 Task: Look for space in Biggleswade, United Kingdom from 8th June, 2023 to 12th June, 2023 for 2 adults in price range Rs.8000 to Rs.16000. Place can be private room with 1  bedroom having 1 bed and 1 bathroom. Property type can be flatguest house, hotel. Booking option can be shelf check-in. Required host language is English.
Action: Mouse moved to (479, 59)
Screenshot: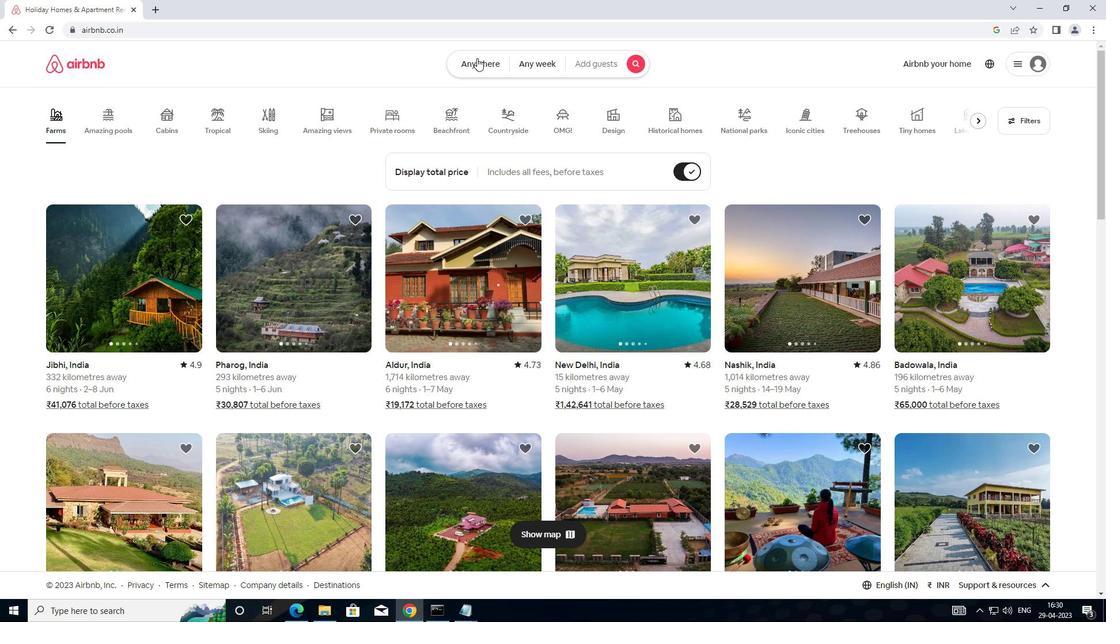 
Action: Mouse pressed left at (479, 59)
Screenshot: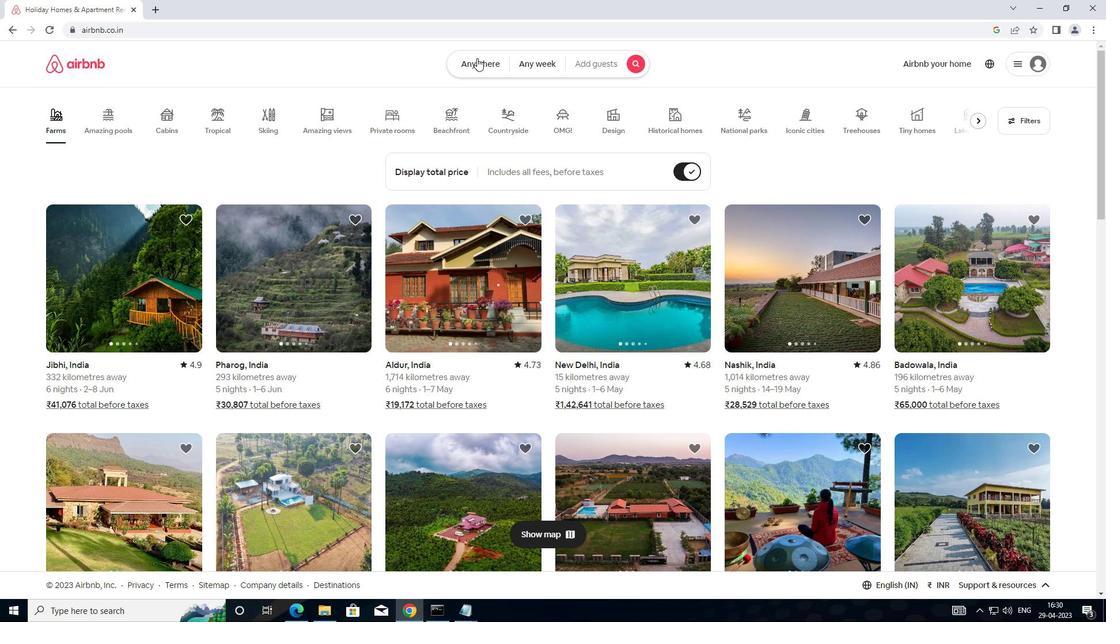 
Action: Mouse moved to (368, 117)
Screenshot: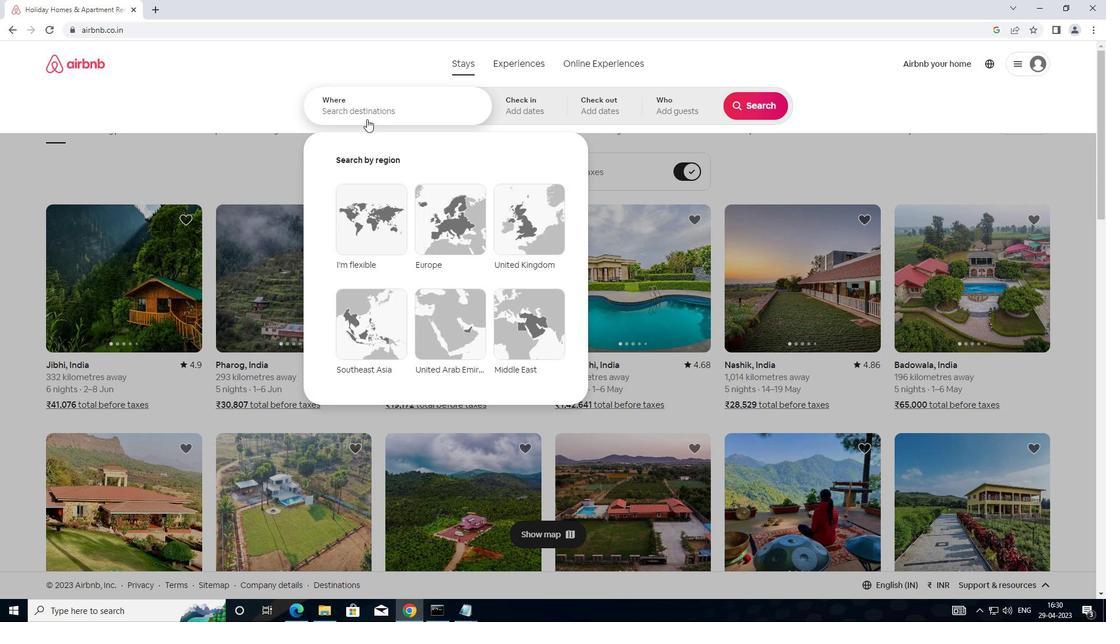 
Action: Mouse pressed left at (368, 117)
Screenshot: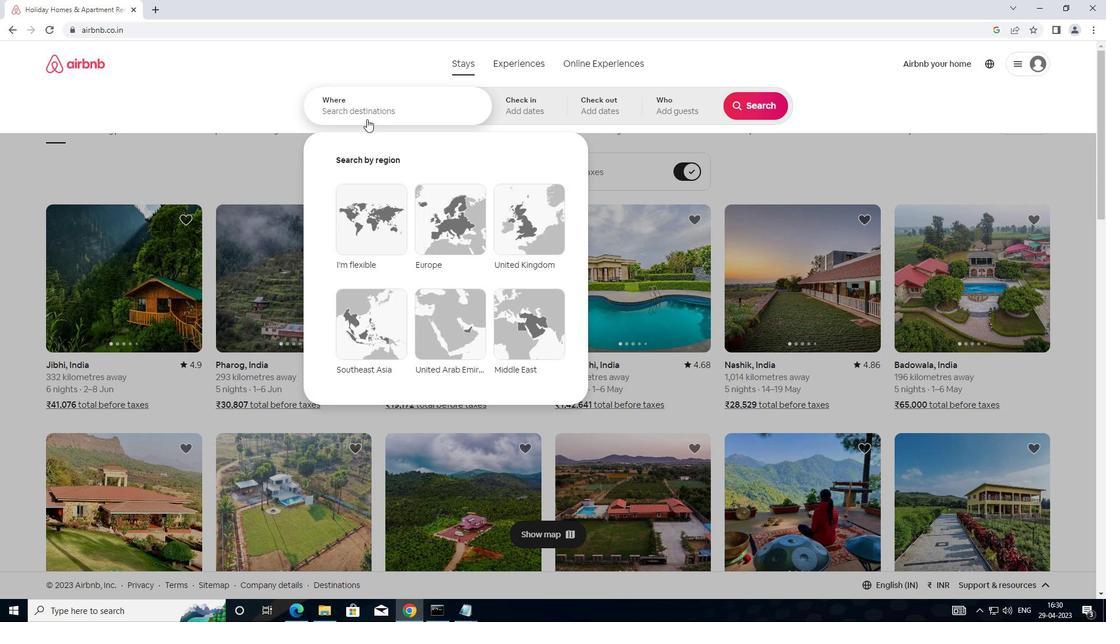 
Action: Mouse moved to (535, 63)
Screenshot: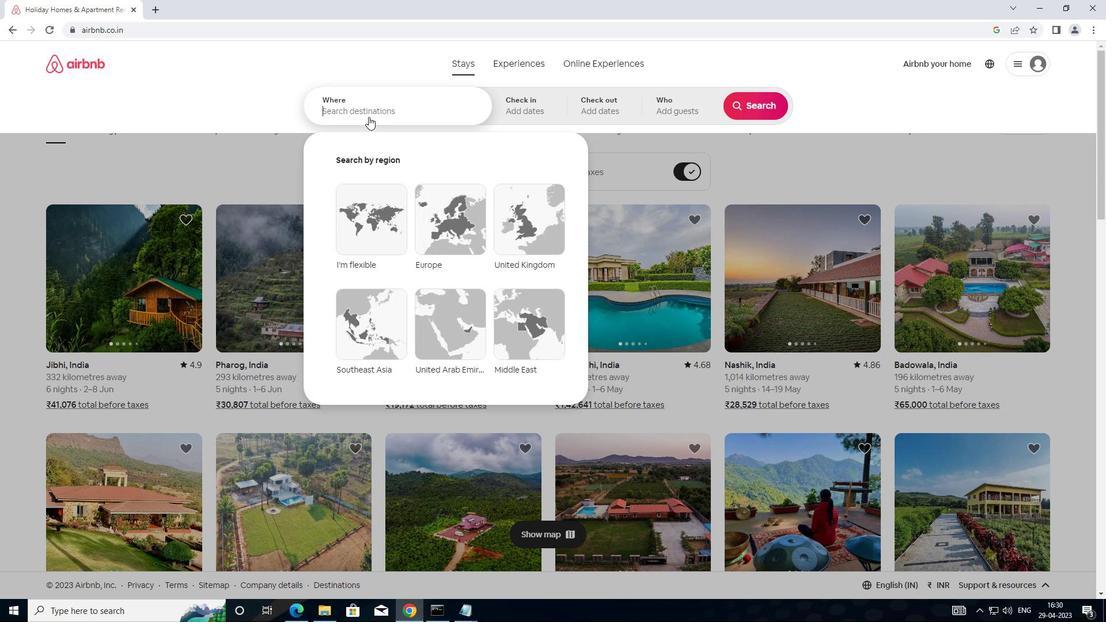 
Action: Key pressed <Key.shift>BI
Screenshot: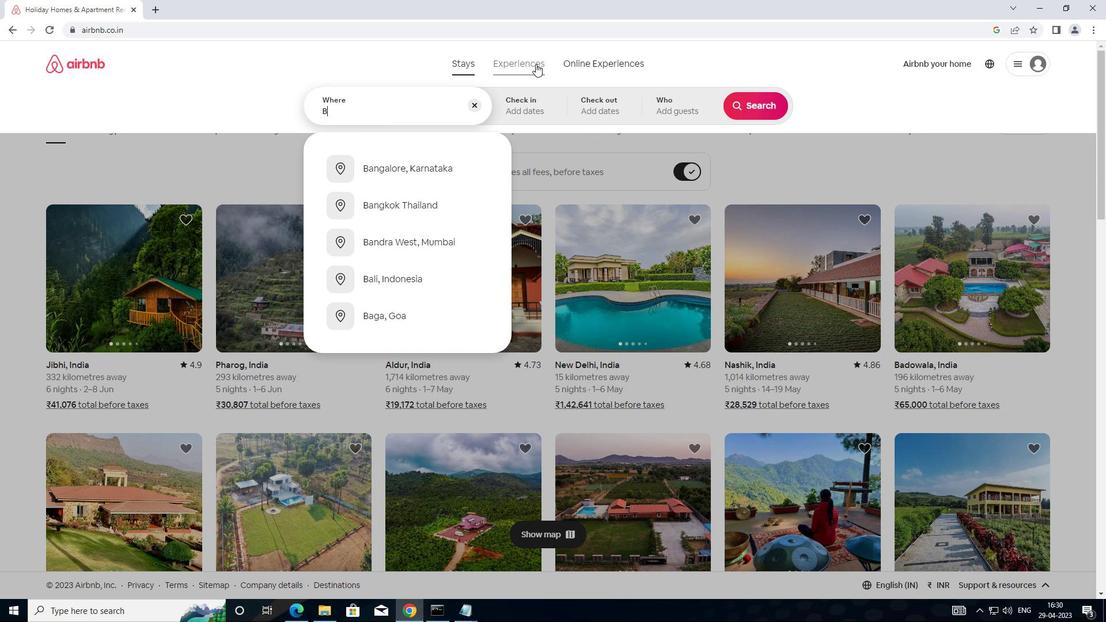 
Action: Mouse moved to (637, 59)
Screenshot: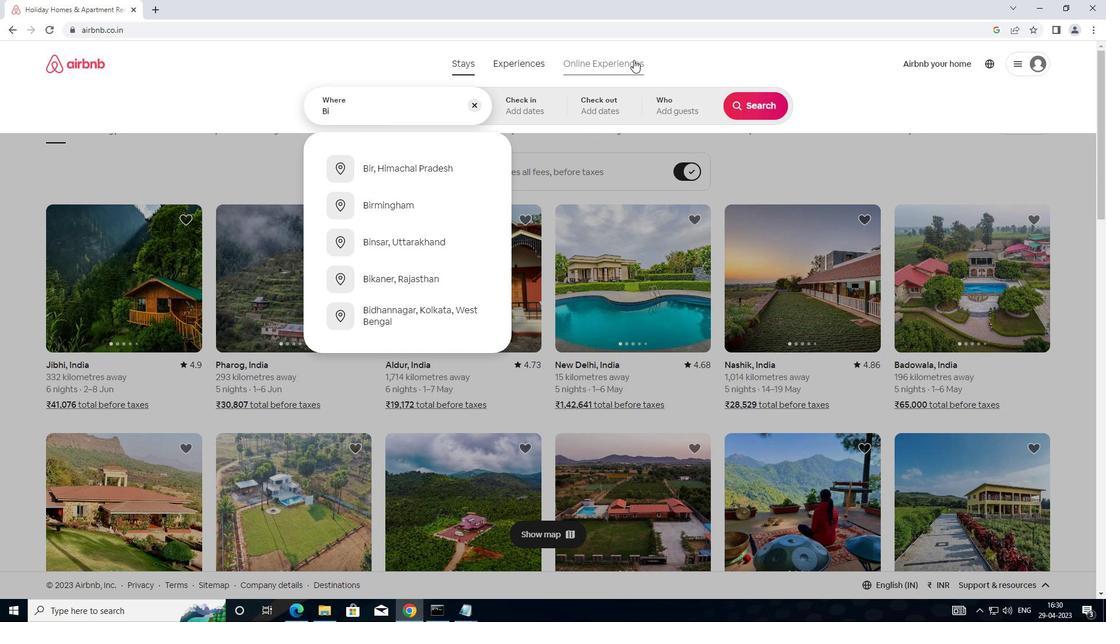 
Action: Key pressed GLES
Screenshot: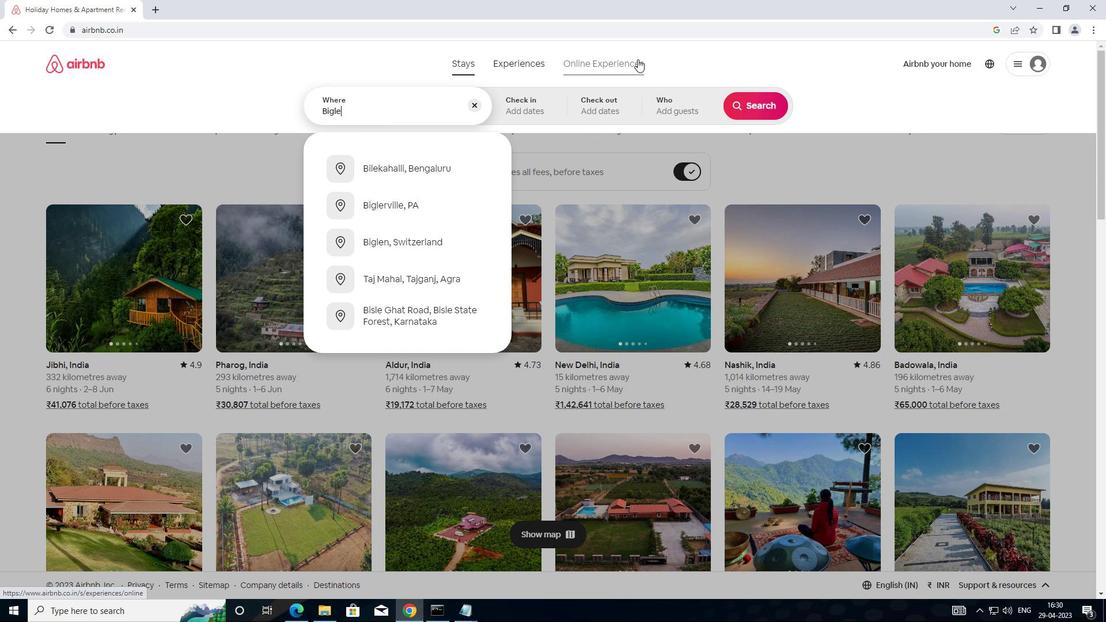 
Action: Mouse moved to (674, 50)
Screenshot: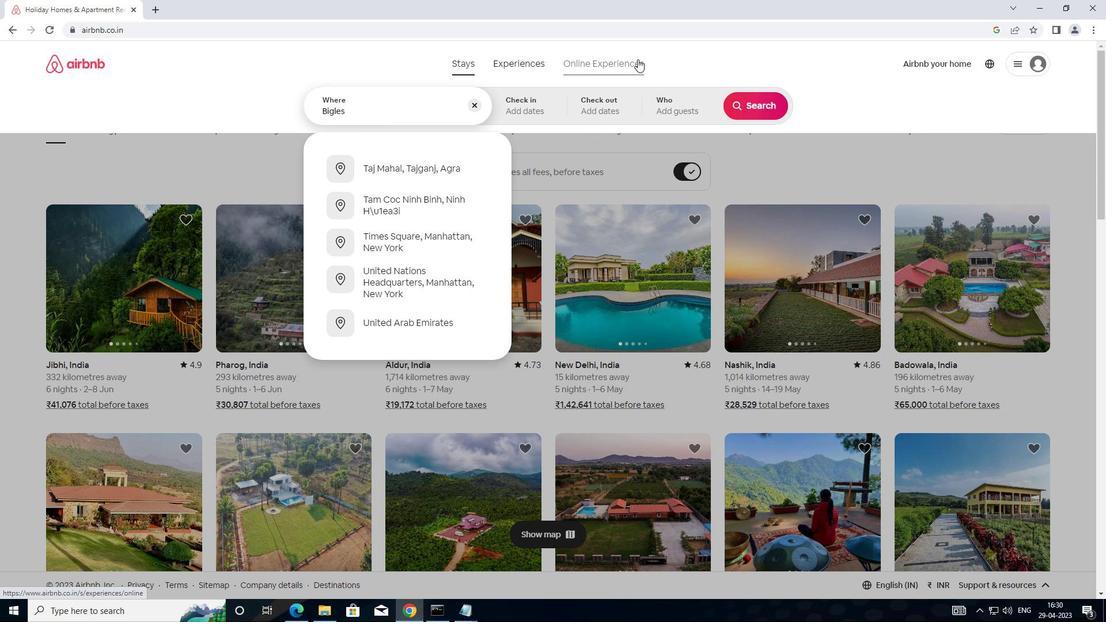
Action: Key pressed WADE,UNITED
Screenshot: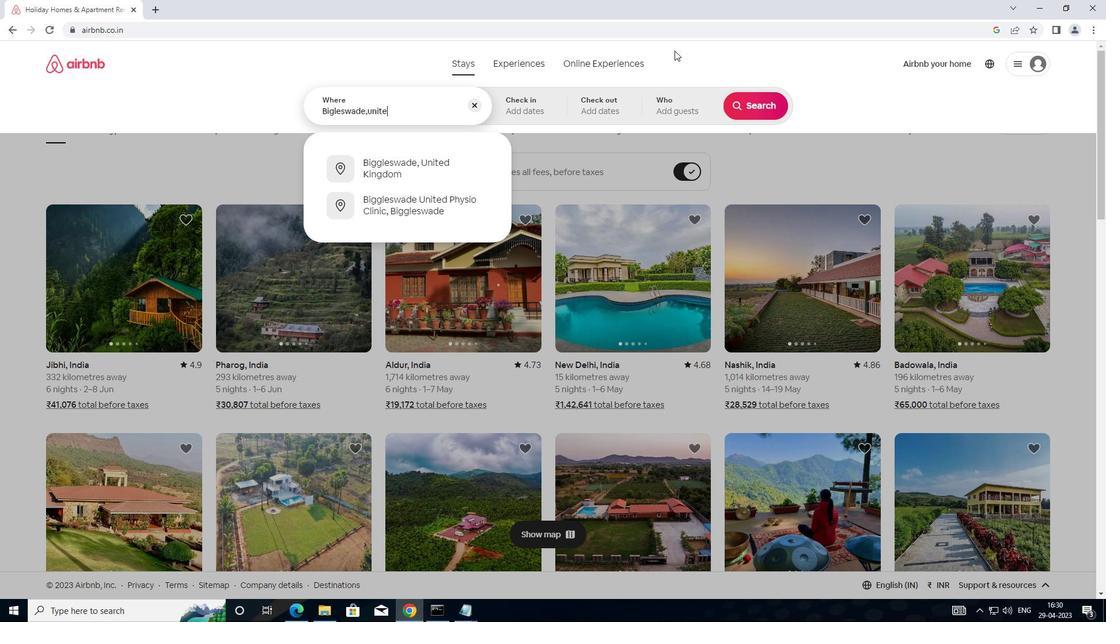 
Action: Mouse moved to (443, 155)
Screenshot: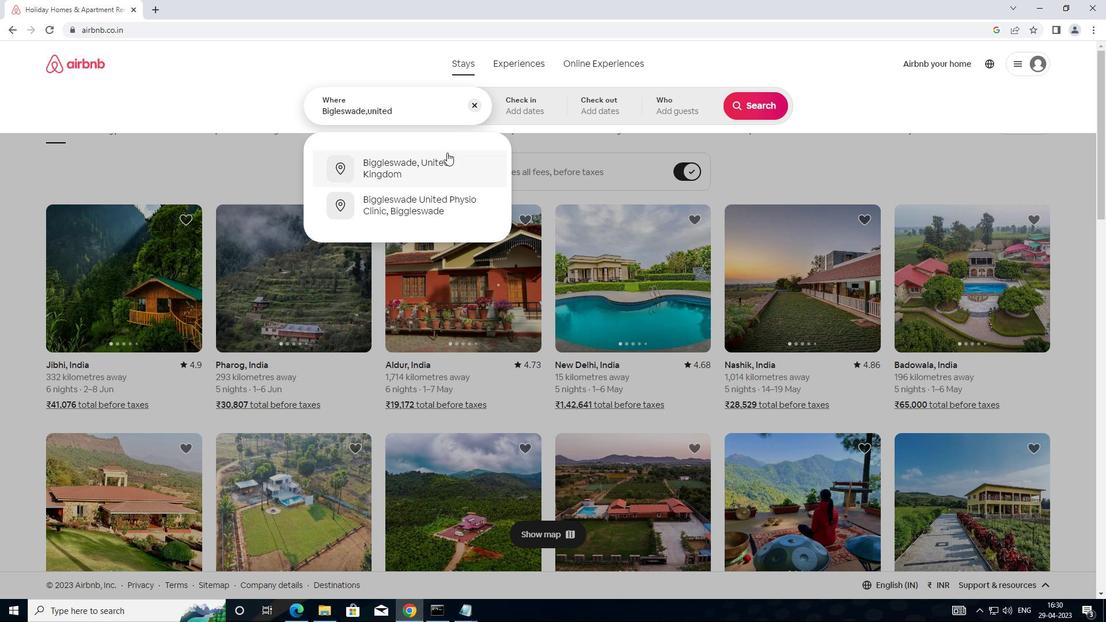 
Action: Mouse pressed left at (443, 155)
Screenshot: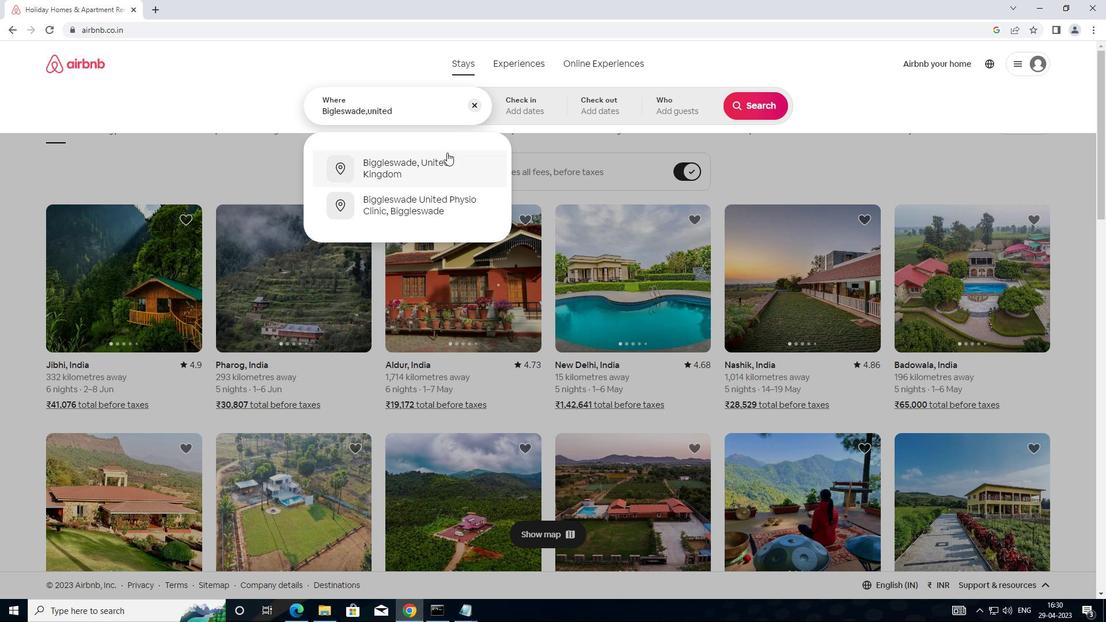 
Action: Mouse moved to (756, 192)
Screenshot: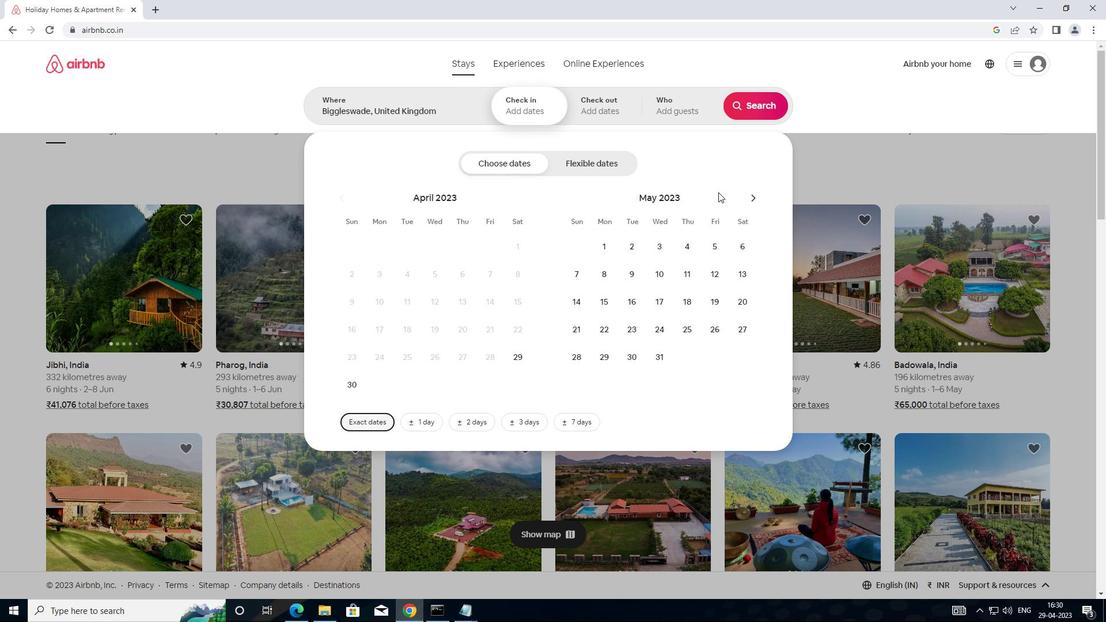 
Action: Mouse pressed left at (756, 192)
Screenshot: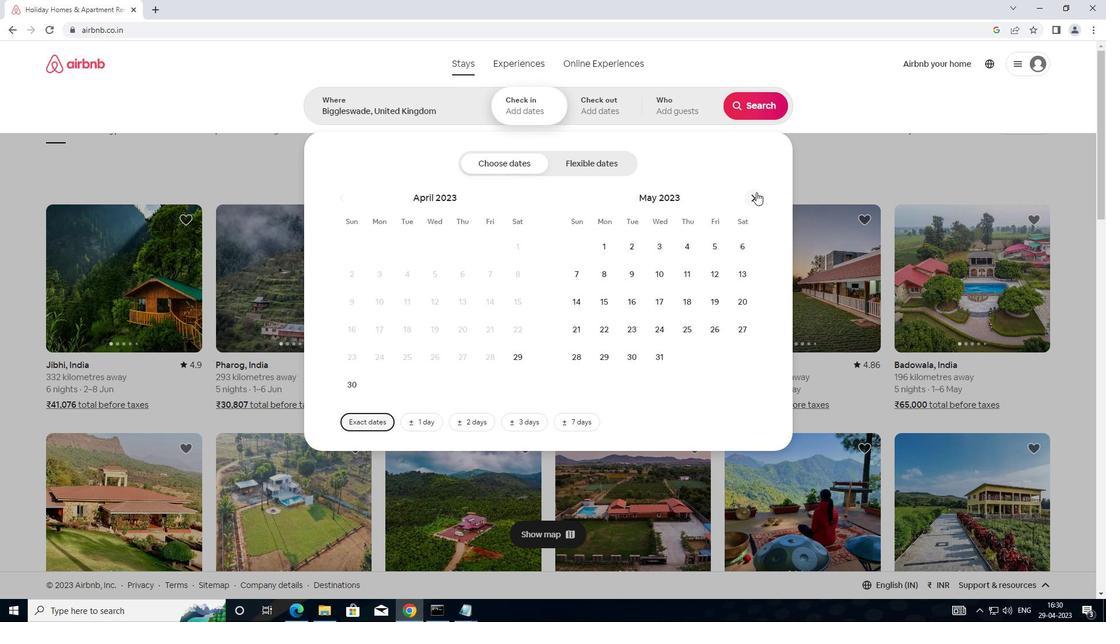 
Action: Mouse moved to (757, 192)
Screenshot: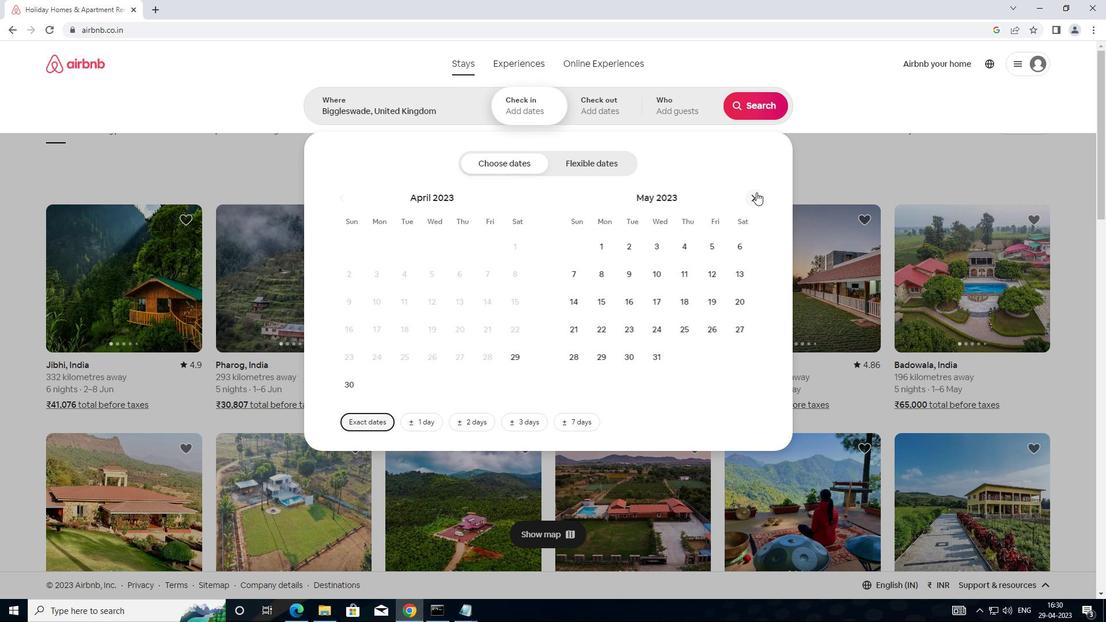 
Action: Mouse pressed left at (757, 192)
Screenshot: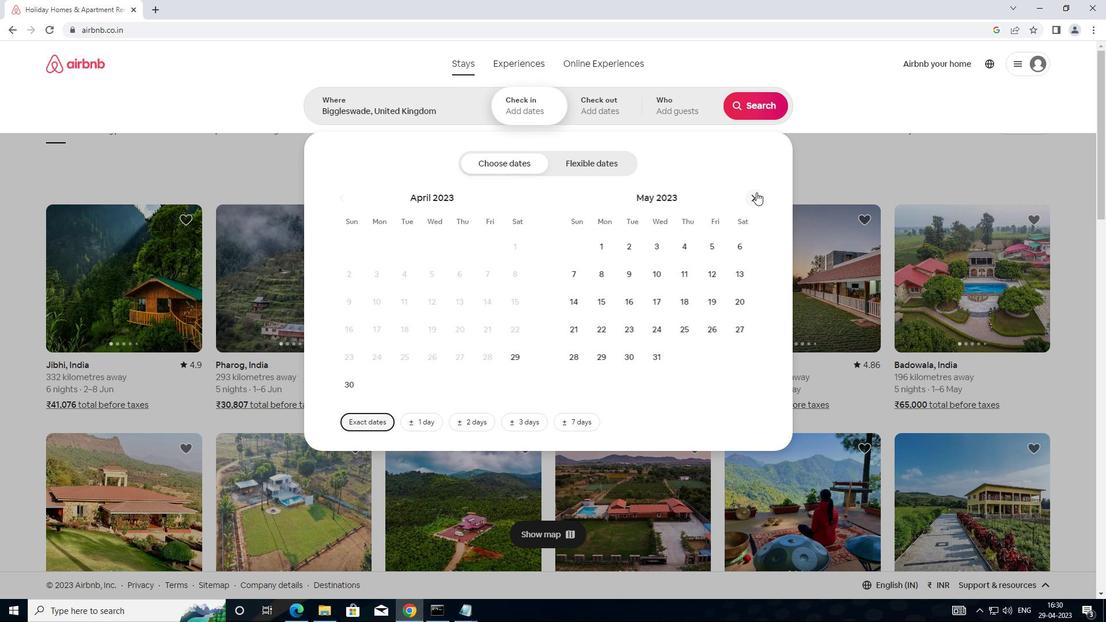 
Action: Mouse moved to (457, 273)
Screenshot: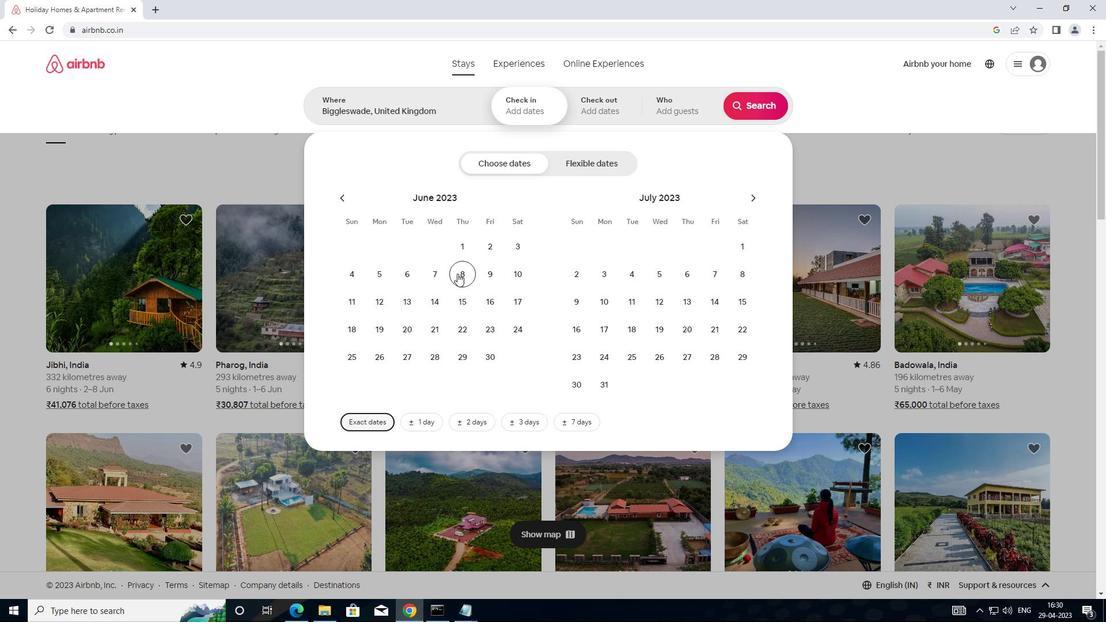 
Action: Mouse pressed left at (457, 273)
Screenshot: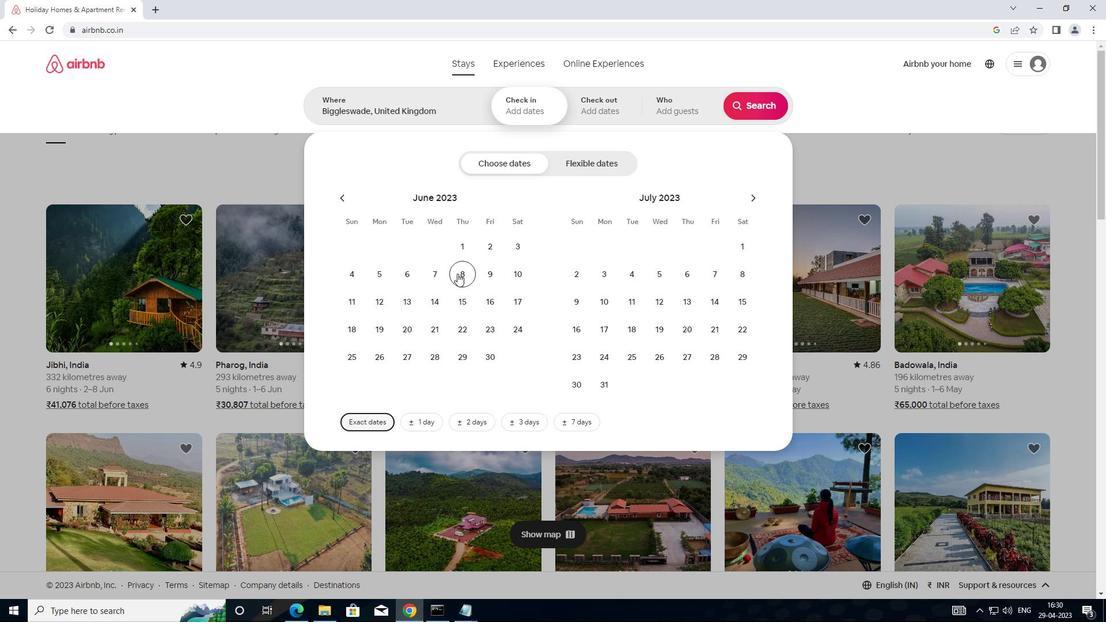 
Action: Mouse moved to (384, 299)
Screenshot: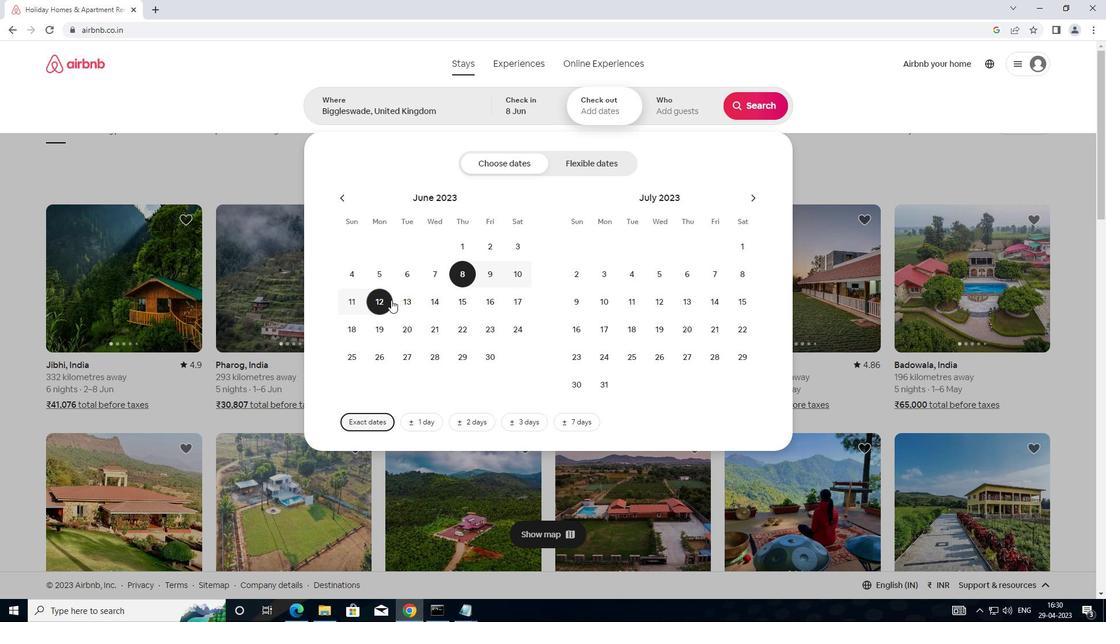 
Action: Mouse pressed left at (384, 299)
Screenshot: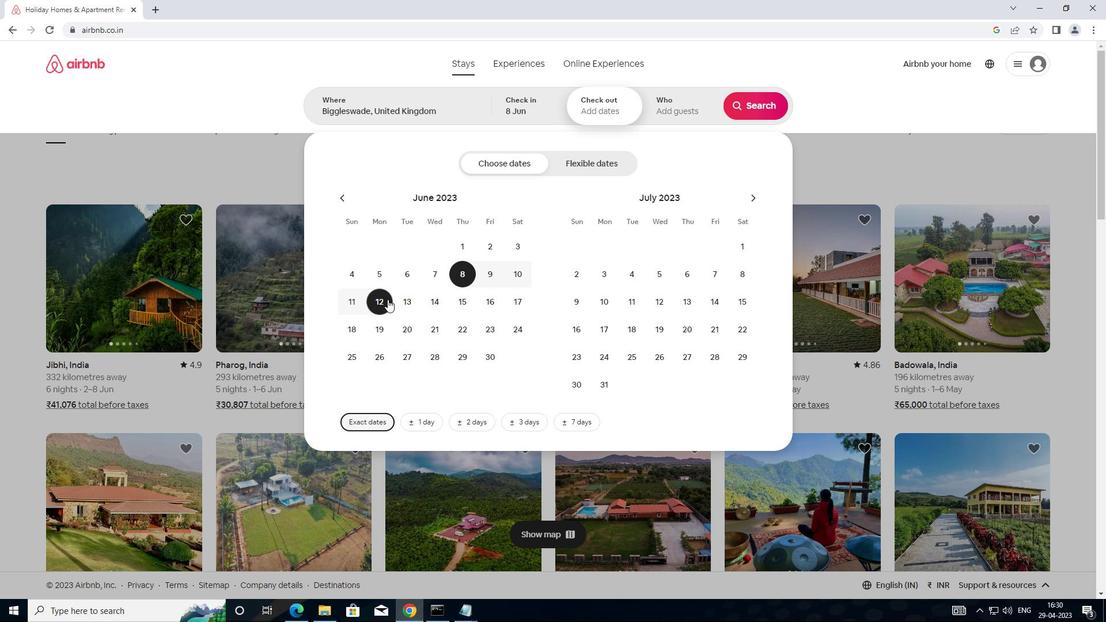 
Action: Mouse moved to (684, 109)
Screenshot: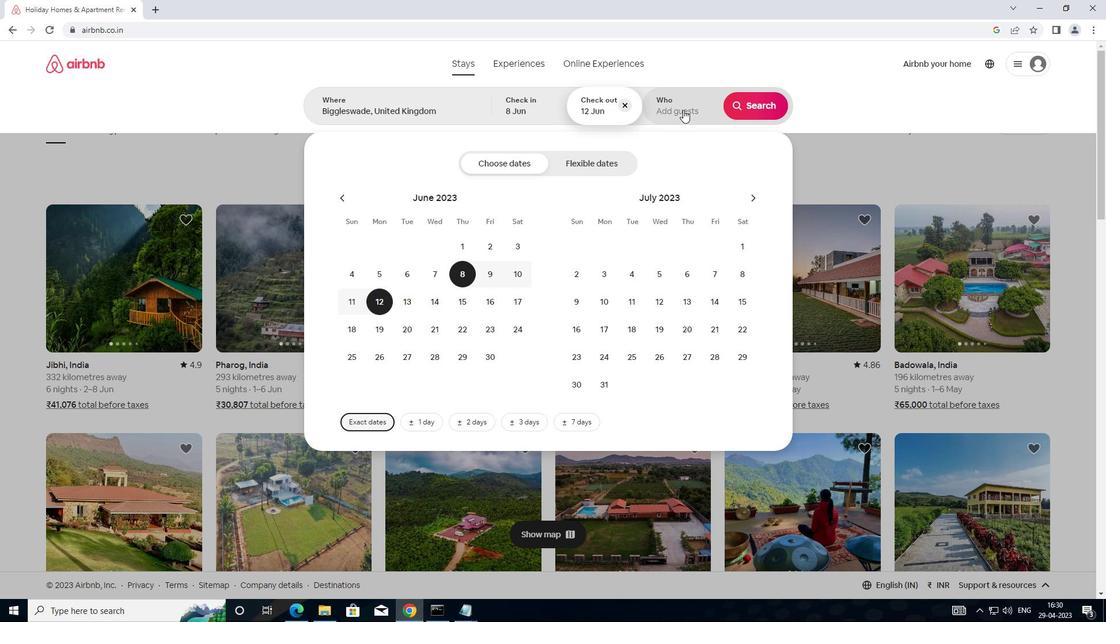 
Action: Mouse pressed left at (684, 109)
Screenshot: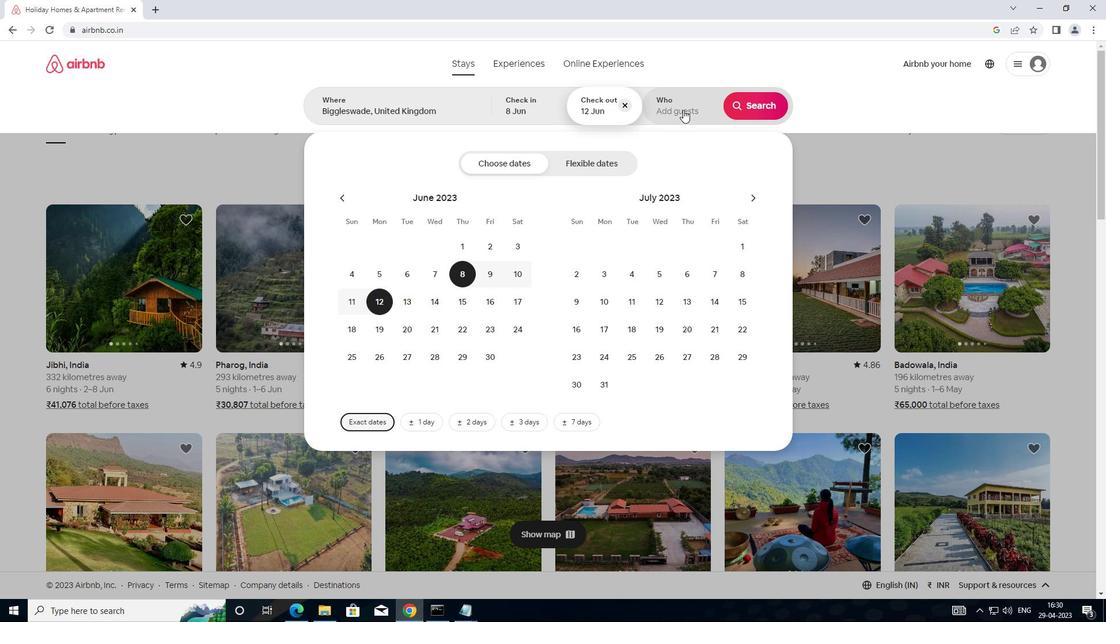 
Action: Mouse moved to (761, 166)
Screenshot: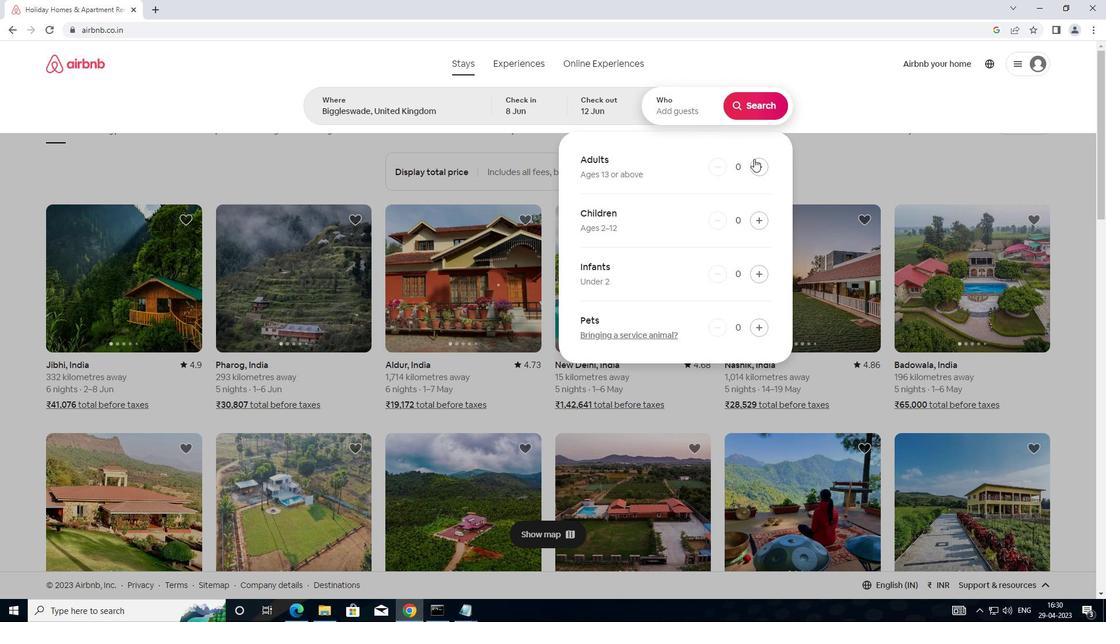 
Action: Mouse pressed left at (761, 166)
Screenshot: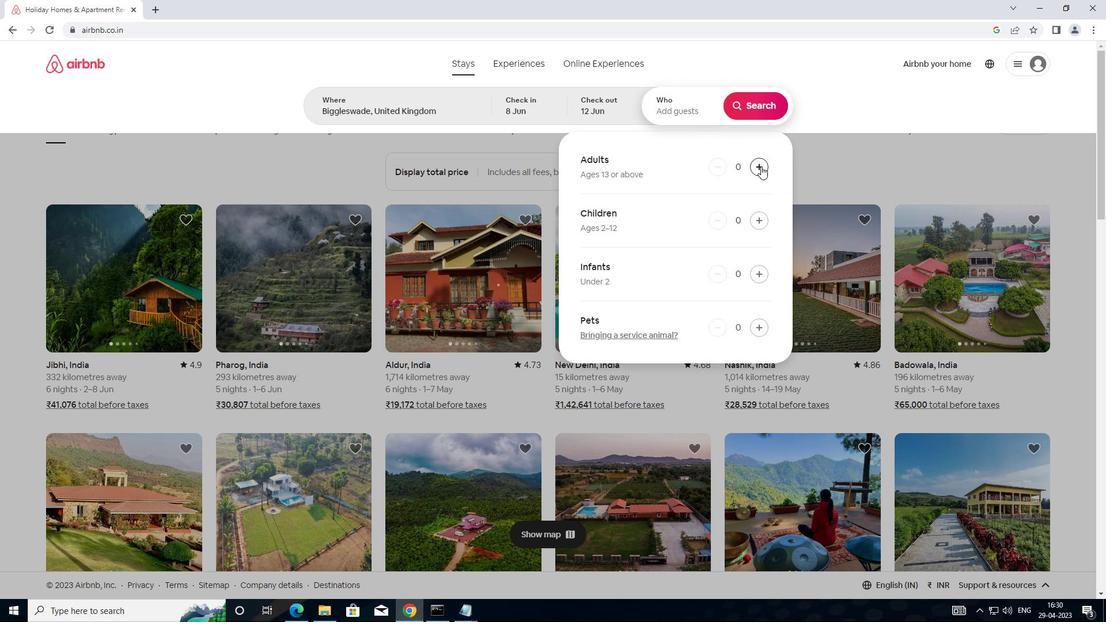 
Action: Mouse pressed left at (761, 166)
Screenshot: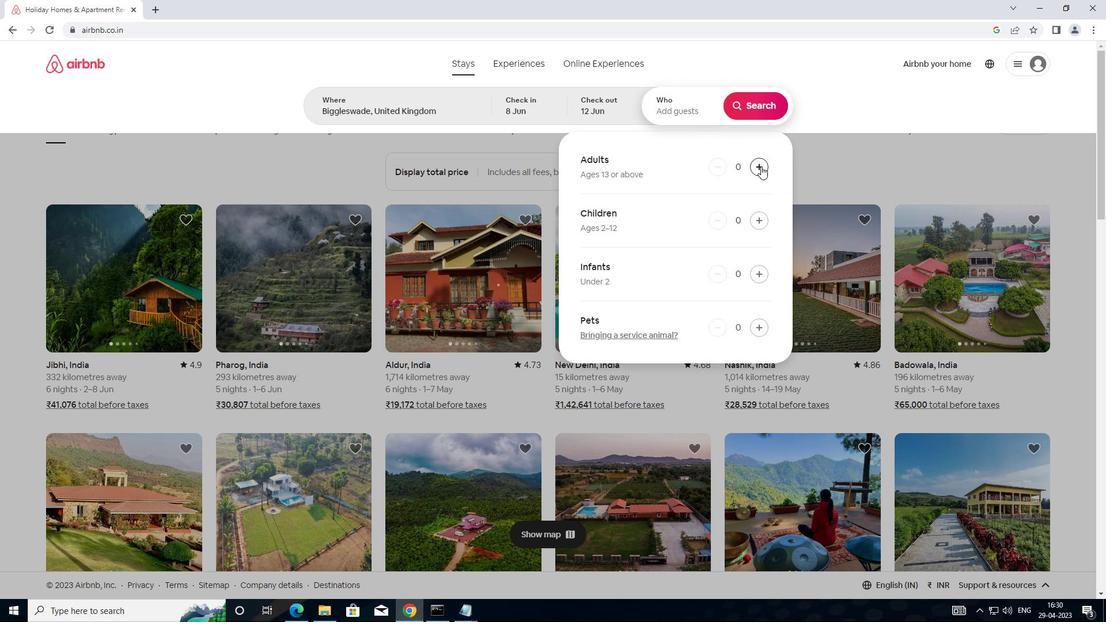 
Action: Mouse moved to (742, 111)
Screenshot: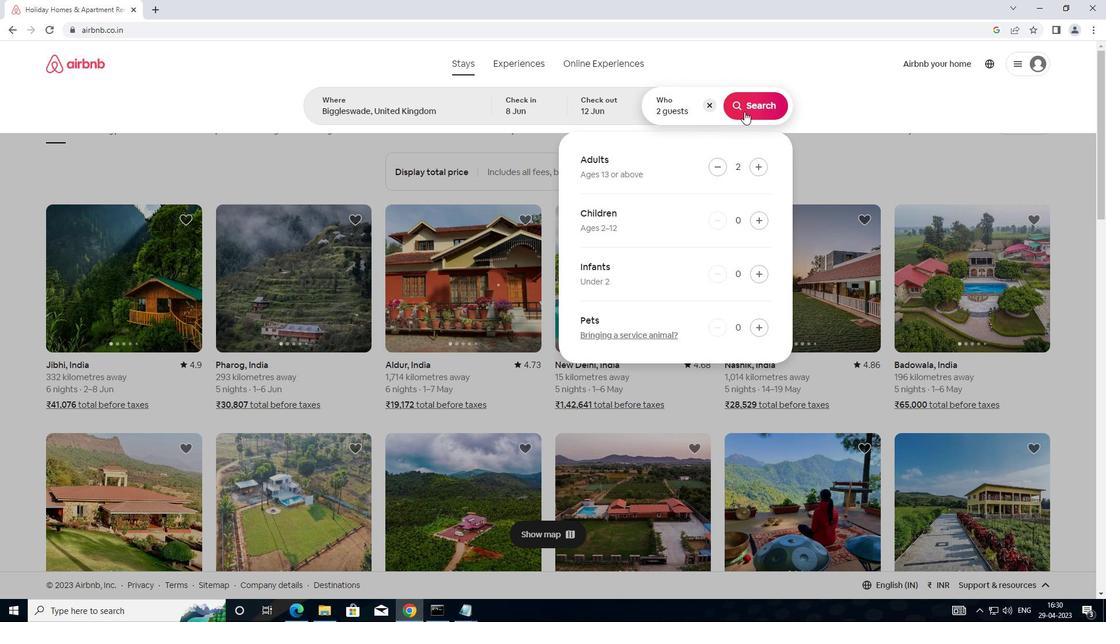 
Action: Mouse pressed left at (742, 111)
Screenshot: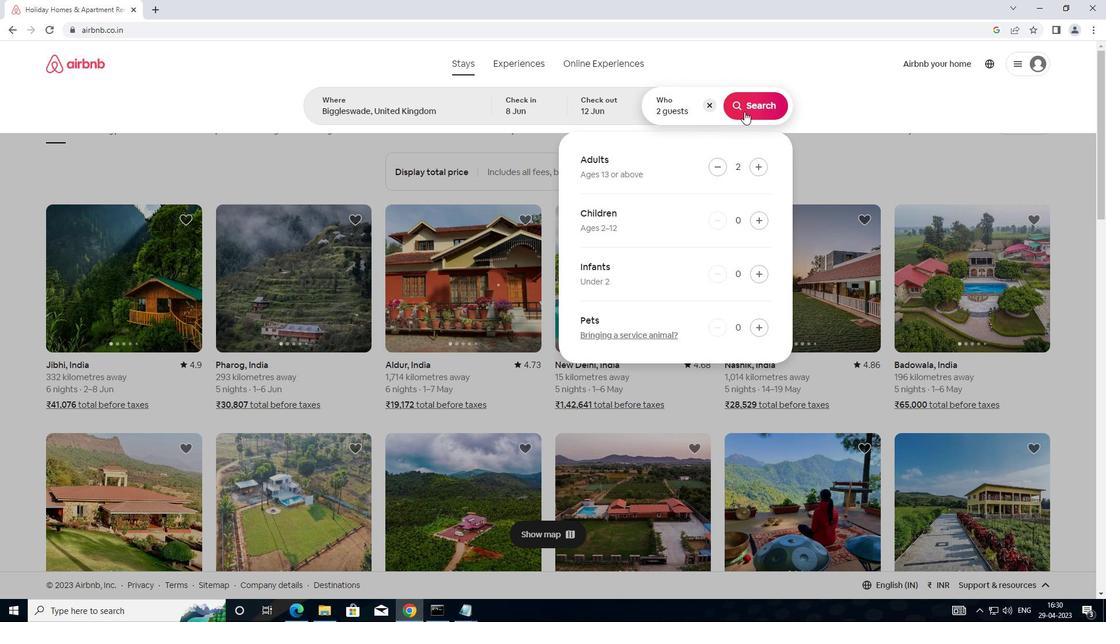 
Action: Mouse moved to (1042, 119)
Screenshot: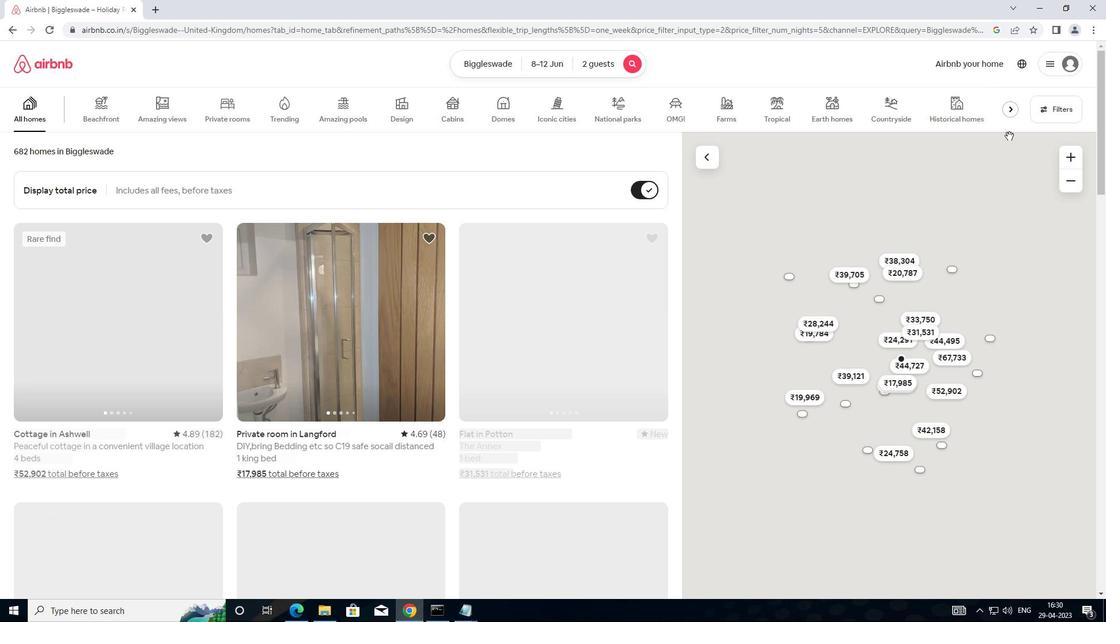 
Action: Mouse pressed left at (1042, 119)
Screenshot: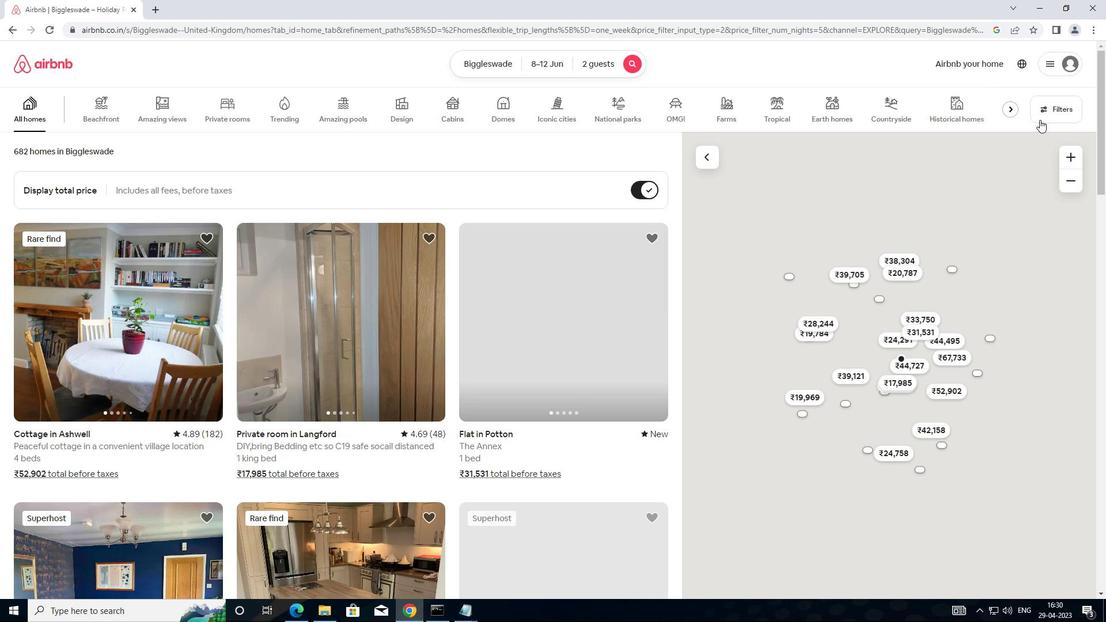 
Action: Mouse moved to (442, 253)
Screenshot: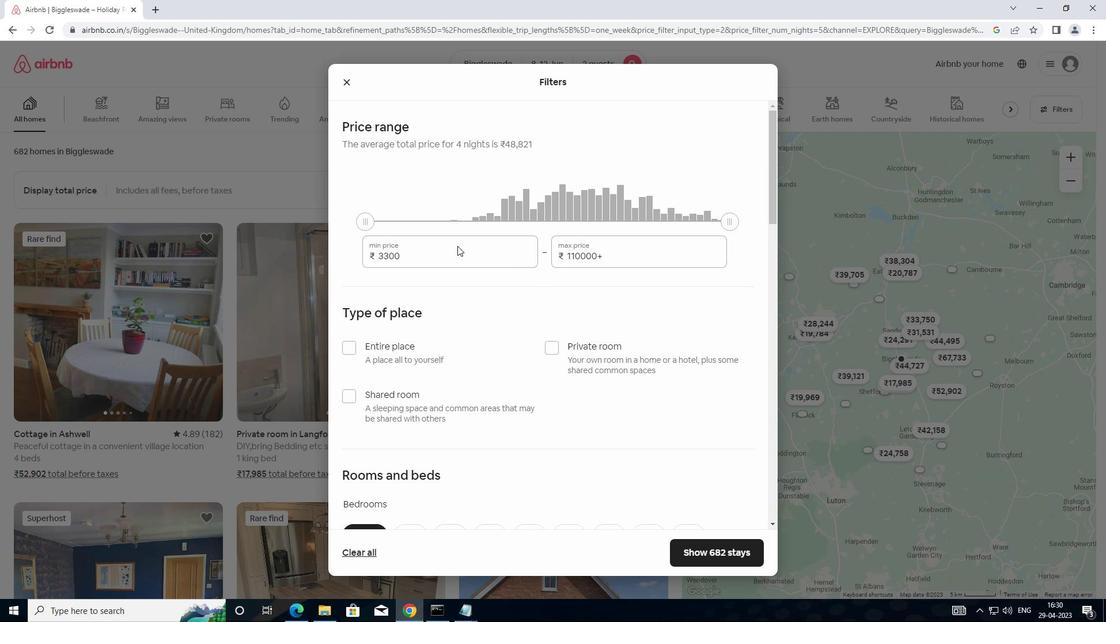 
Action: Mouse pressed left at (442, 253)
Screenshot: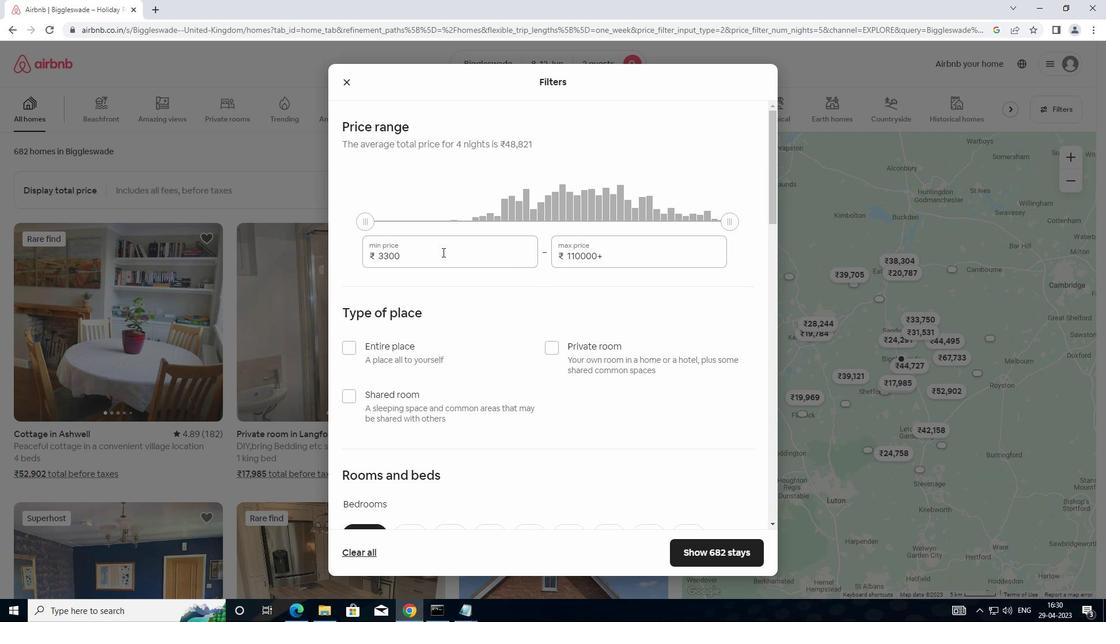
Action: Mouse moved to (366, 254)
Screenshot: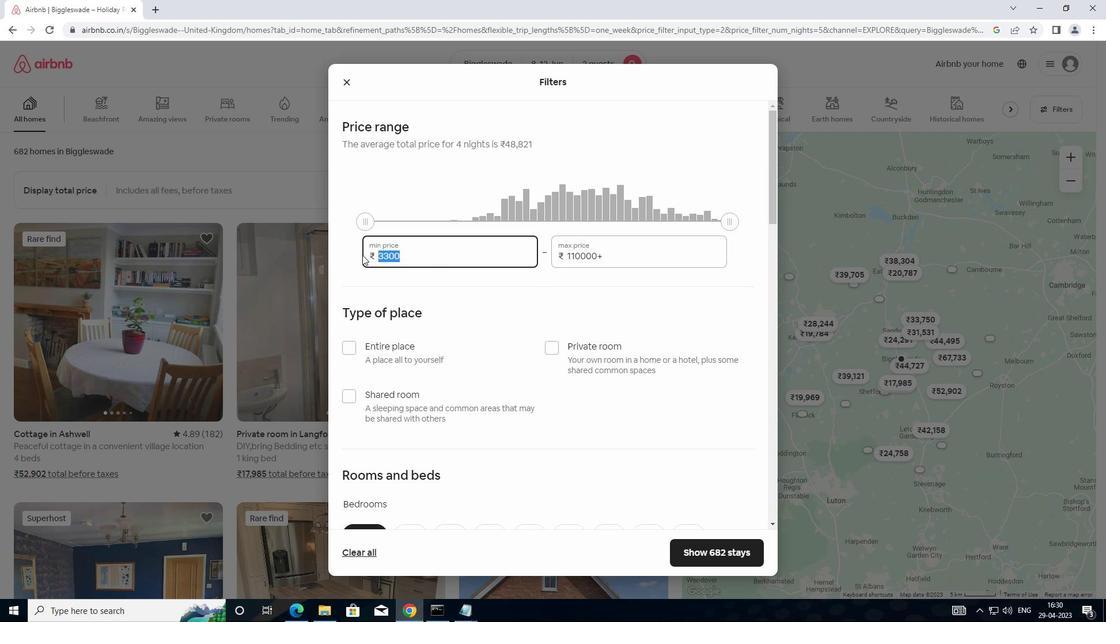 
Action: Key pressed 8000
Screenshot: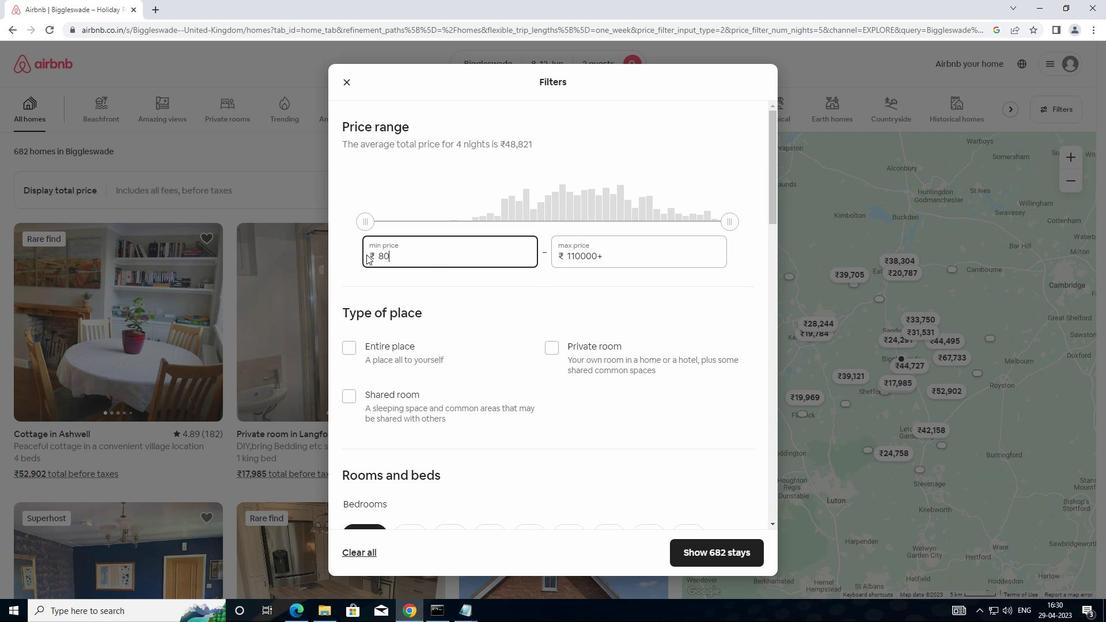 
Action: Mouse moved to (618, 257)
Screenshot: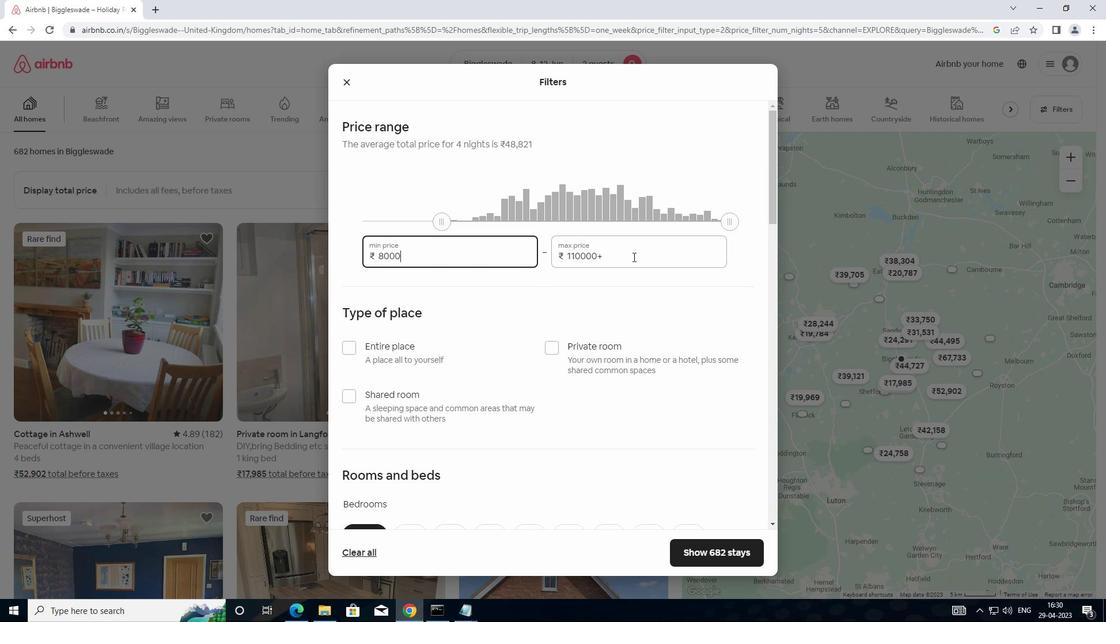 
Action: Mouse pressed left at (618, 257)
Screenshot: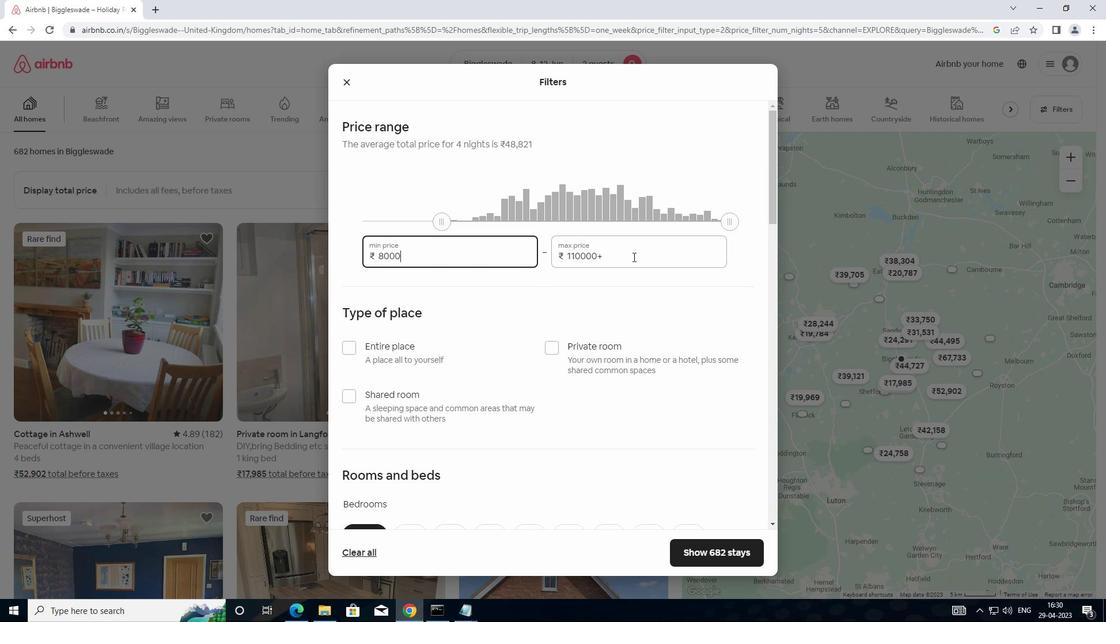 
Action: Mouse moved to (537, 257)
Screenshot: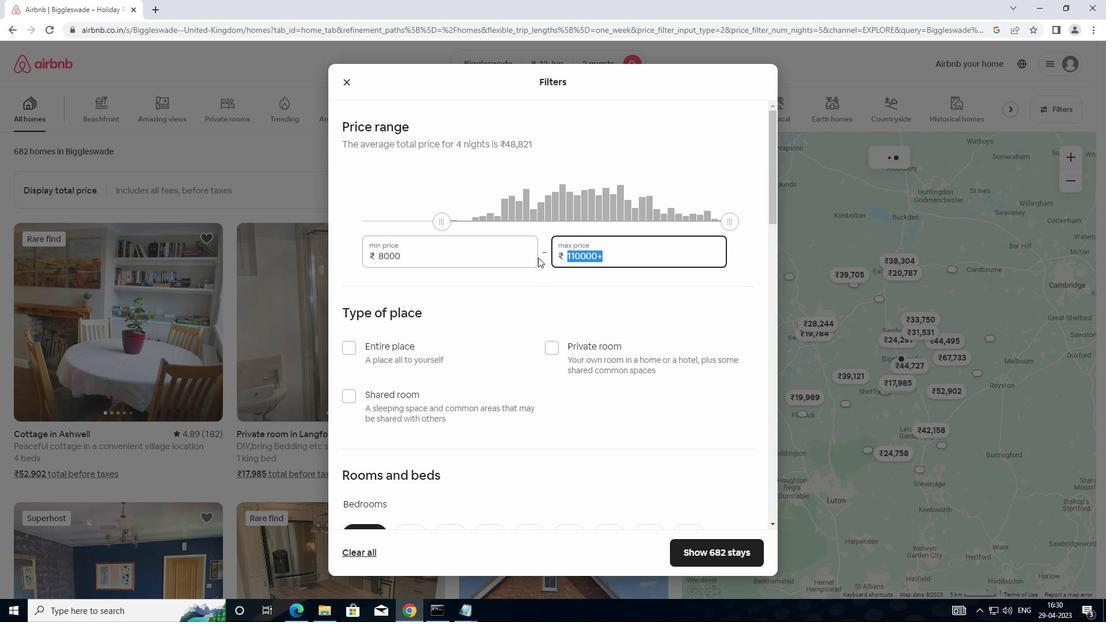 
Action: Key pressed 16
Screenshot: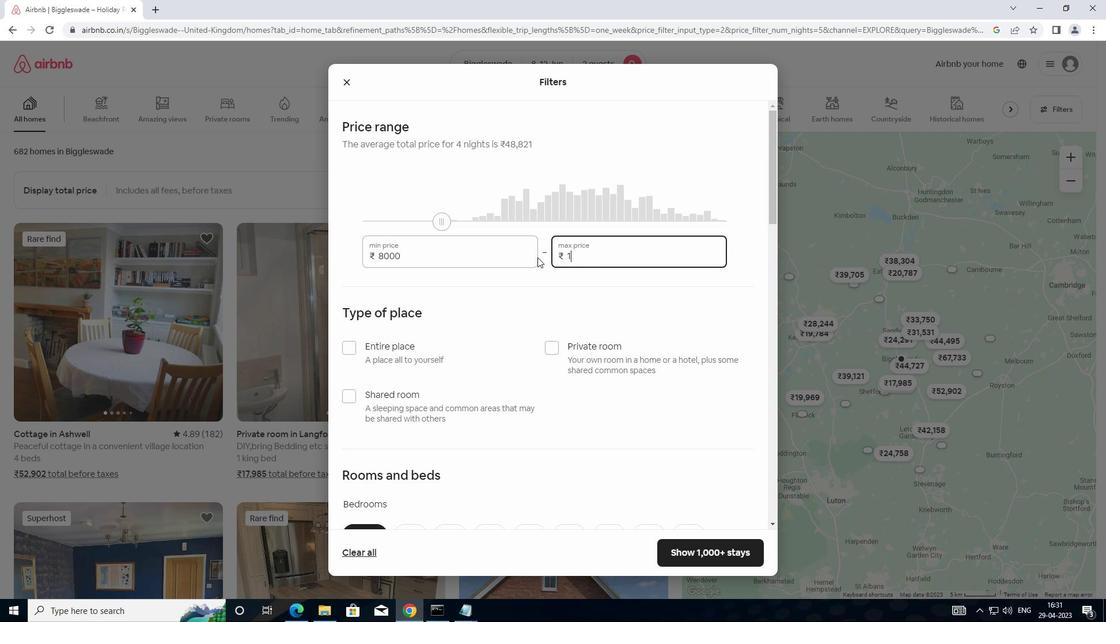 
Action: Mouse moved to (537, 258)
Screenshot: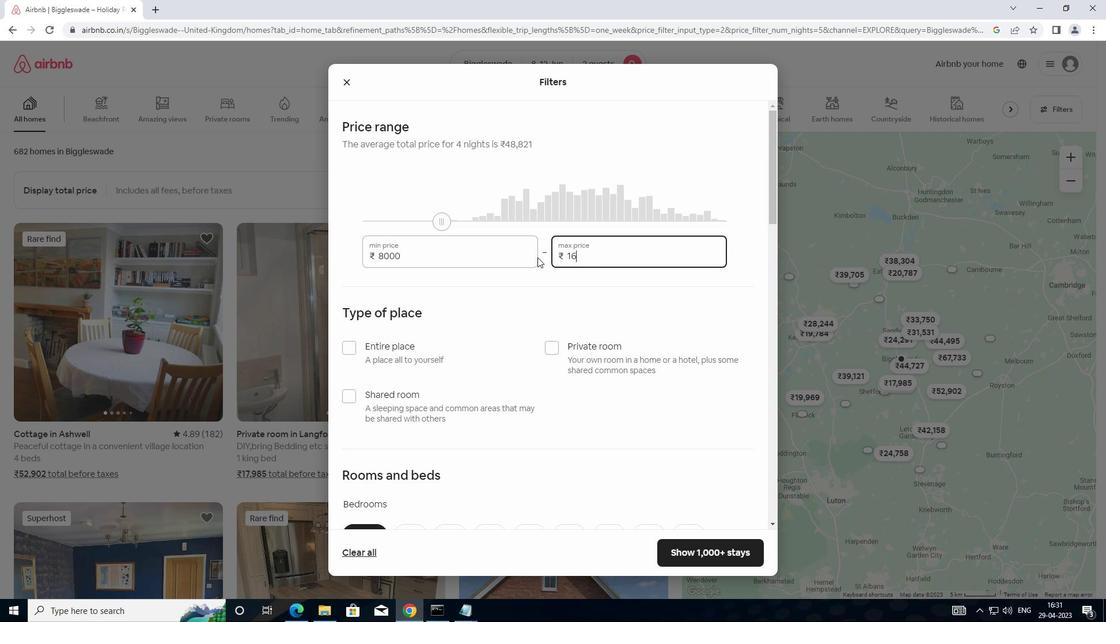 
Action: Key pressed 000
Screenshot: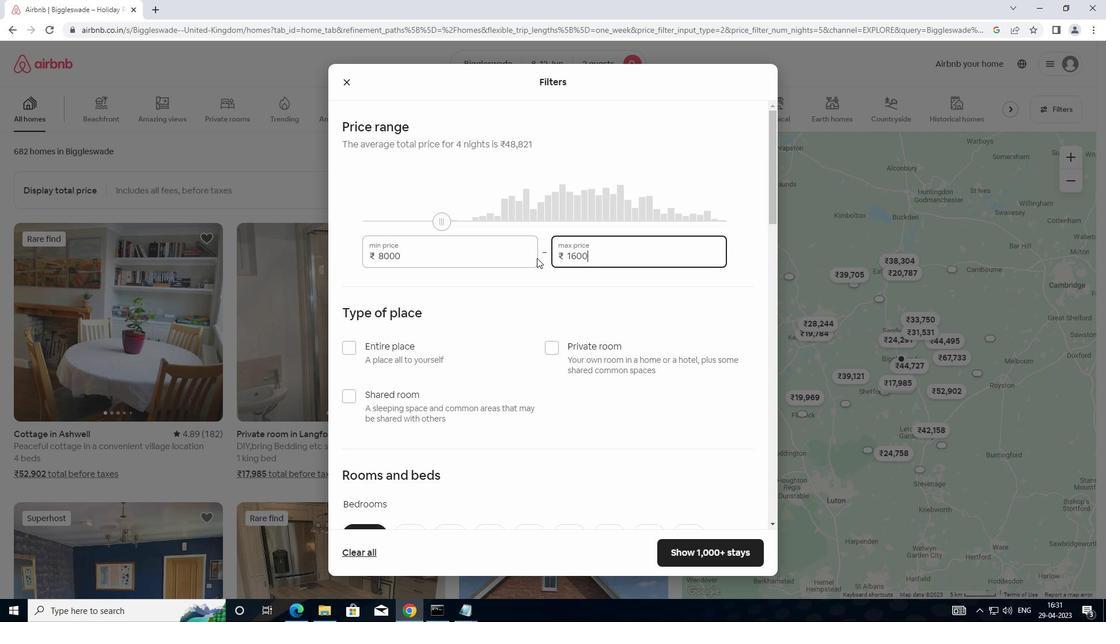 
Action: Mouse moved to (446, 369)
Screenshot: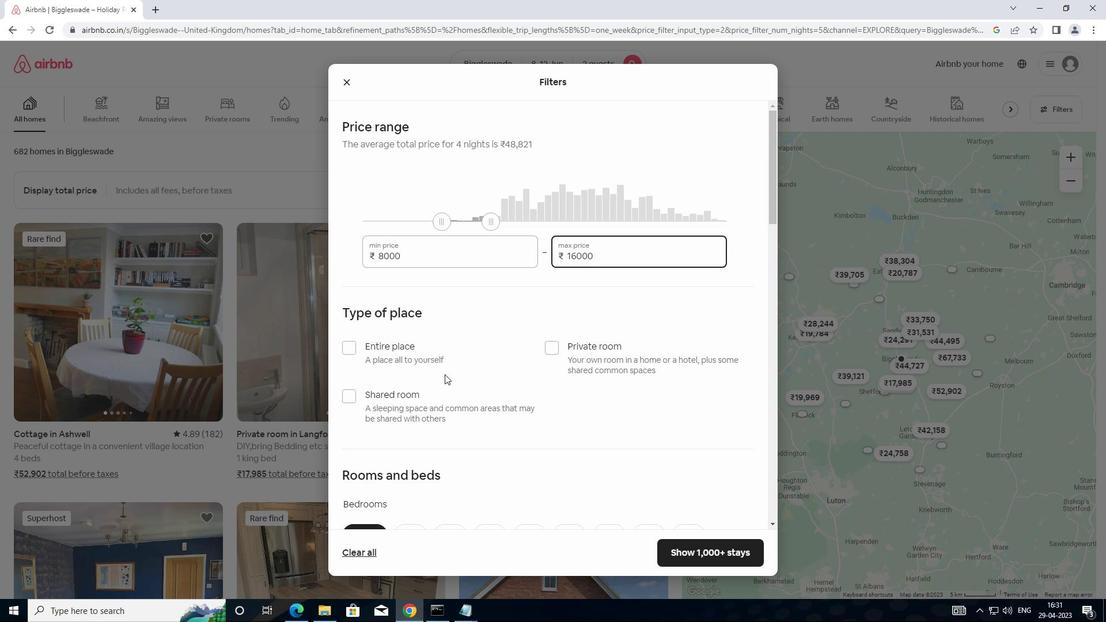 
Action: Mouse scrolled (446, 368) with delta (0, 0)
Screenshot: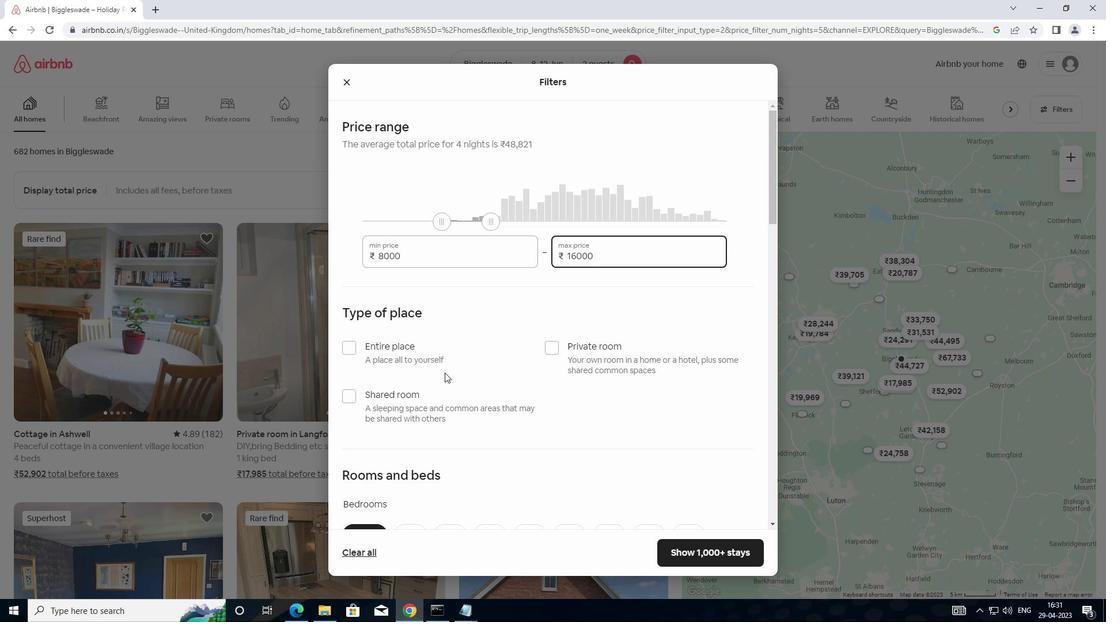 
Action: Mouse moved to (340, 291)
Screenshot: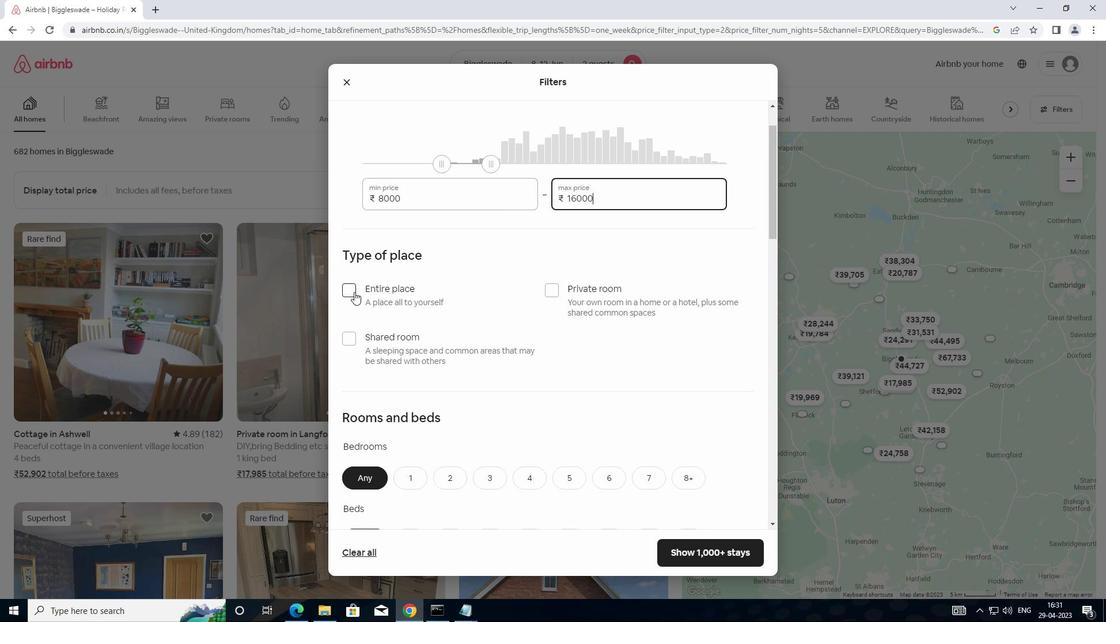 
Action: Mouse pressed left at (340, 291)
Screenshot: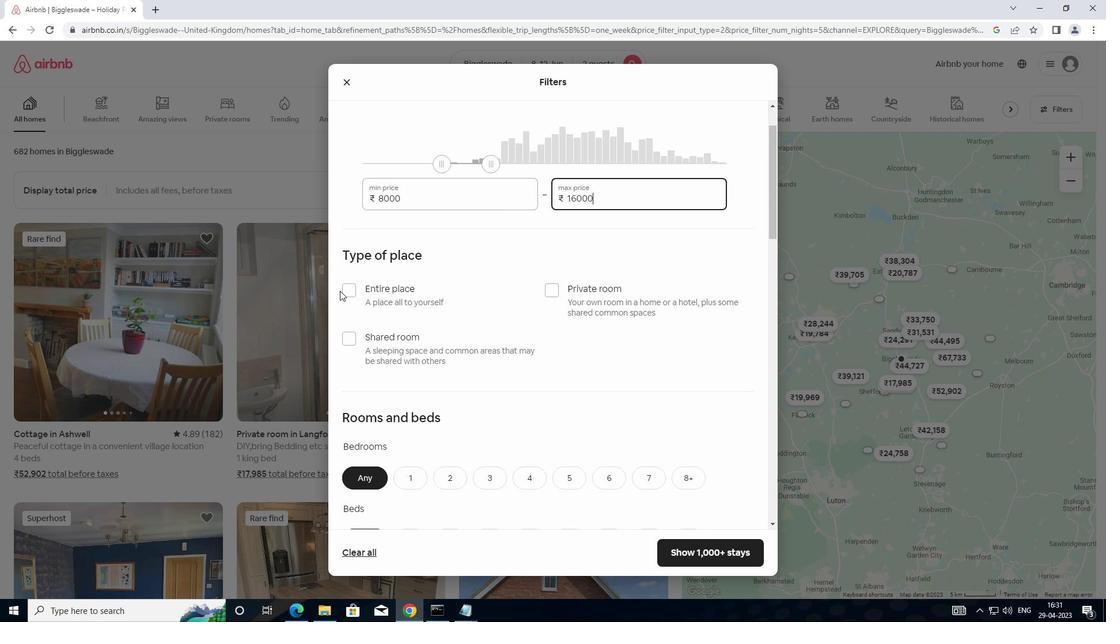 
Action: Mouse moved to (550, 287)
Screenshot: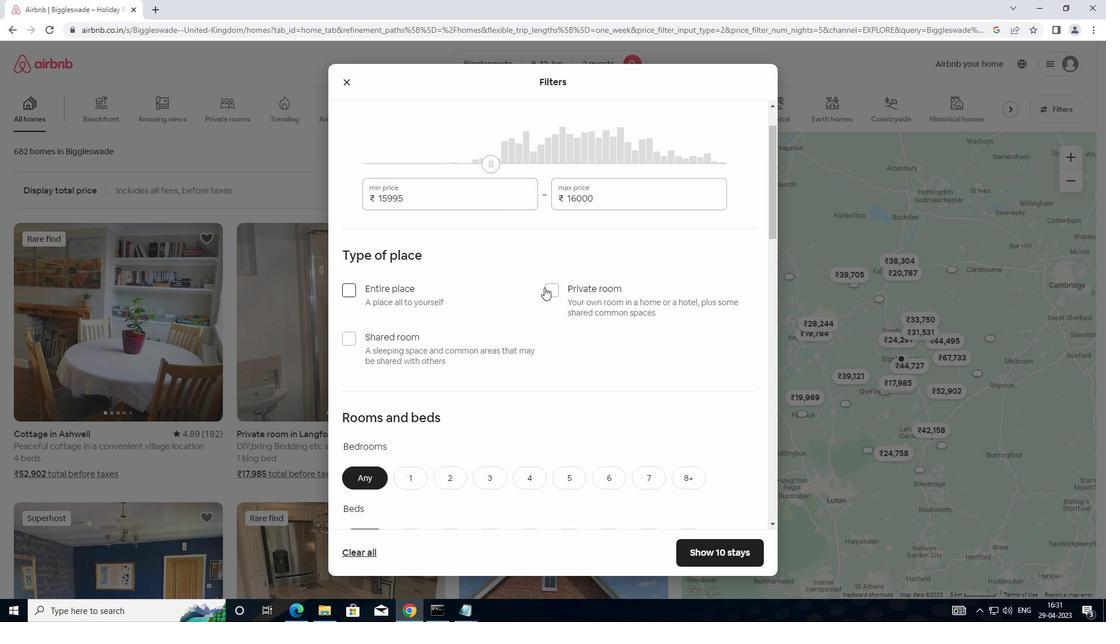 
Action: Mouse pressed left at (550, 287)
Screenshot: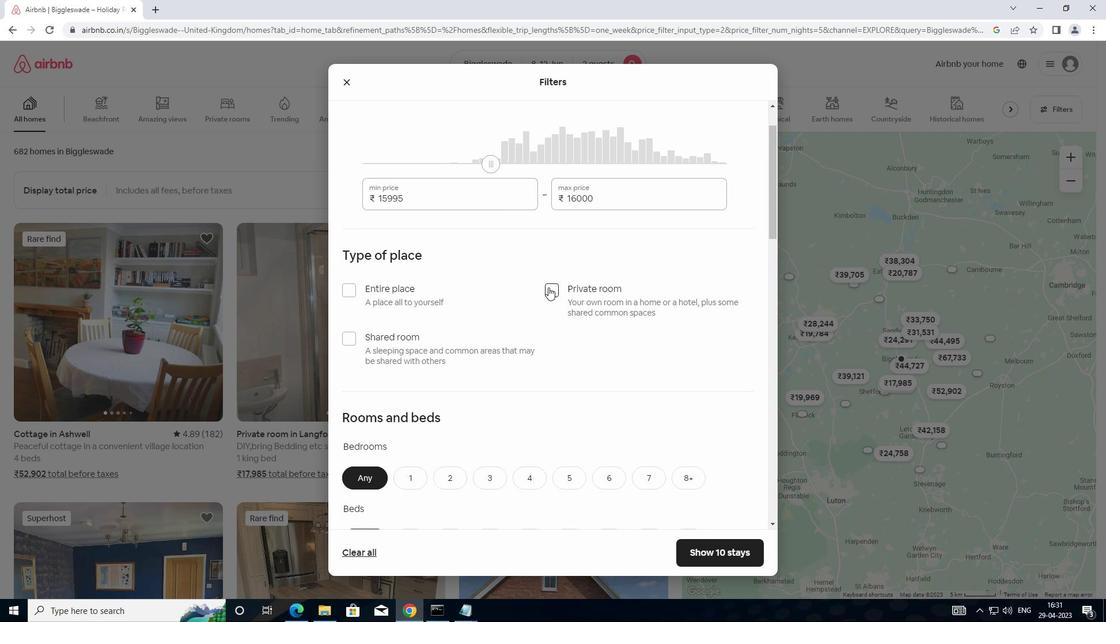 
Action: Mouse moved to (540, 349)
Screenshot: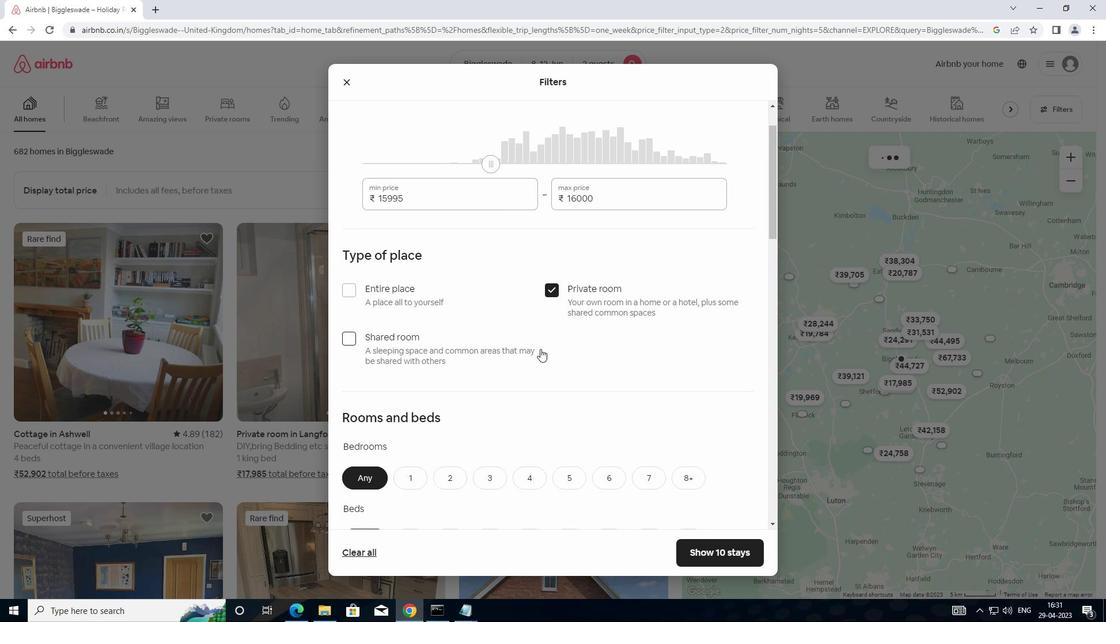
Action: Mouse scrolled (540, 348) with delta (0, 0)
Screenshot: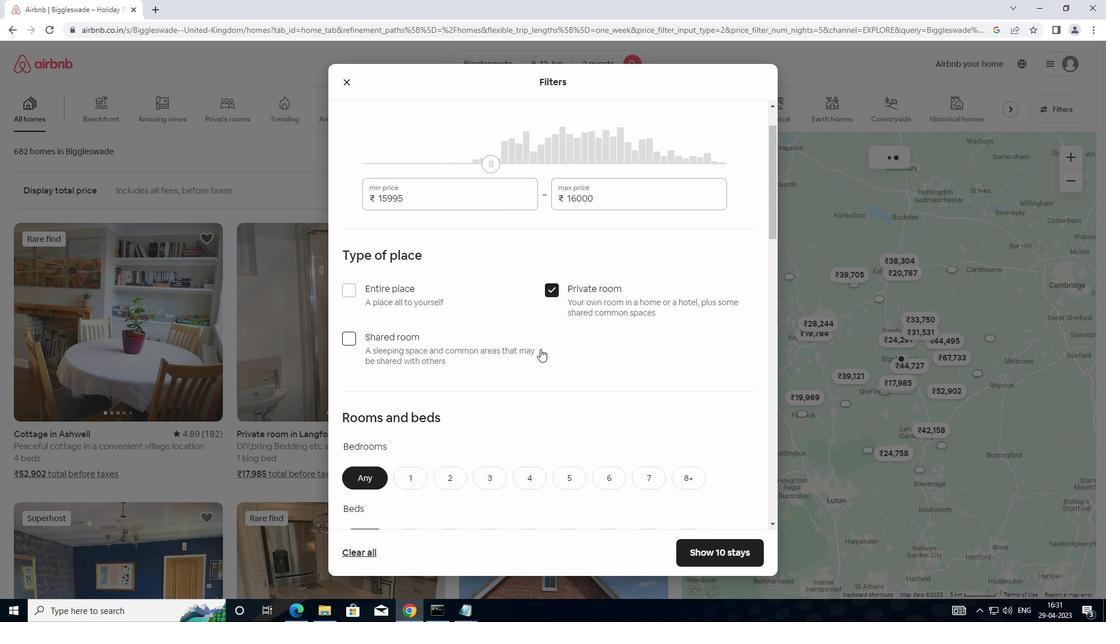 
Action: Mouse scrolled (540, 348) with delta (0, 0)
Screenshot: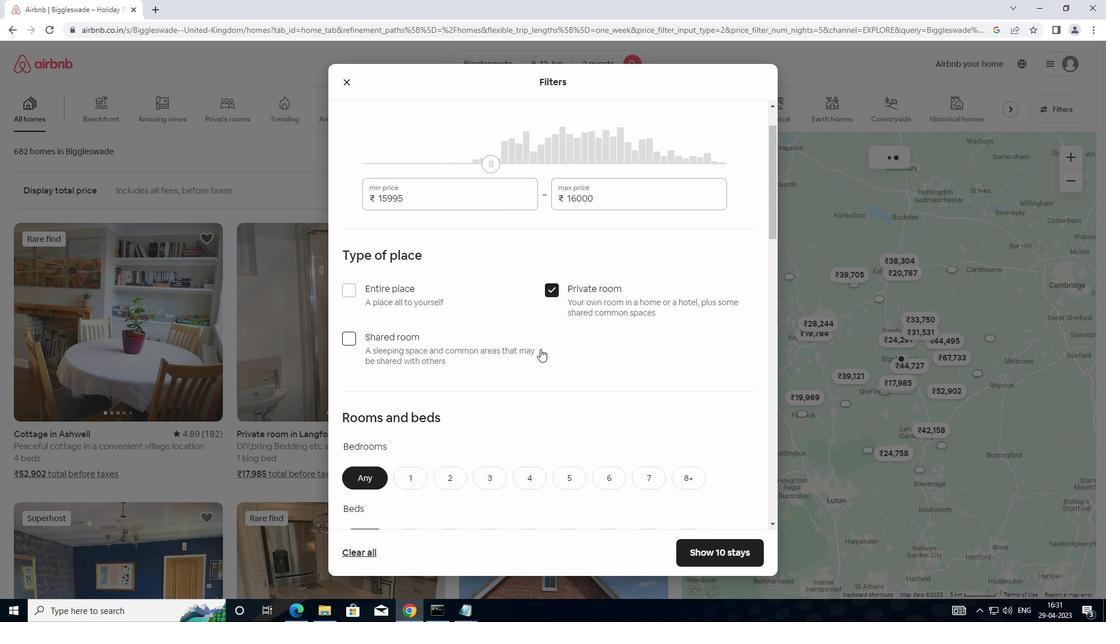 
Action: Mouse scrolled (540, 348) with delta (0, 0)
Screenshot: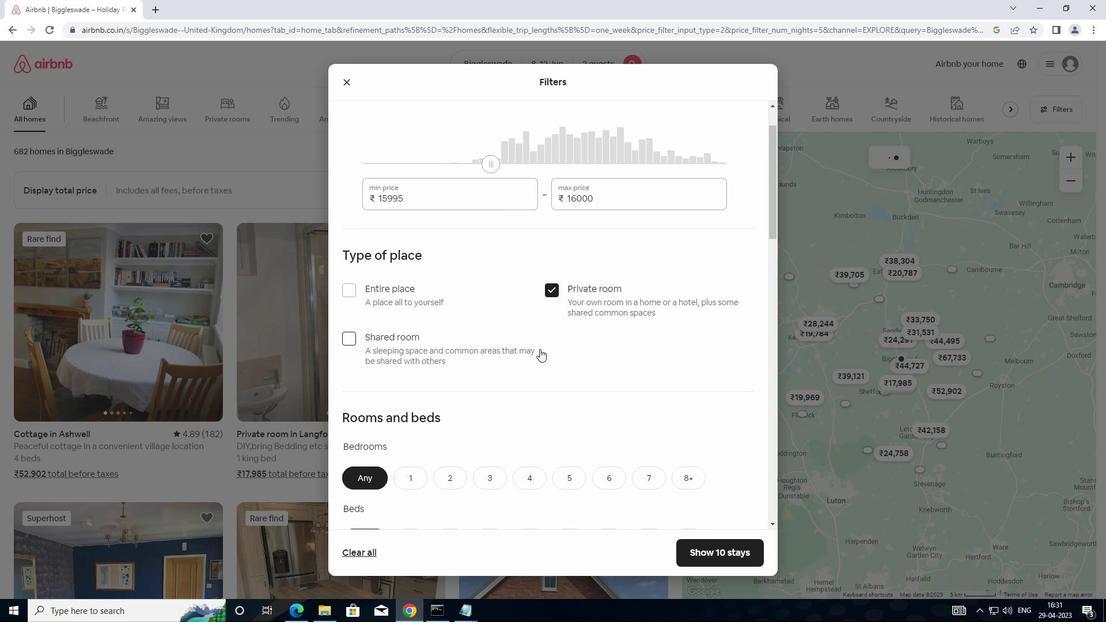 
Action: Mouse moved to (400, 300)
Screenshot: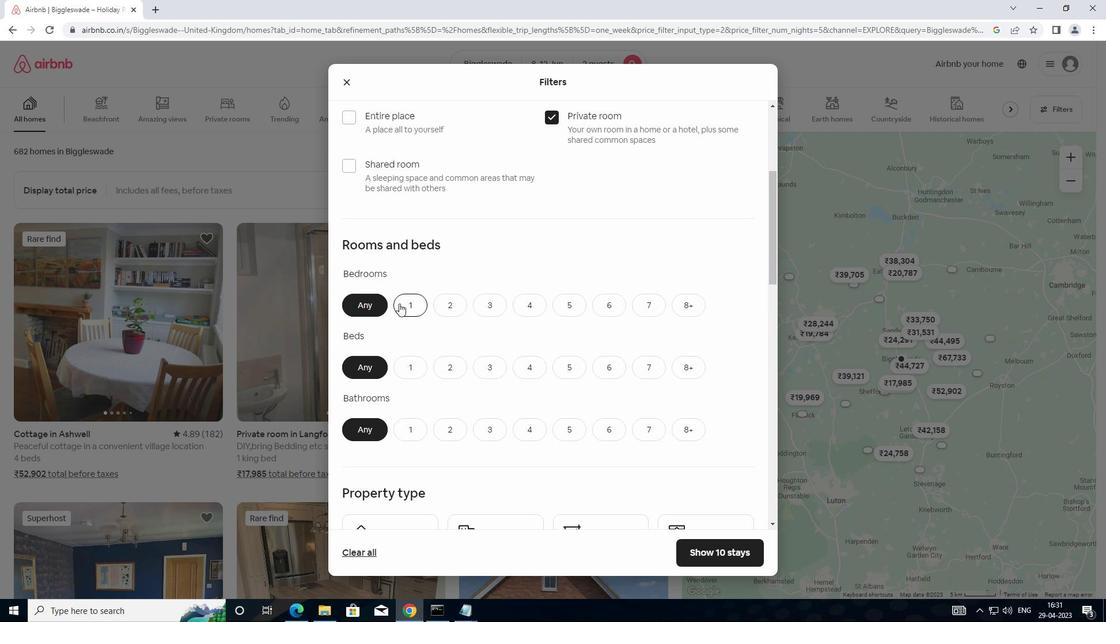 
Action: Mouse pressed left at (400, 300)
Screenshot: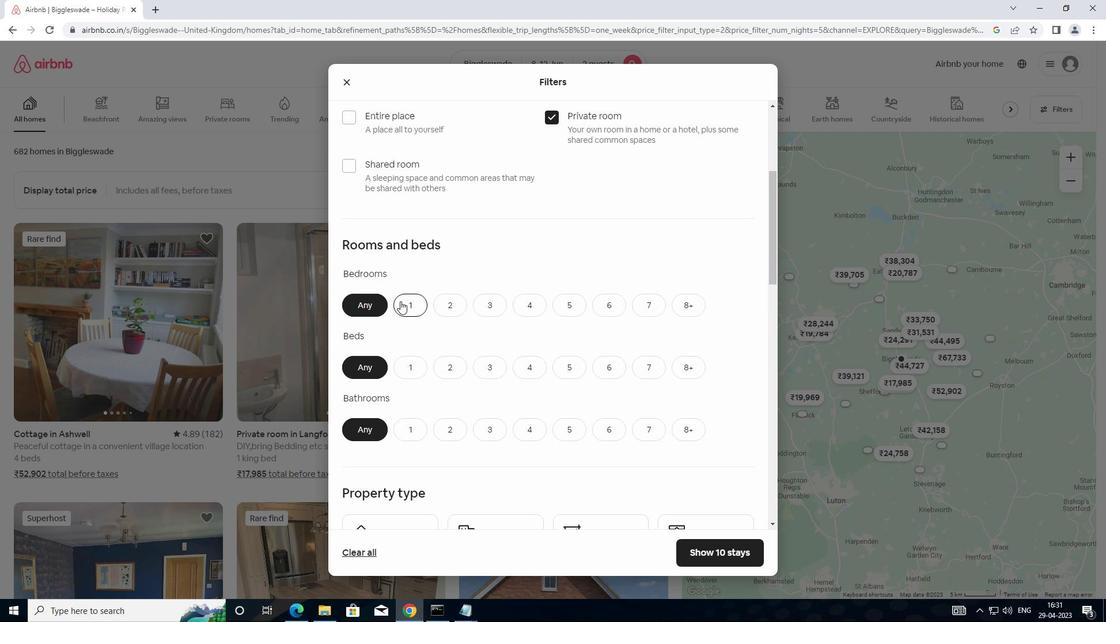 
Action: Mouse moved to (408, 361)
Screenshot: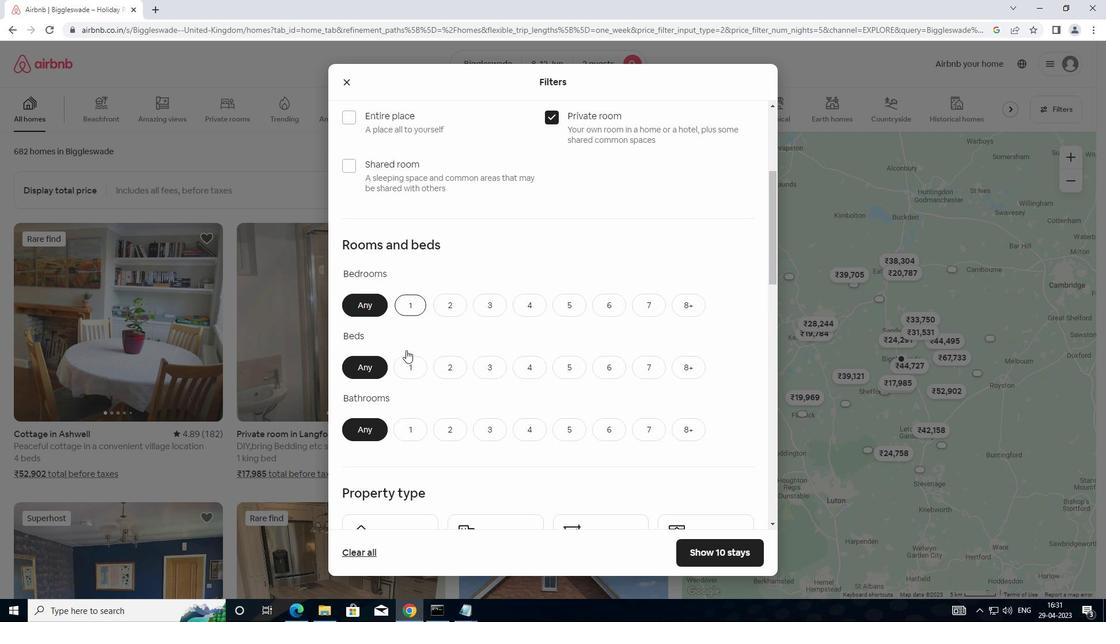 
Action: Mouse pressed left at (408, 361)
Screenshot: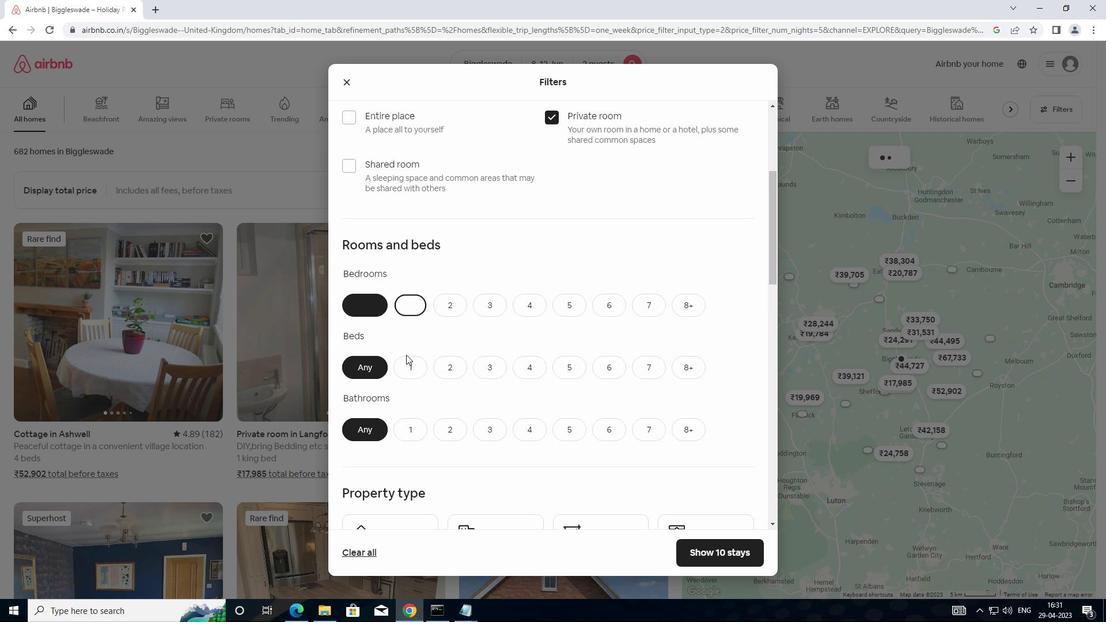 
Action: Mouse moved to (410, 427)
Screenshot: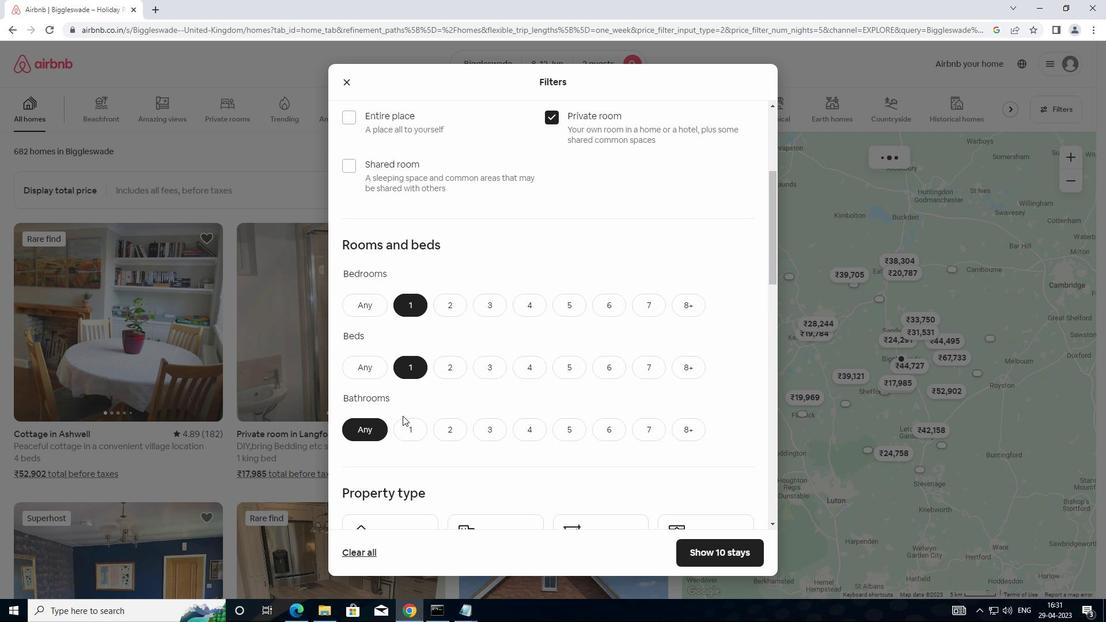 
Action: Mouse pressed left at (410, 427)
Screenshot: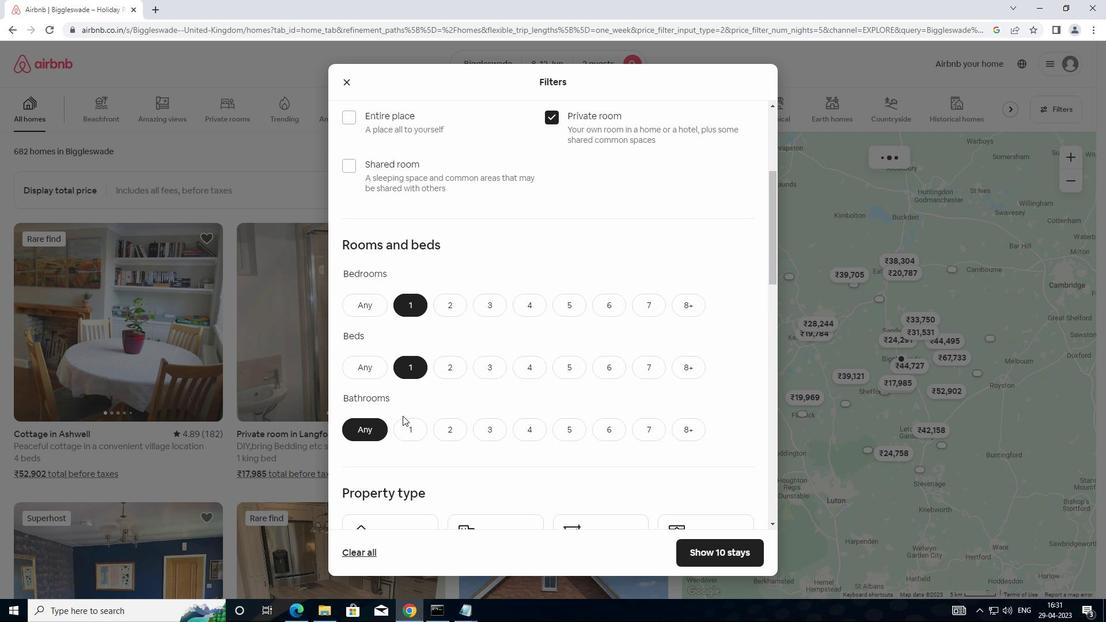 
Action: Mouse moved to (415, 417)
Screenshot: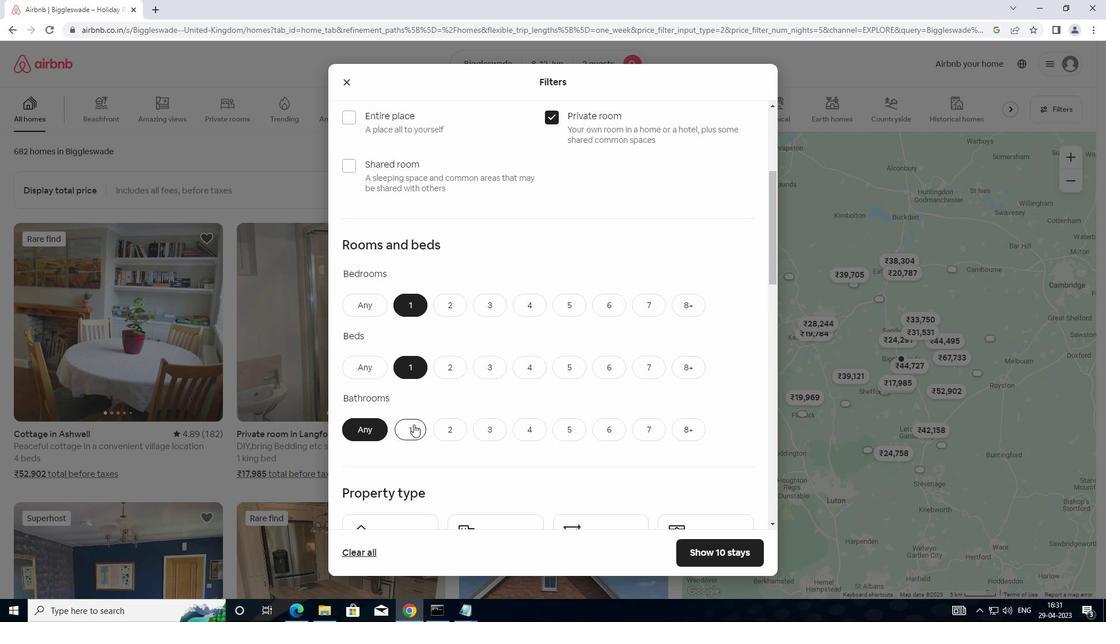 
Action: Mouse scrolled (415, 416) with delta (0, 0)
Screenshot: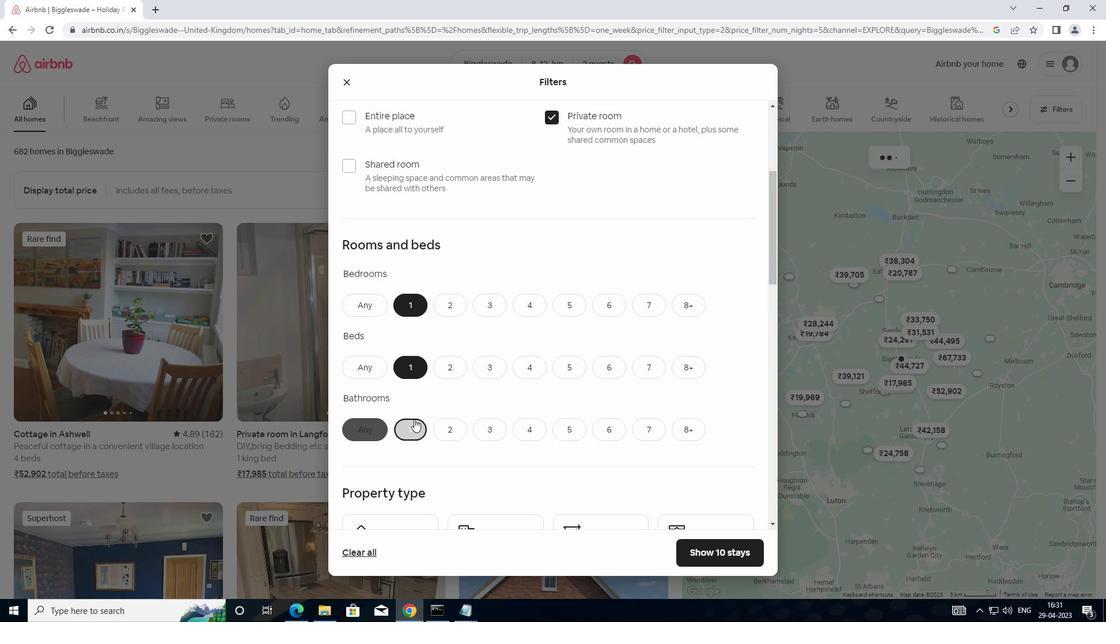 
Action: Mouse scrolled (415, 416) with delta (0, 0)
Screenshot: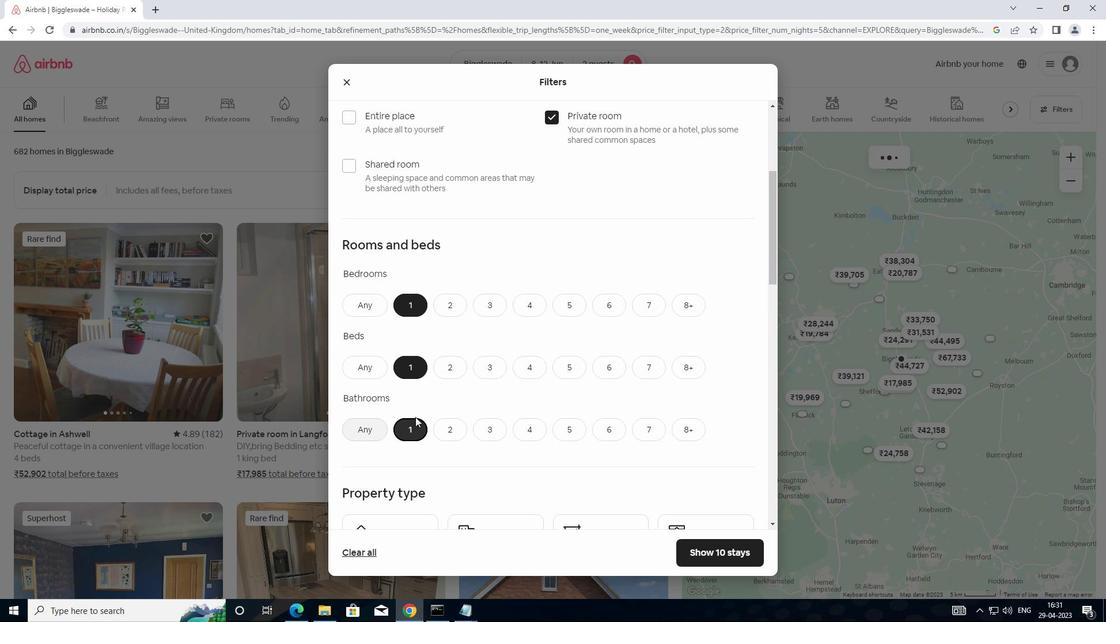 
Action: Mouse moved to (415, 417)
Screenshot: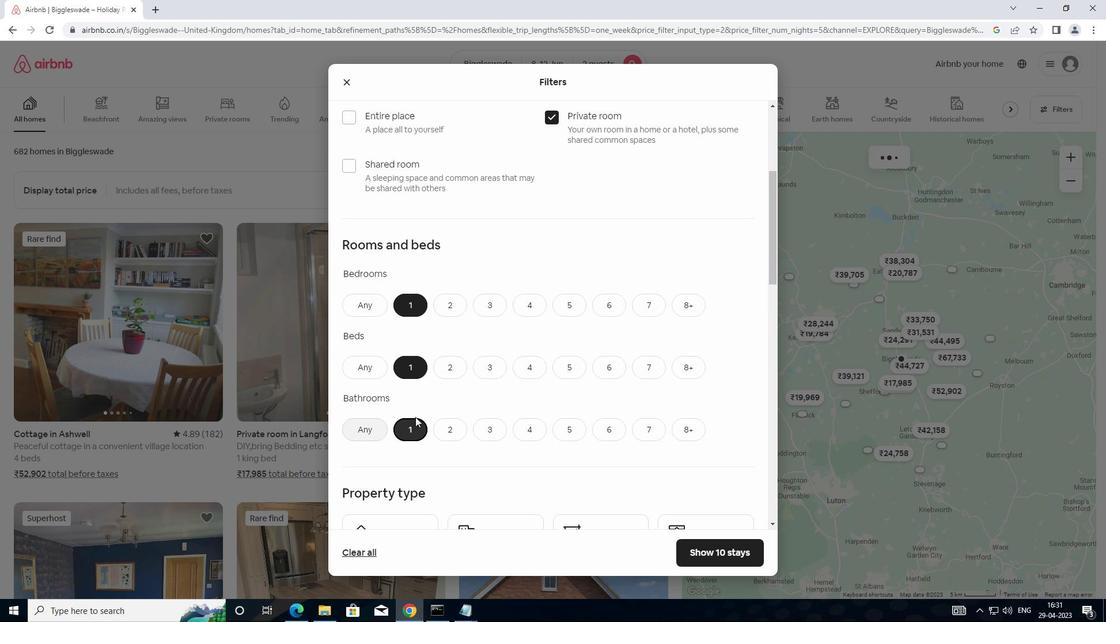 
Action: Mouse scrolled (415, 416) with delta (0, 0)
Screenshot: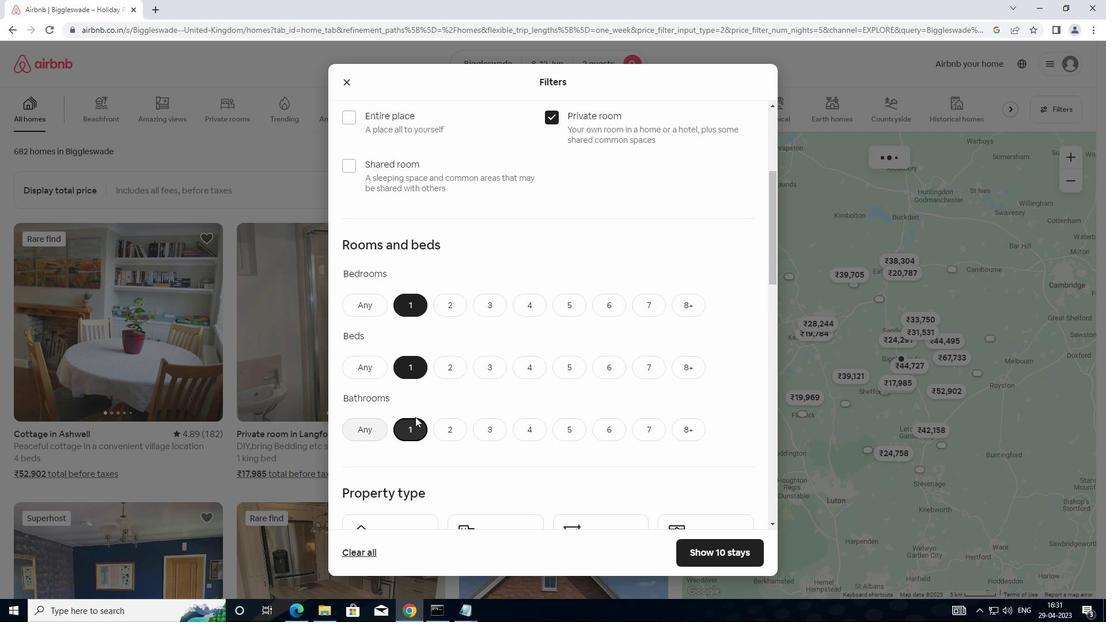 
Action: Mouse scrolled (415, 416) with delta (0, 0)
Screenshot: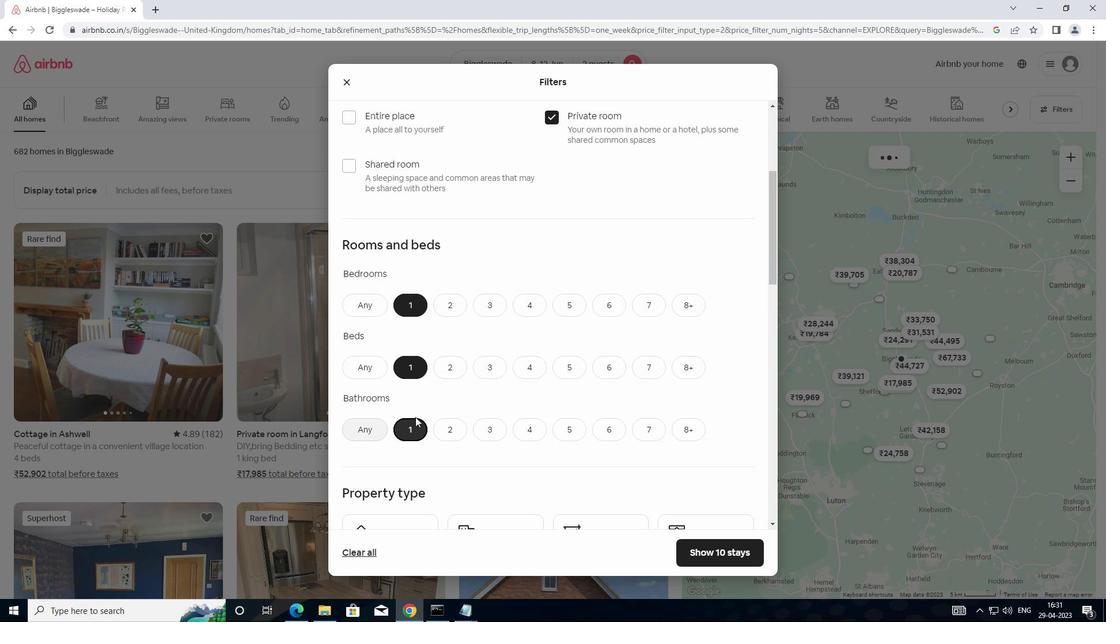
Action: Mouse moved to (383, 335)
Screenshot: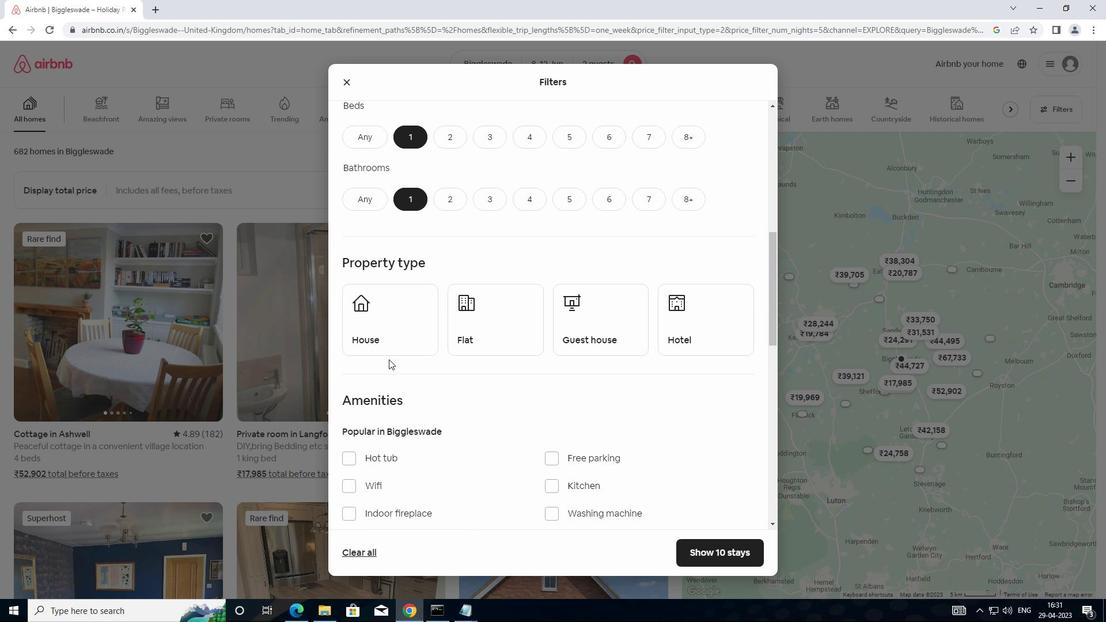 
Action: Mouse pressed left at (383, 335)
Screenshot: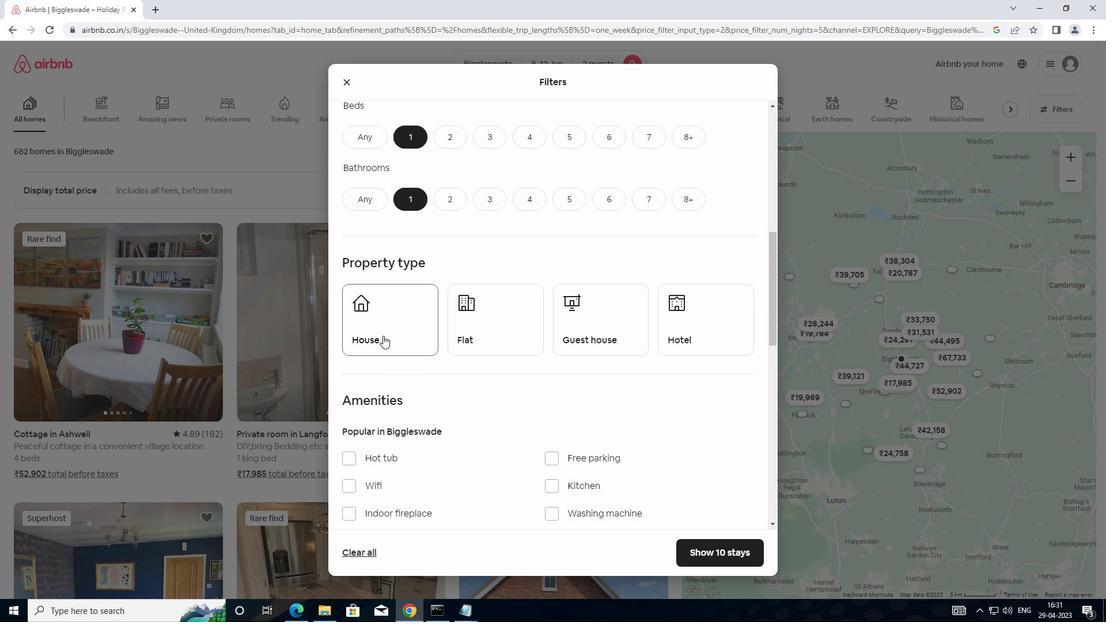 
Action: Mouse moved to (476, 345)
Screenshot: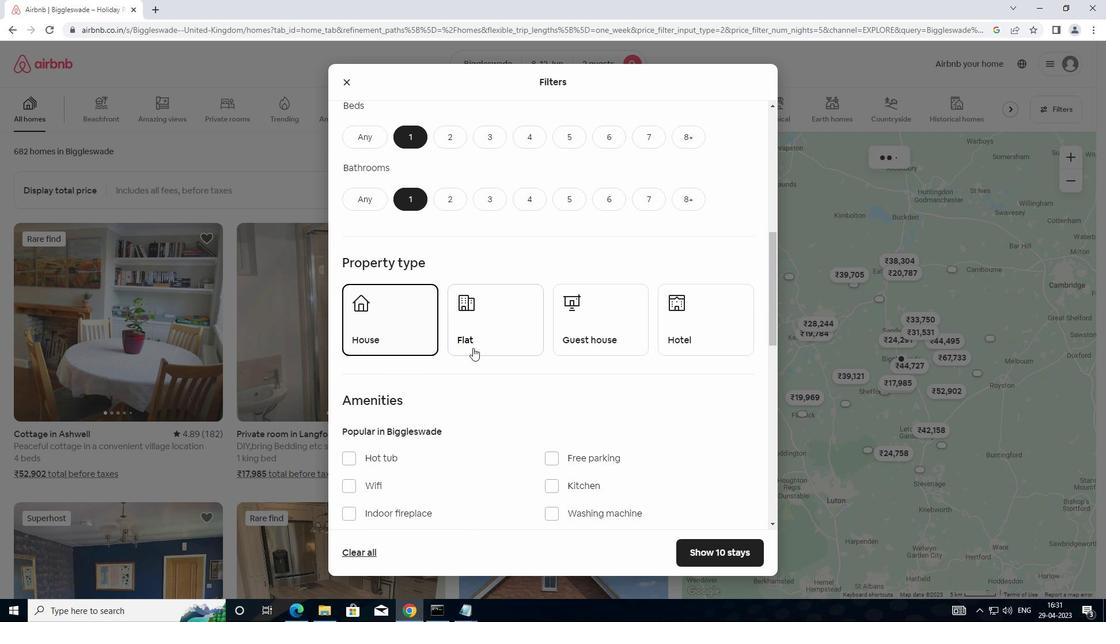 
Action: Mouse pressed left at (476, 345)
Screenshot: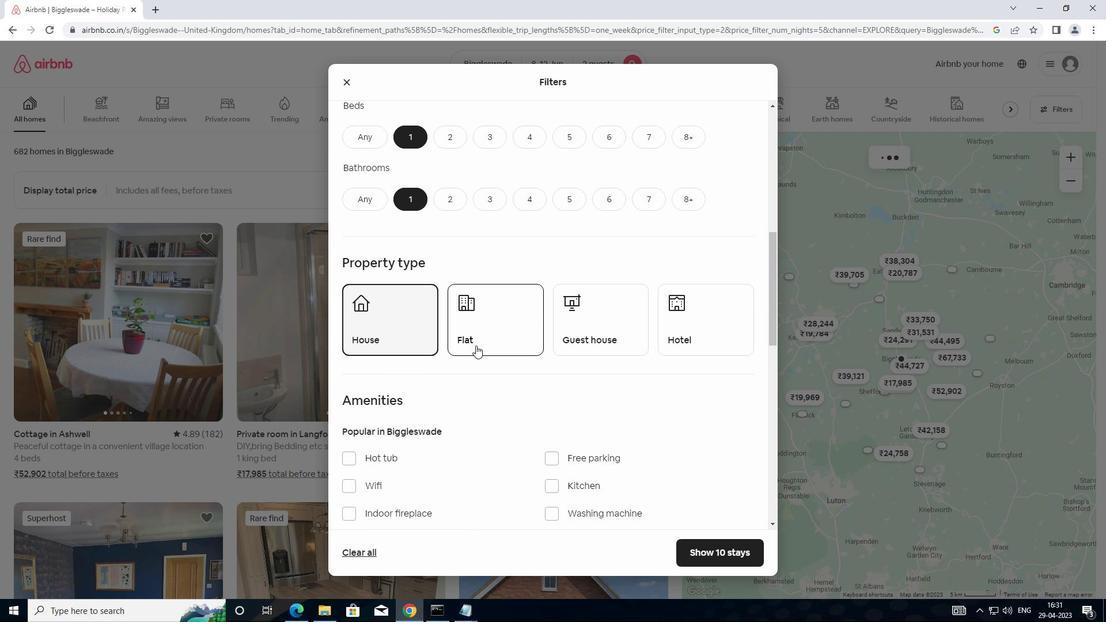 
Action: Mouse moved to (598, 340)
Screenshot: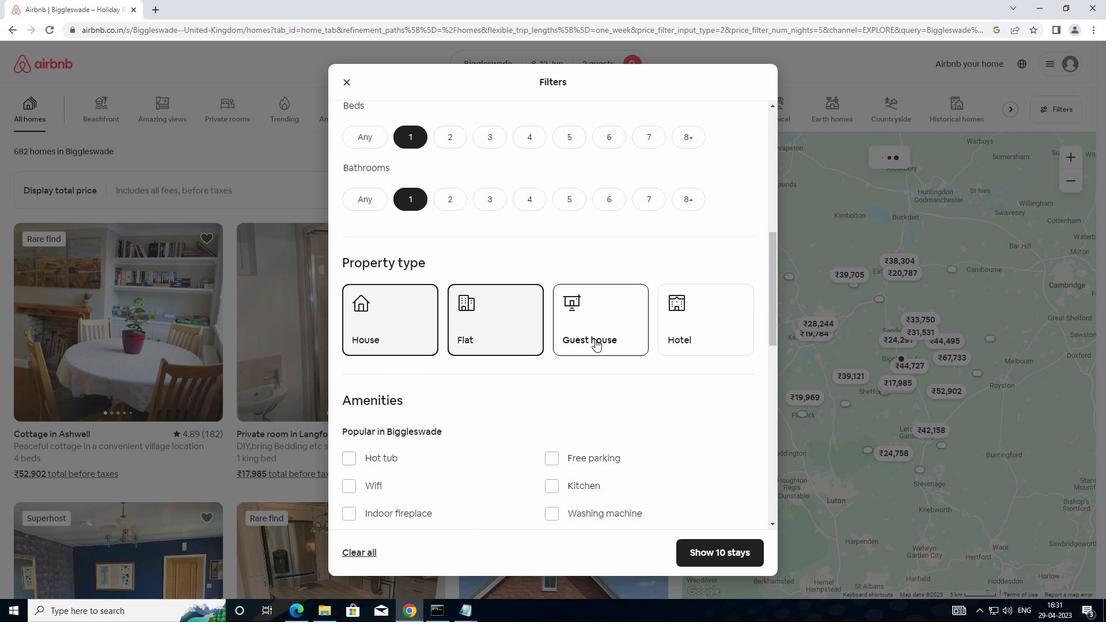 
Action: Mouse pressed left at (598, 340)
Screenshot: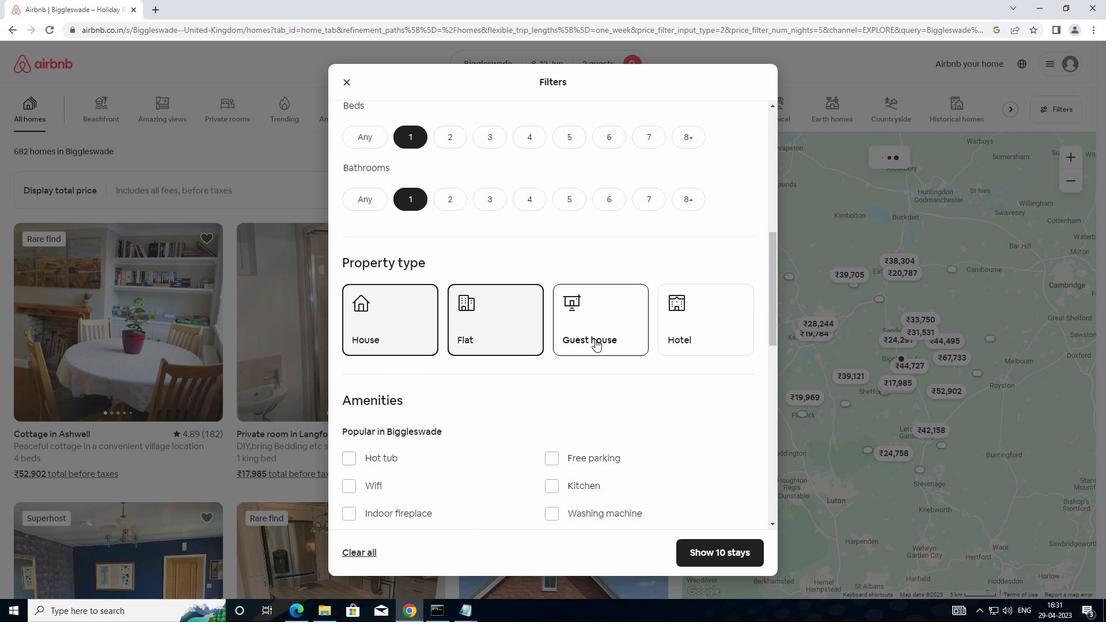 
Action: Mouse moved to (714, 337)
Screenshot: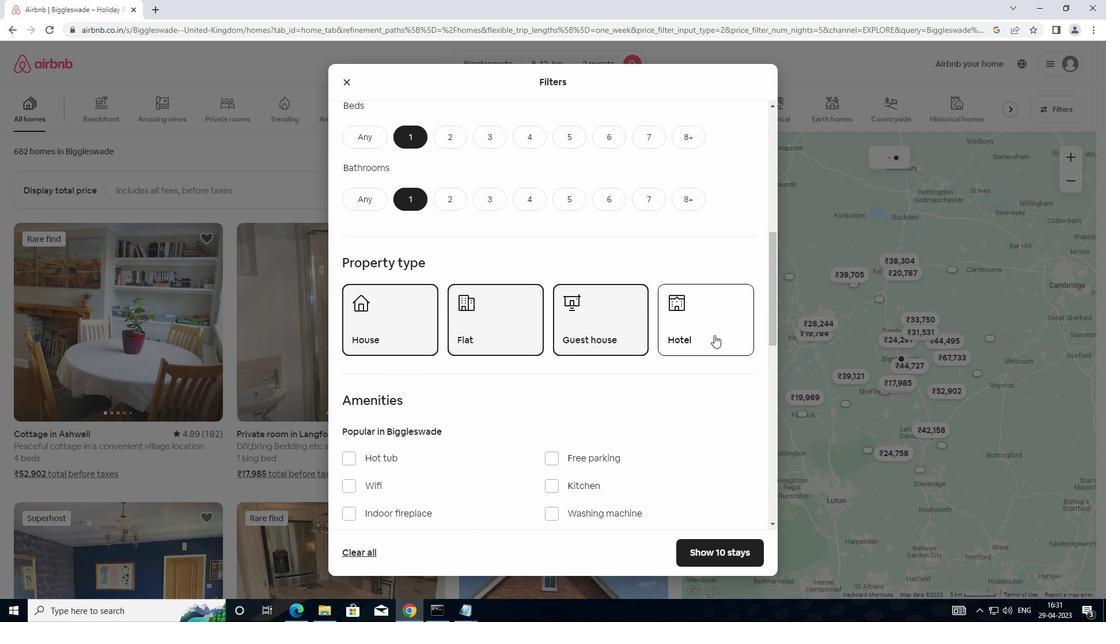 
Action: Mouse pressed left at (714, 337)
Screenshot: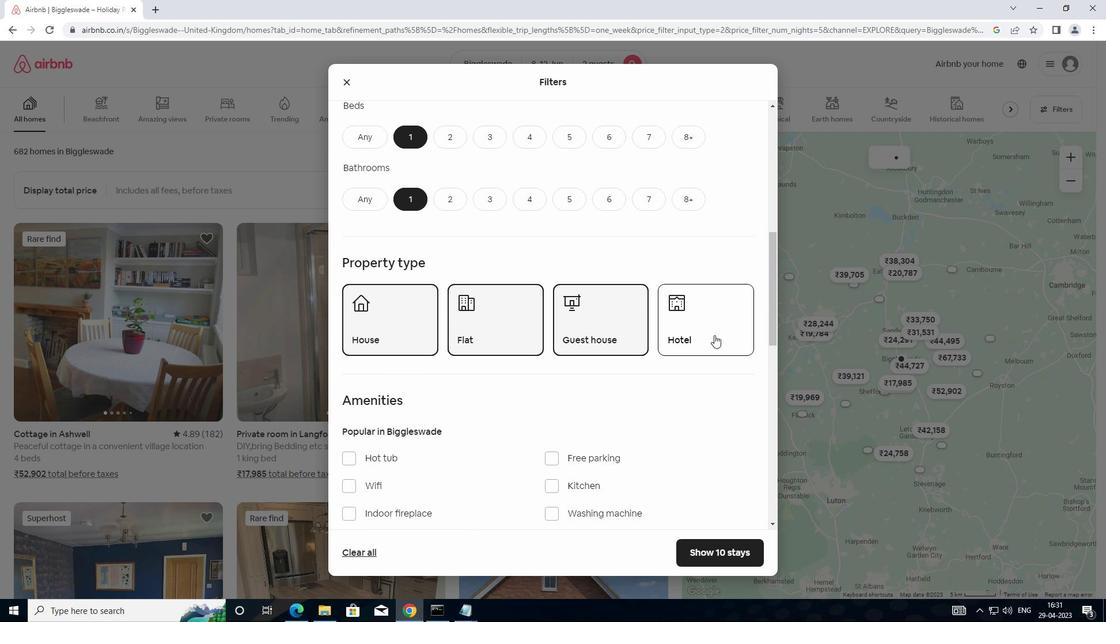 
Action: Mouse moved to (427, 451)
Screenshot: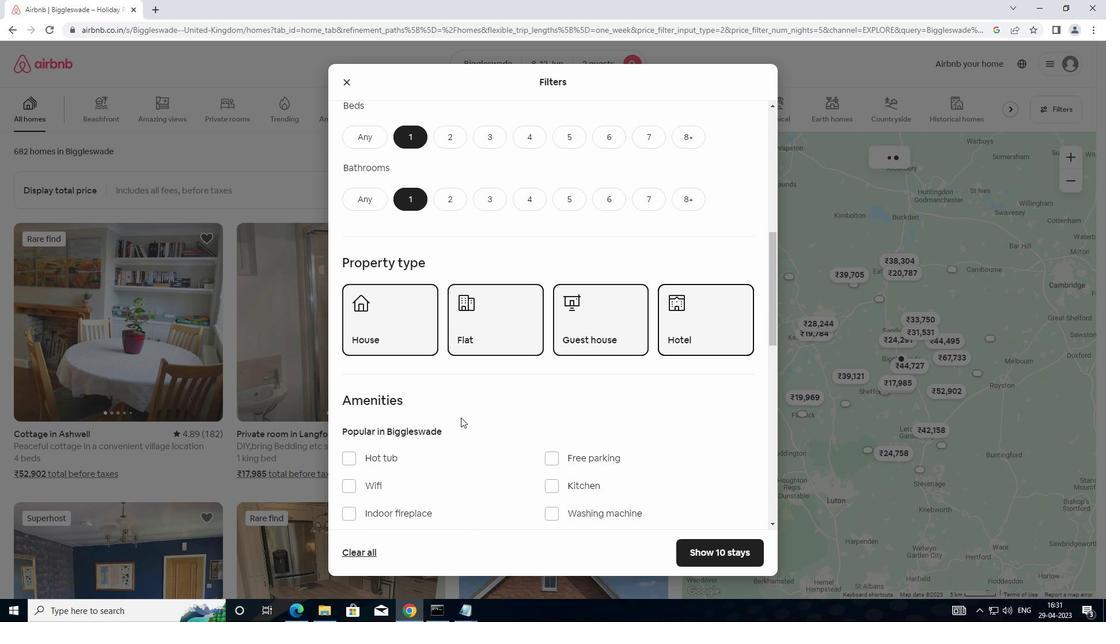 
Action: Mouse scrolled (427, 451) with delta (0, 0)
Screenshot: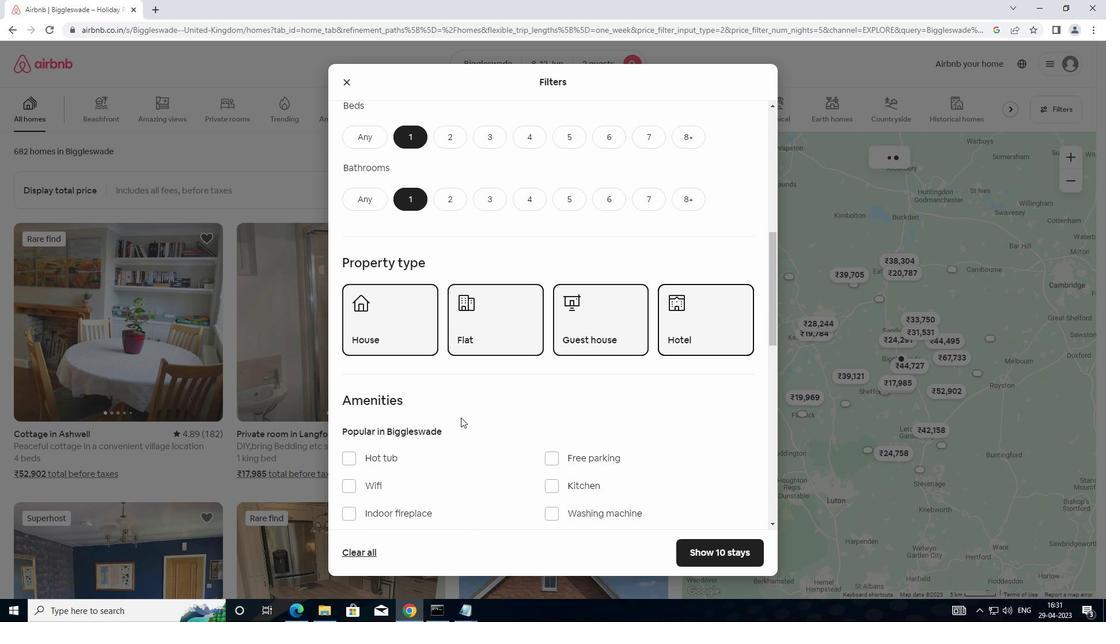 
Action: Mouse scrolled (427, 451) with delta (0, 0)
Screenshot: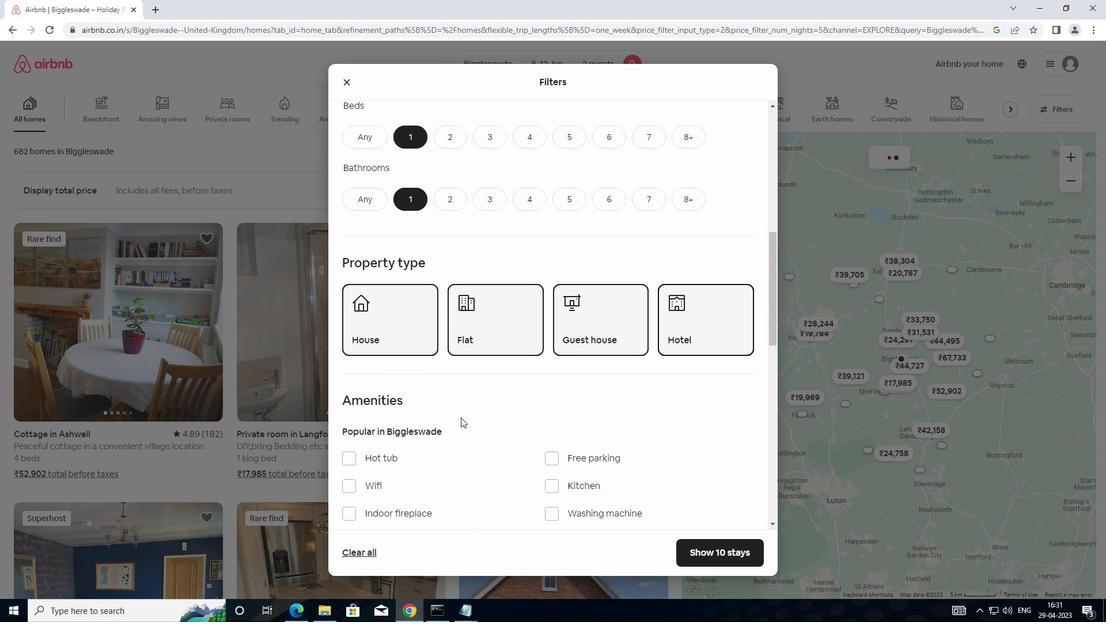 
Action: Mouse scrolled (427, 451) with delta (0, 0)
Screenshot: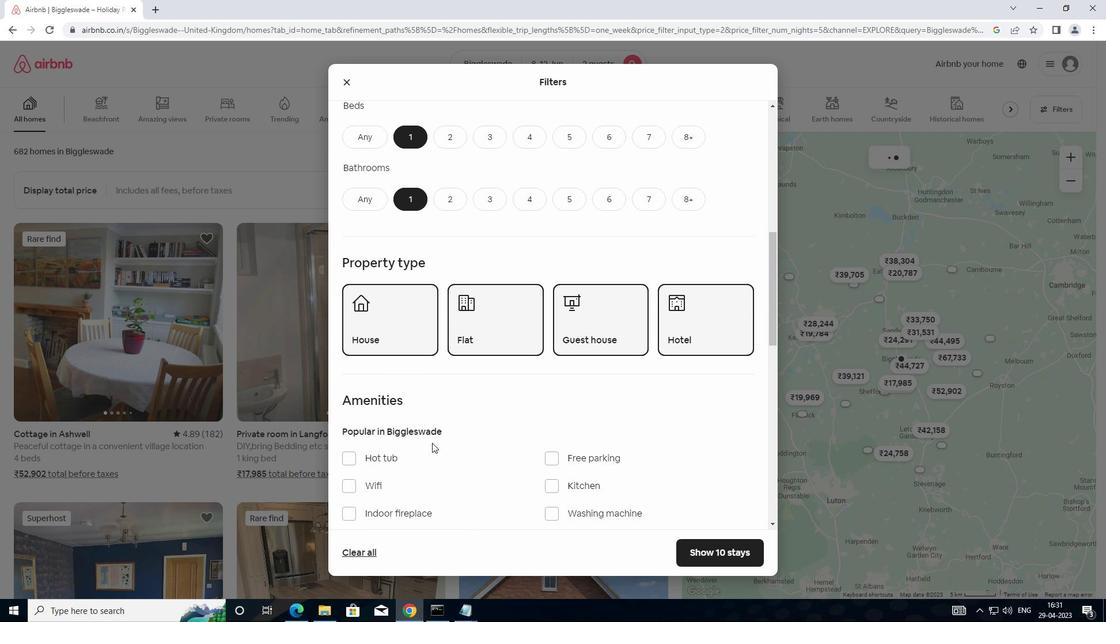 
Action: Mouse moved to (432, 444)
Screenshot: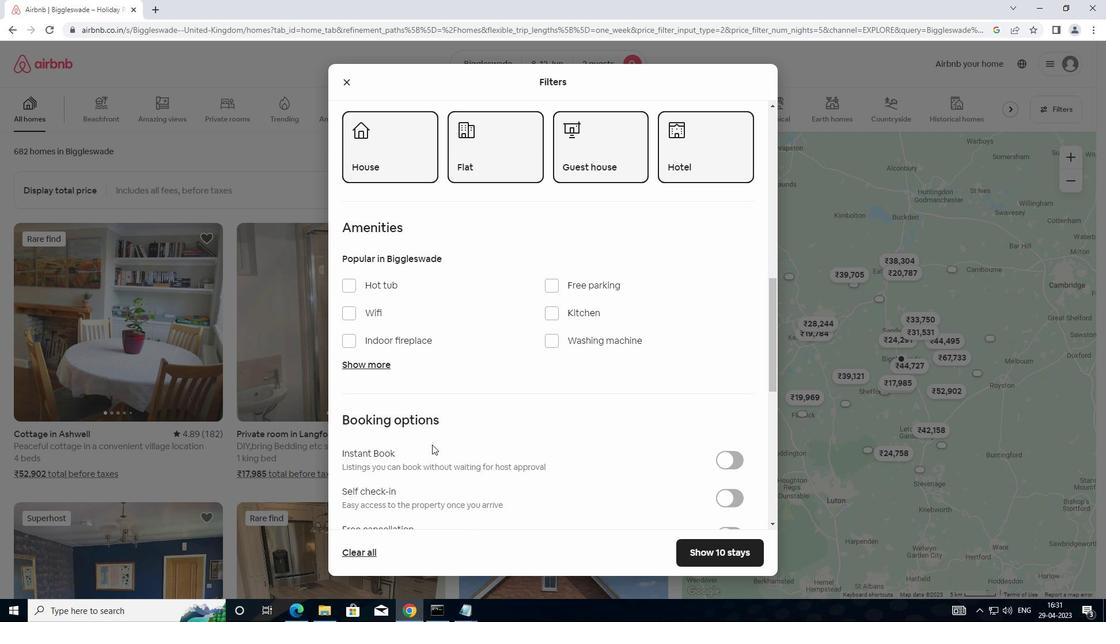 
Action: Mouse scrolled (432, 443) with delta (0, 0)
Screenshot: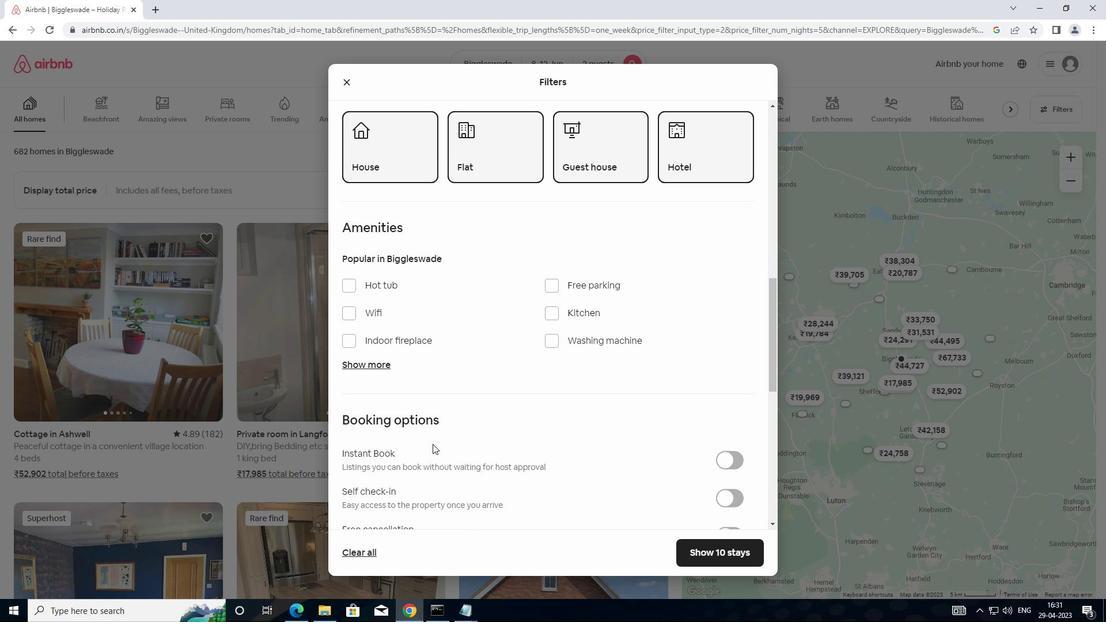
Action: Mouse moved to (433, 444)
Screenshot: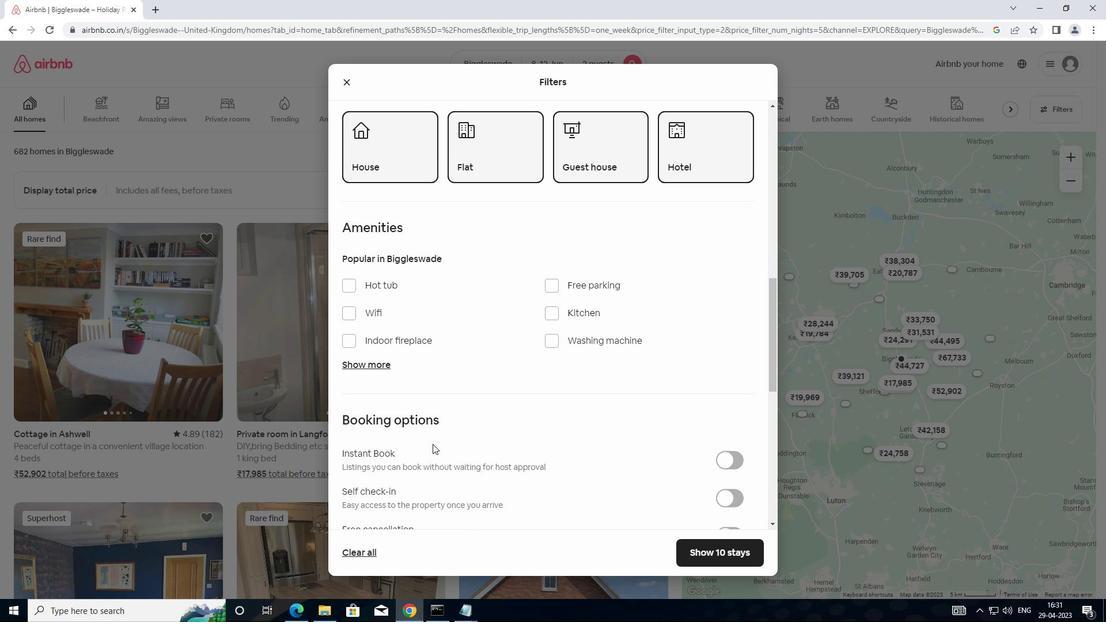 
Action: Mouse scrolled (433, 443) with delta (0, 0)
Screenshot: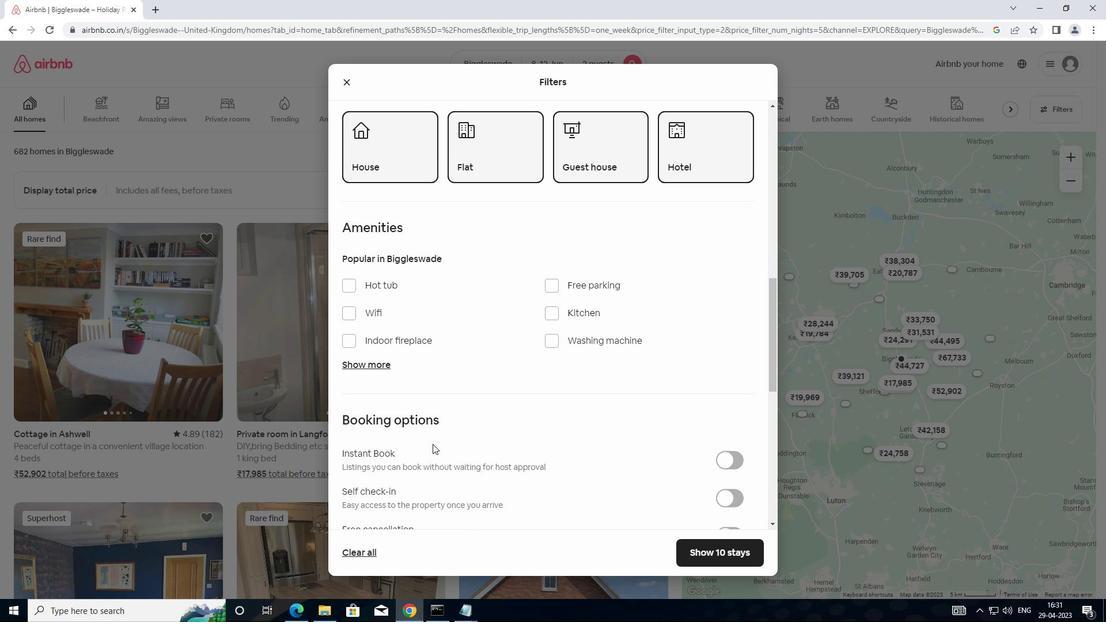 
Action: Mouse moved to (538, 417)
Screenshot: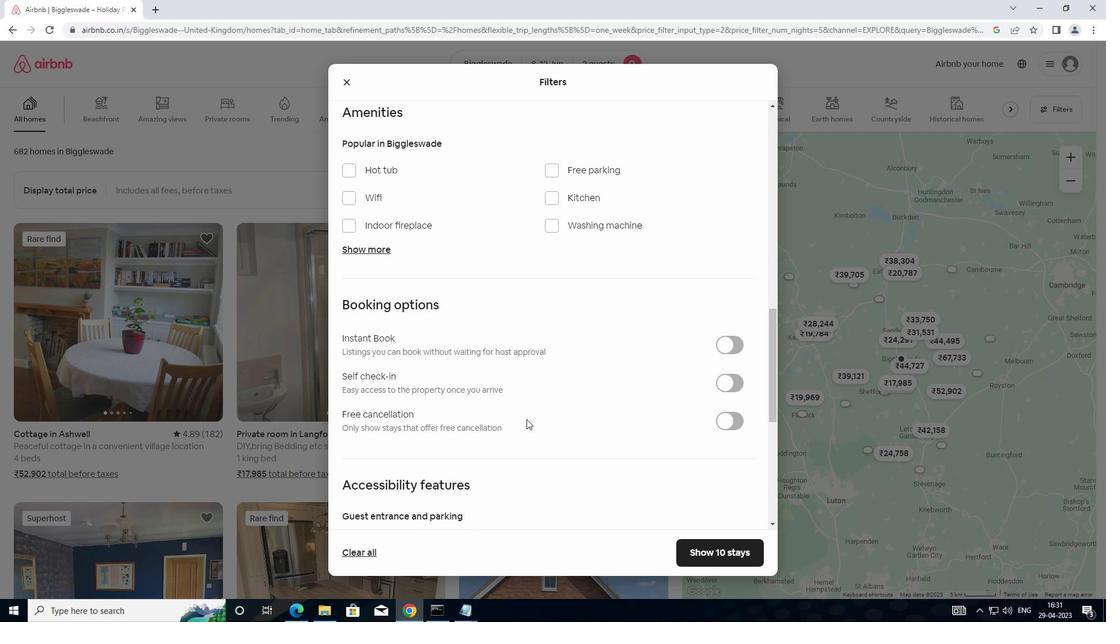 
Action: Mouse scrolled (538, 417) with delta (0, 0)
Screenshot: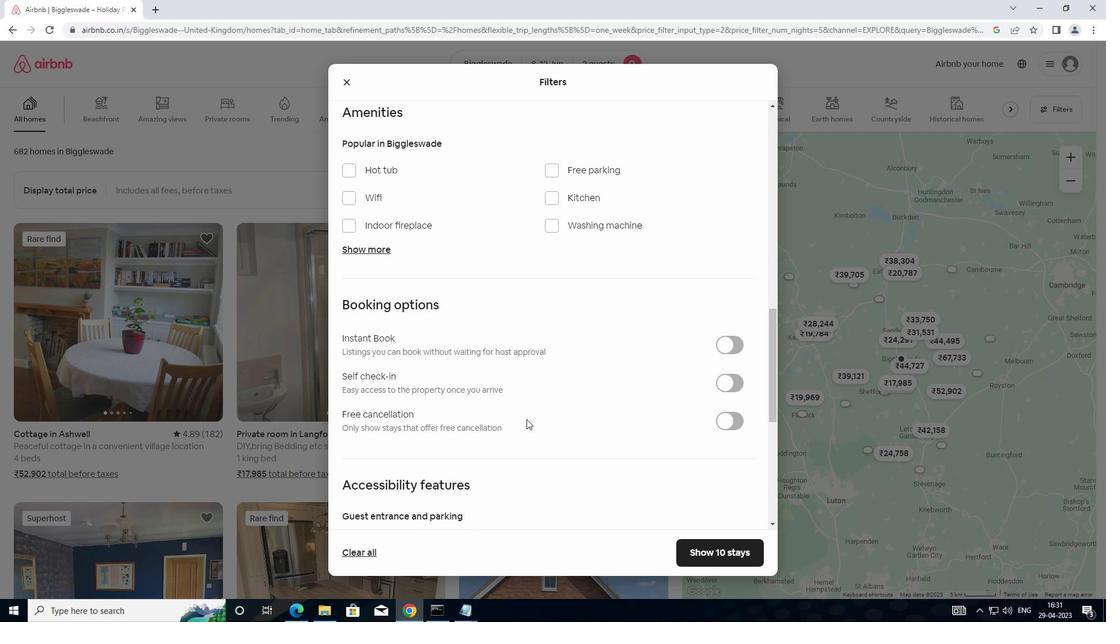 
Action: Mouse moved to (737, 327)
Screenshot: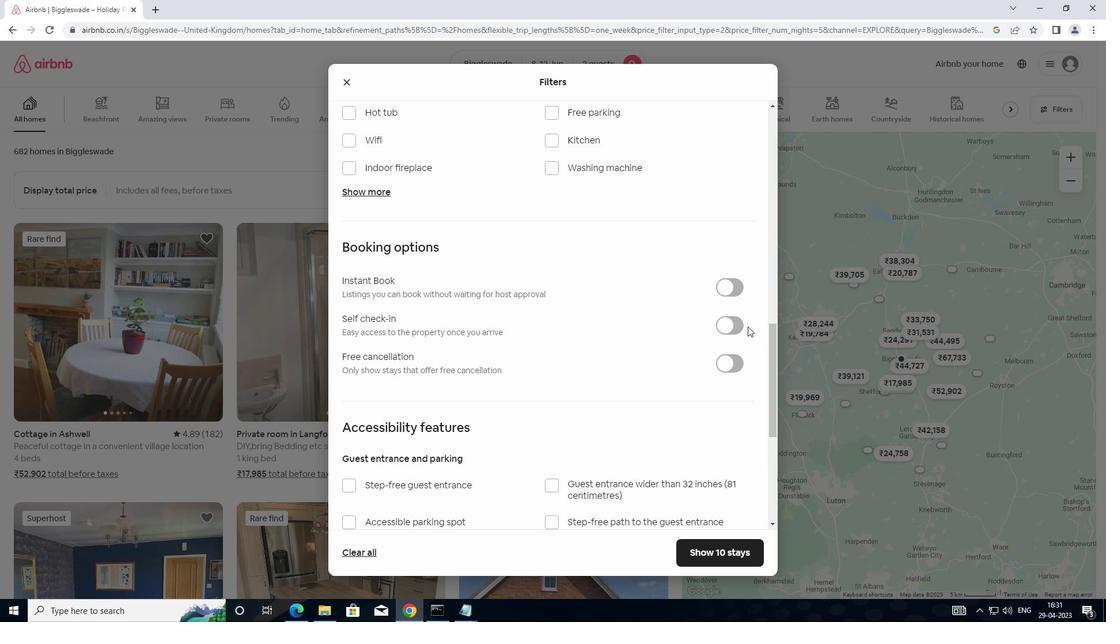 
Action: Mouse pressed left at (737, 327)
Screenshot: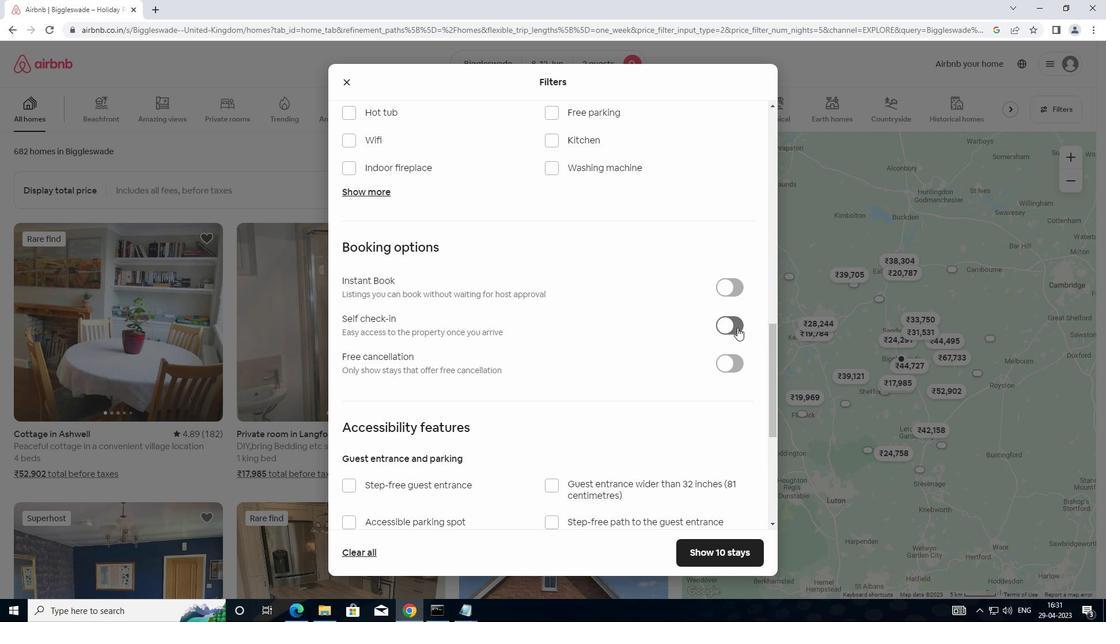 
Action: Mouse moved to (647, 413)
Screenshot: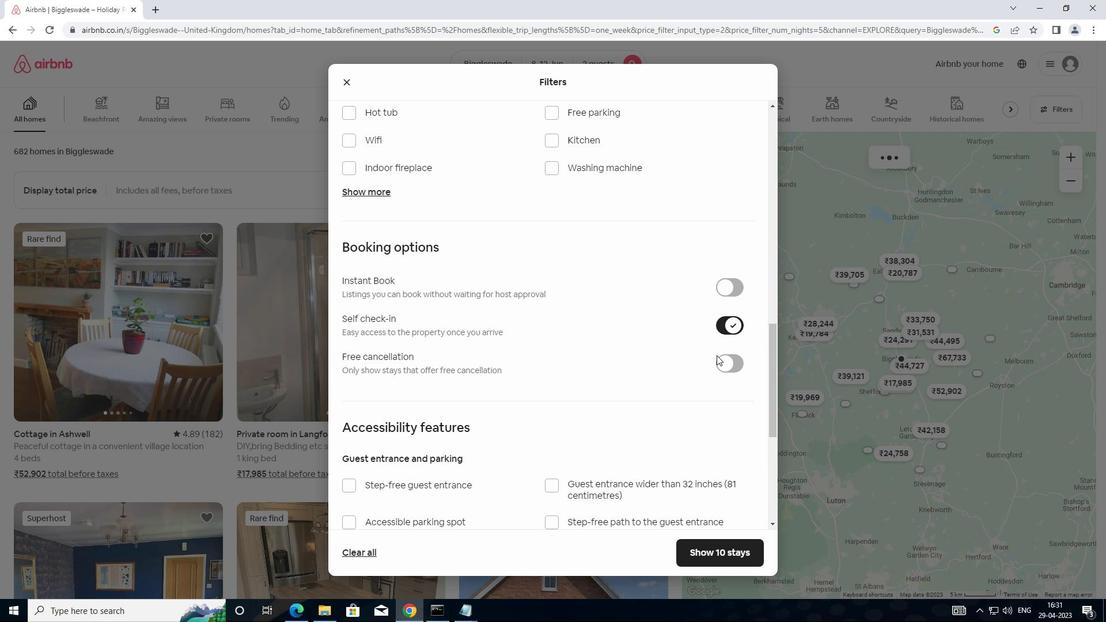 
Action: Mouse scrolled (647, 412) with delta (0, 0)
Screenshot: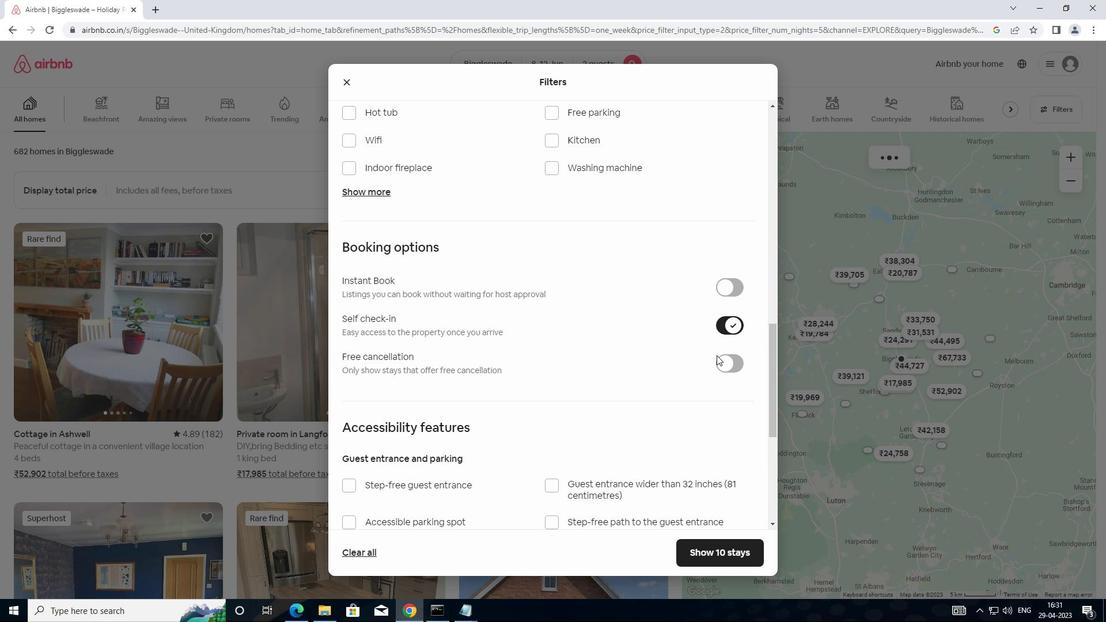 
Action: Mouse moved to (633, 425)
Screenshot: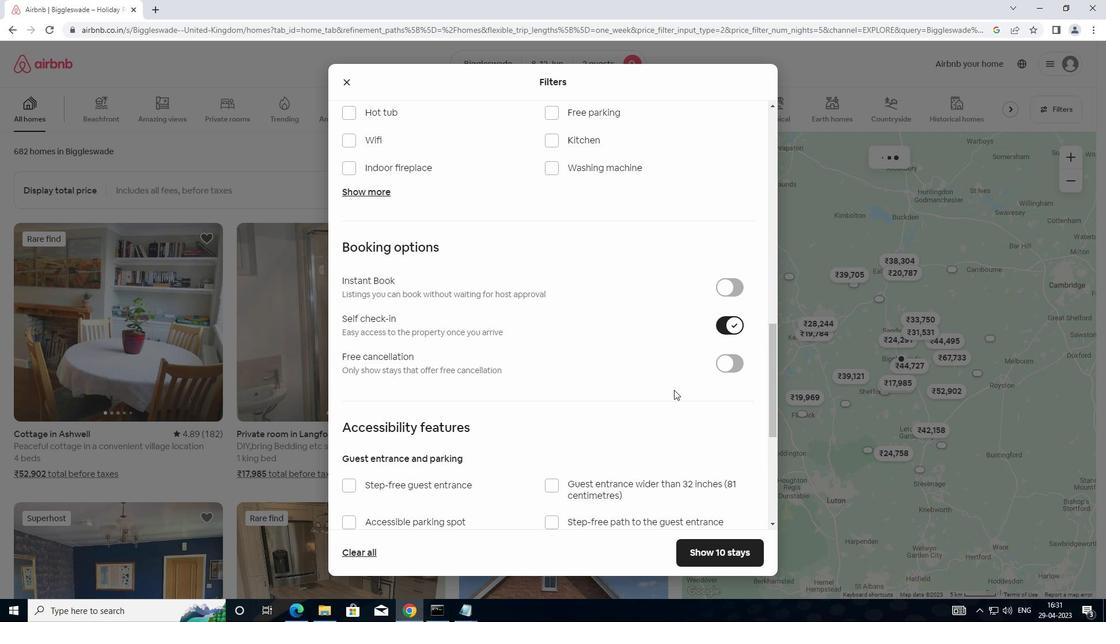 
Action: Mouse scrolled (633, 424) with delta (0, 0)
Screenshot: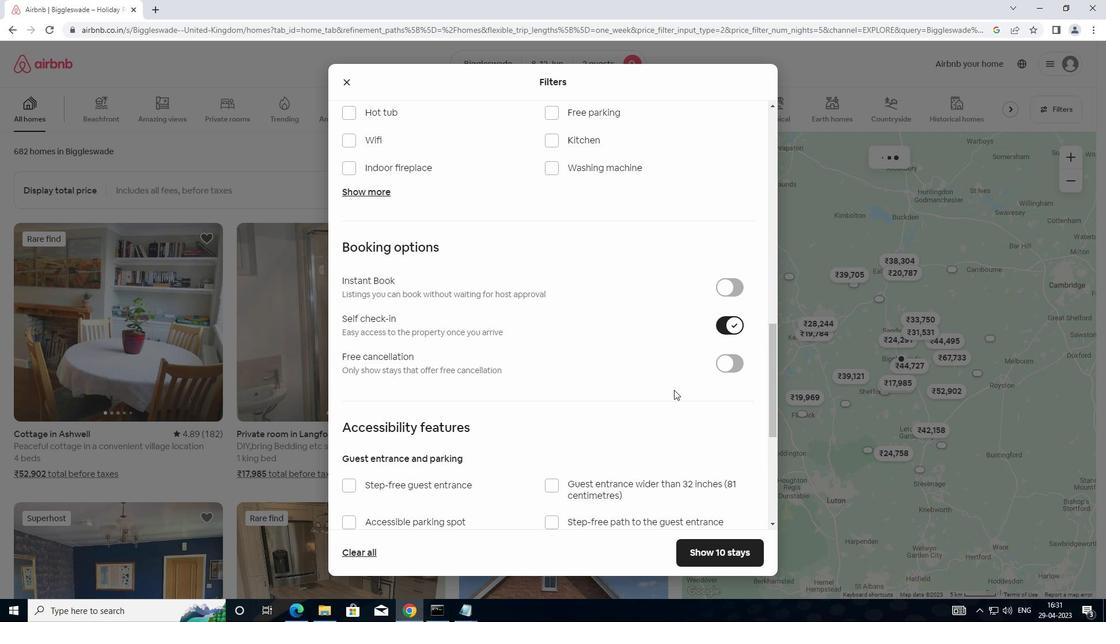
Action: Mouse moved to (620, 434)
Screenshot: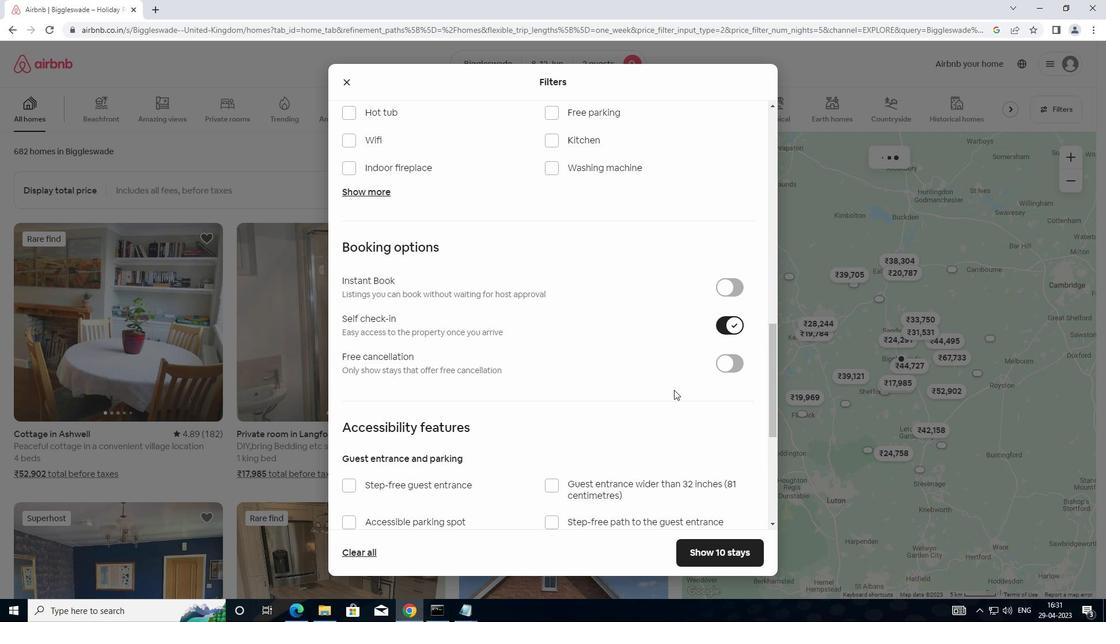 
Action: Mouse scrolled (620, 433) with delta (0, 0)
Screenshot: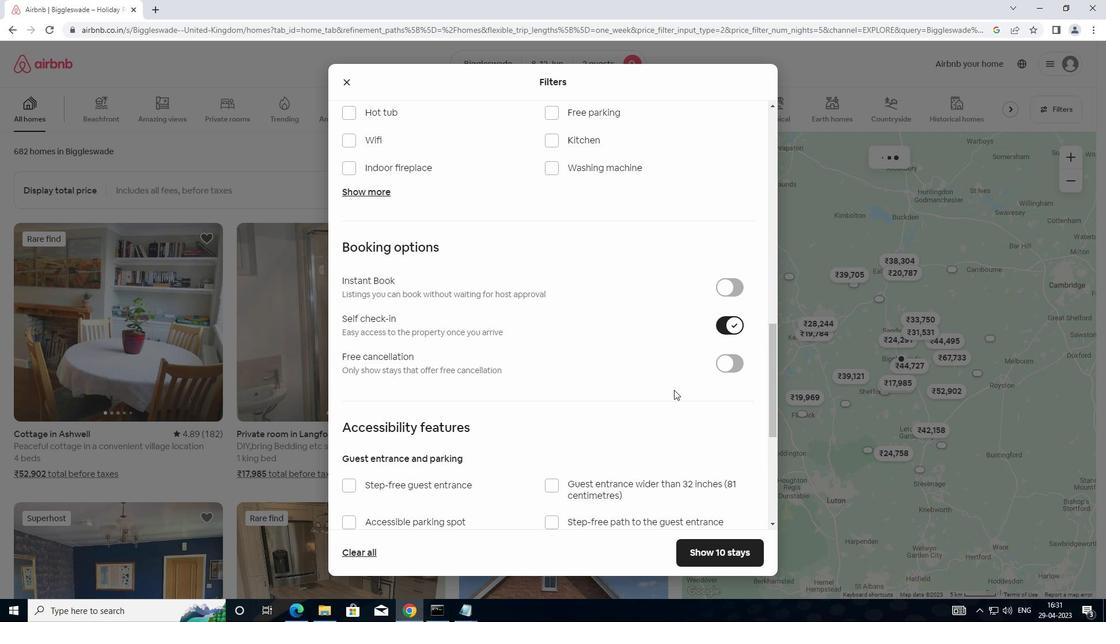 
Action: Mouse moved to (563, 454)
Screenshot: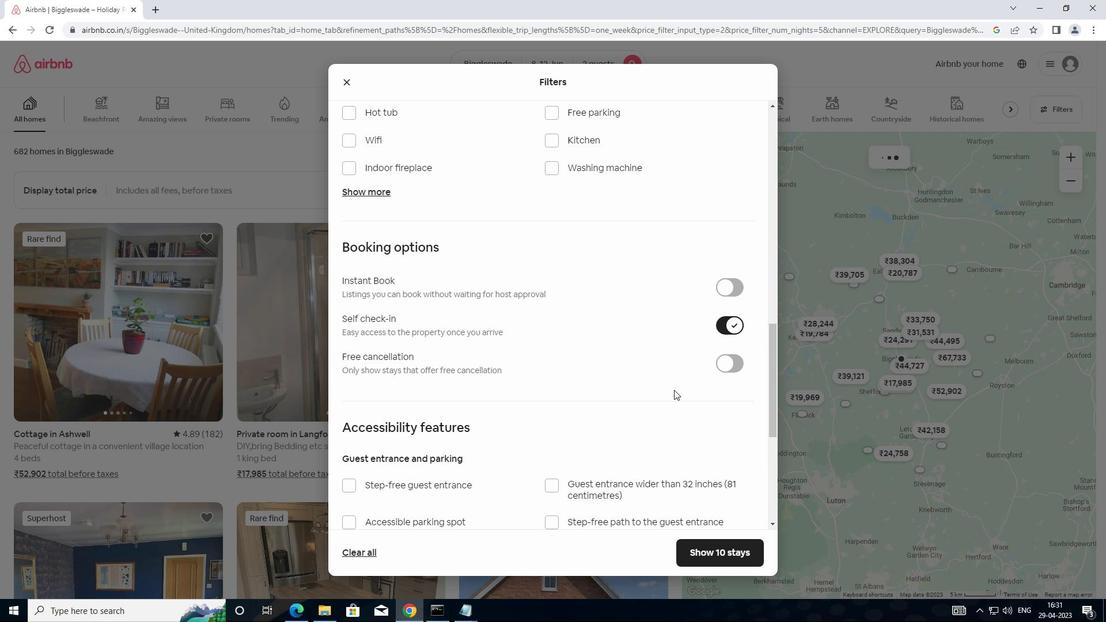 
Action: Mouse scrolled (563, 453) with delta (0, 0)
Screenshot: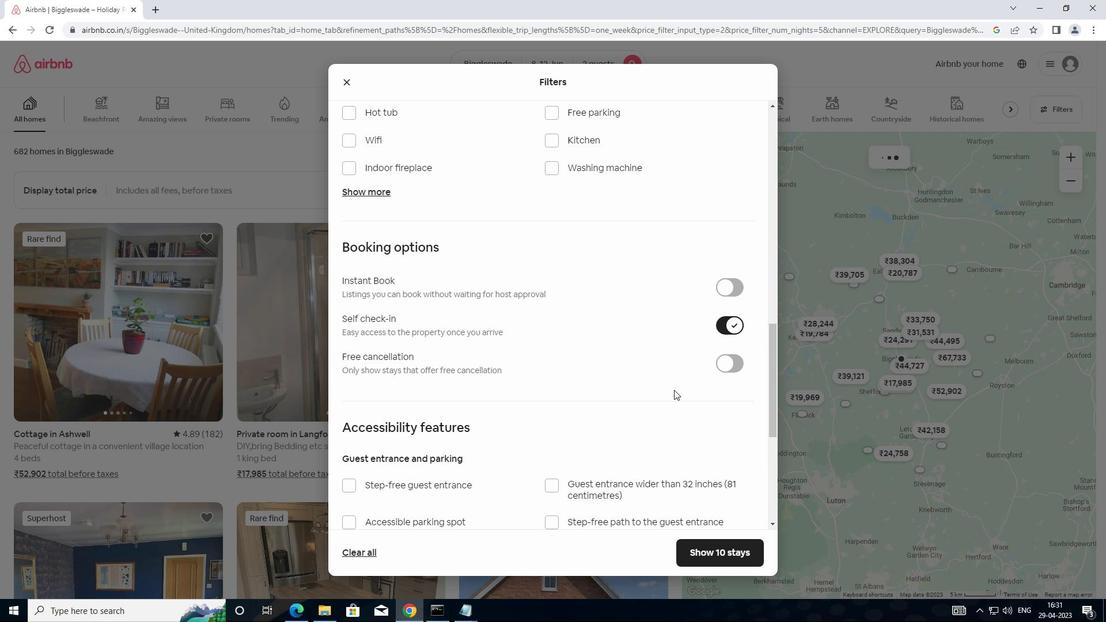 
Action: Mouse moved to (469, 457)
Screenshot: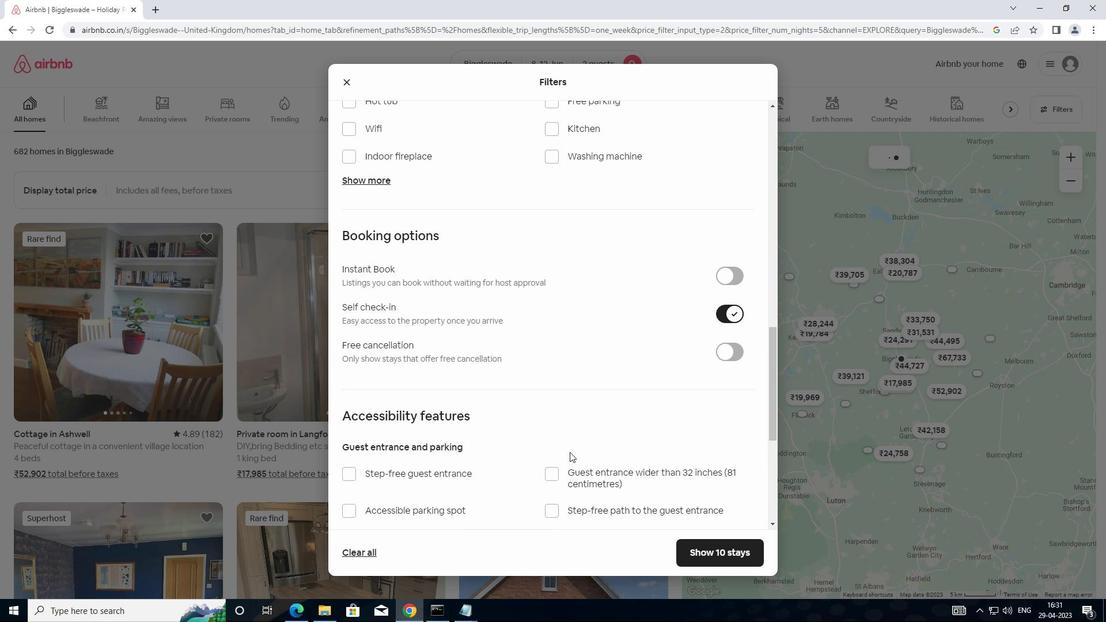 
Action: Mouse scrolled (469, 457) with delta (0, 0)
Screenshot: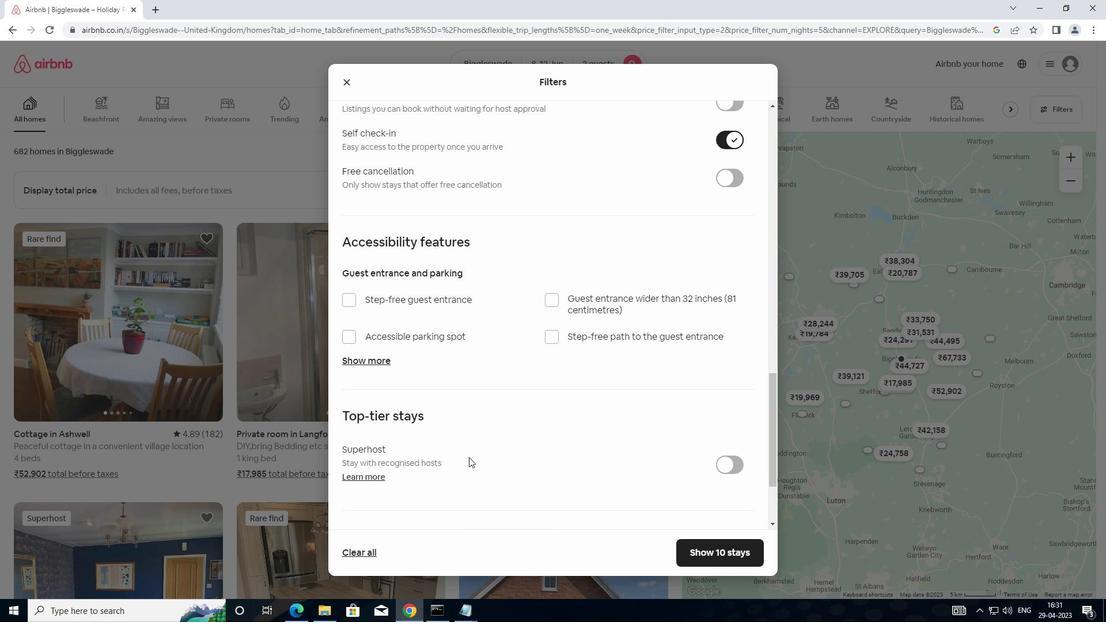 
Action: Mouse moved to (468, 458)
Screenshot: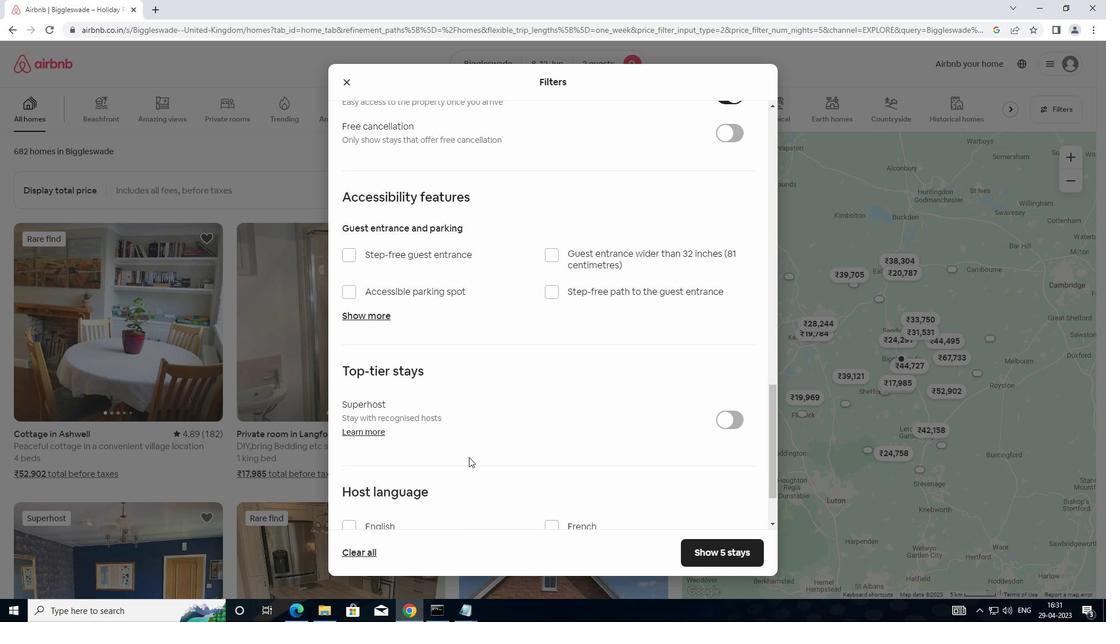
Action: Mouse scrolled (468, 458) with delta (0, 0)
Screenshot: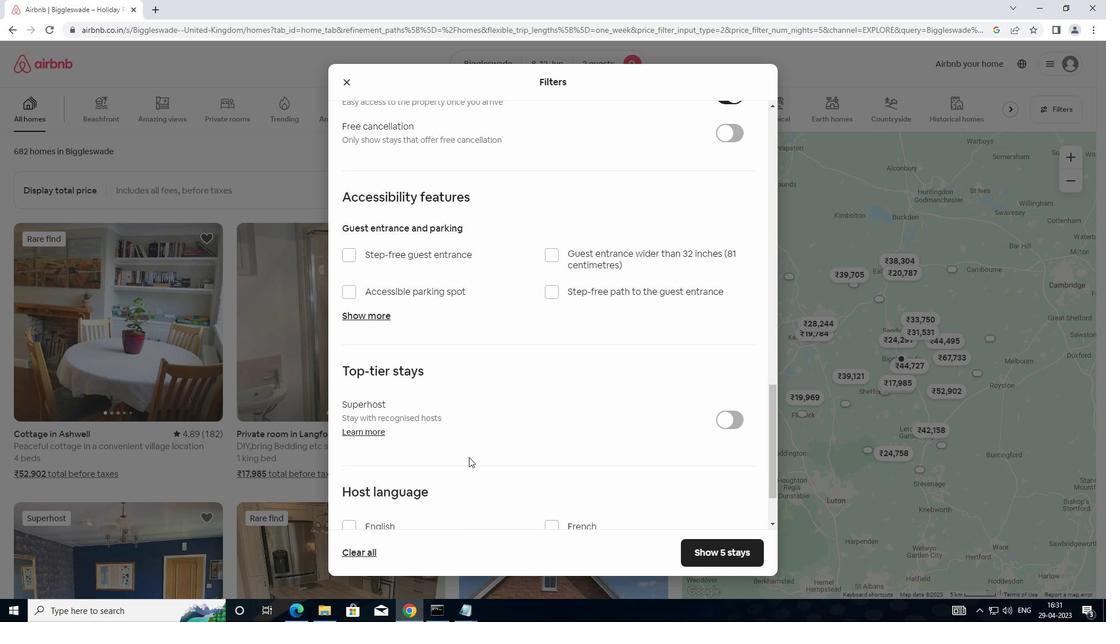 
Action: Mouse moved to (468, 462)
Screenshot: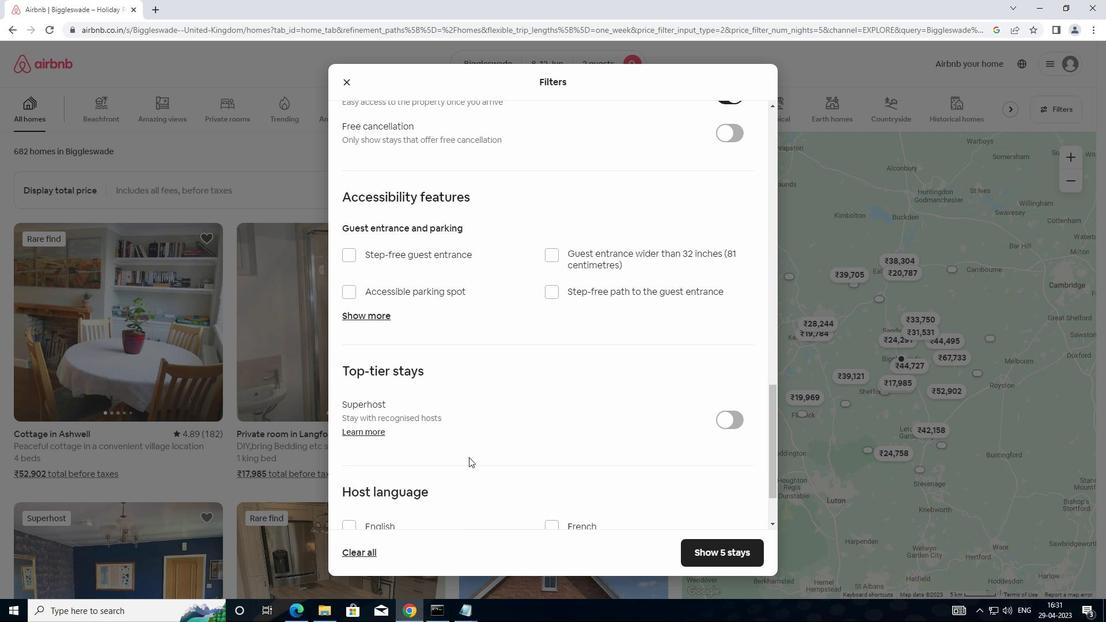 
Action: Mouse scrolled (468, 462) with delta (0, 0)
Screenshot: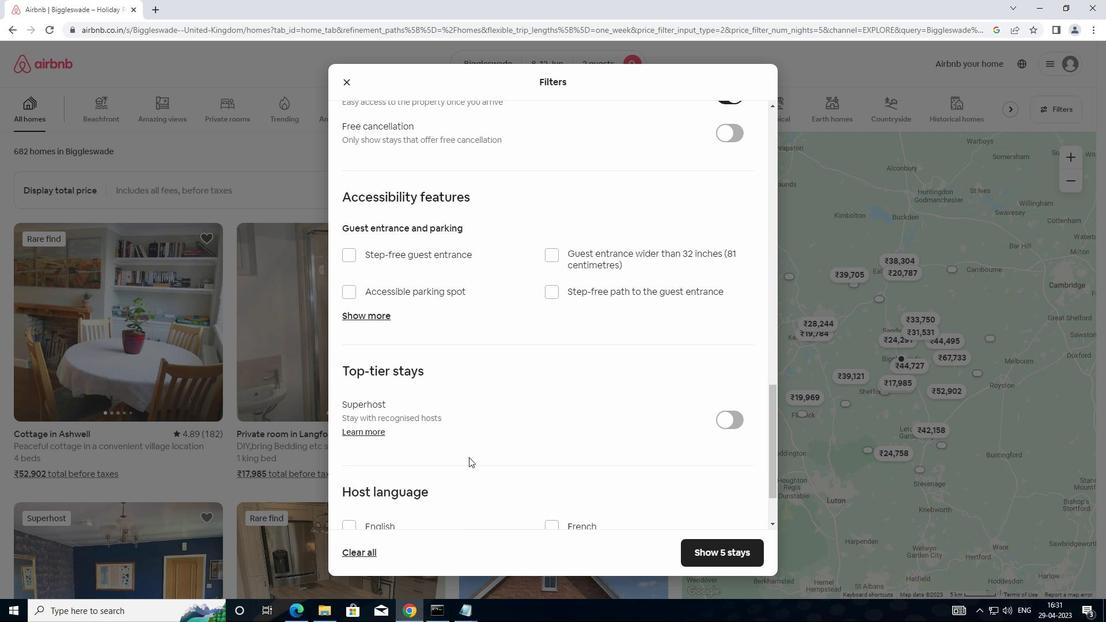 
Action: Mouse scrolled (468, 462) with delta (0, 0)
Screenshot: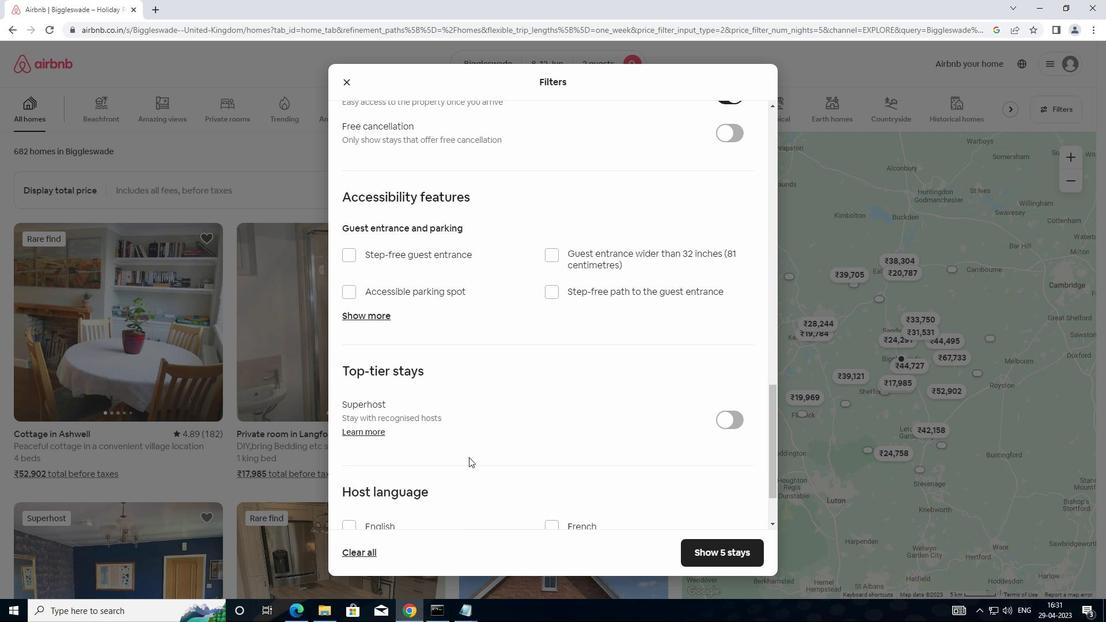 
Action: Mouse moved to (347, 450)
Screenshot: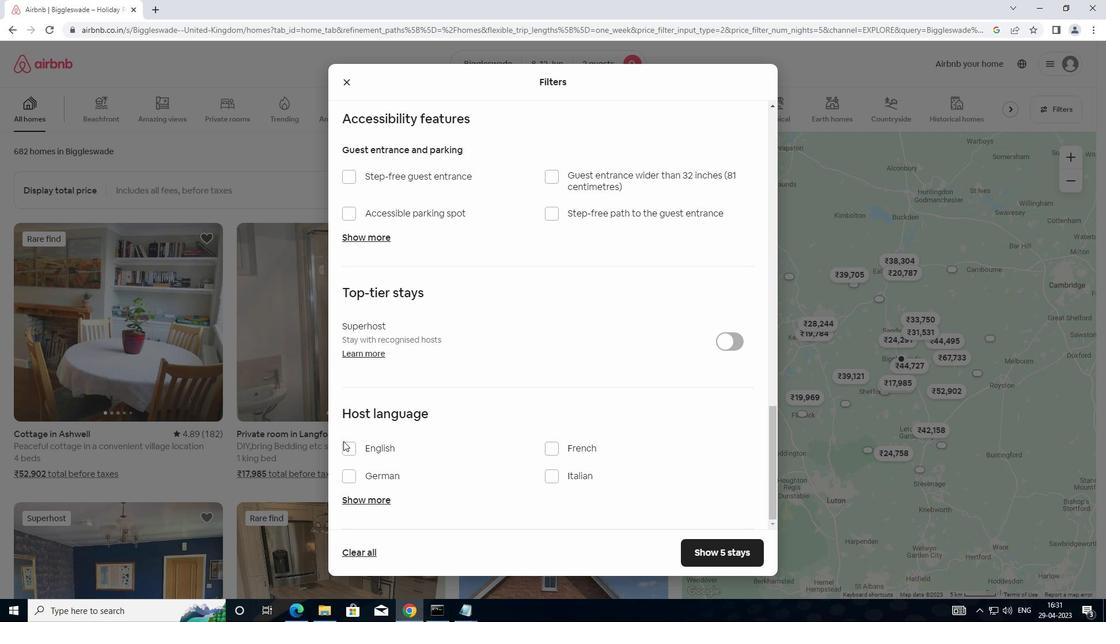 
Action: Mouse pressed left at (347, 450)
Screenshot: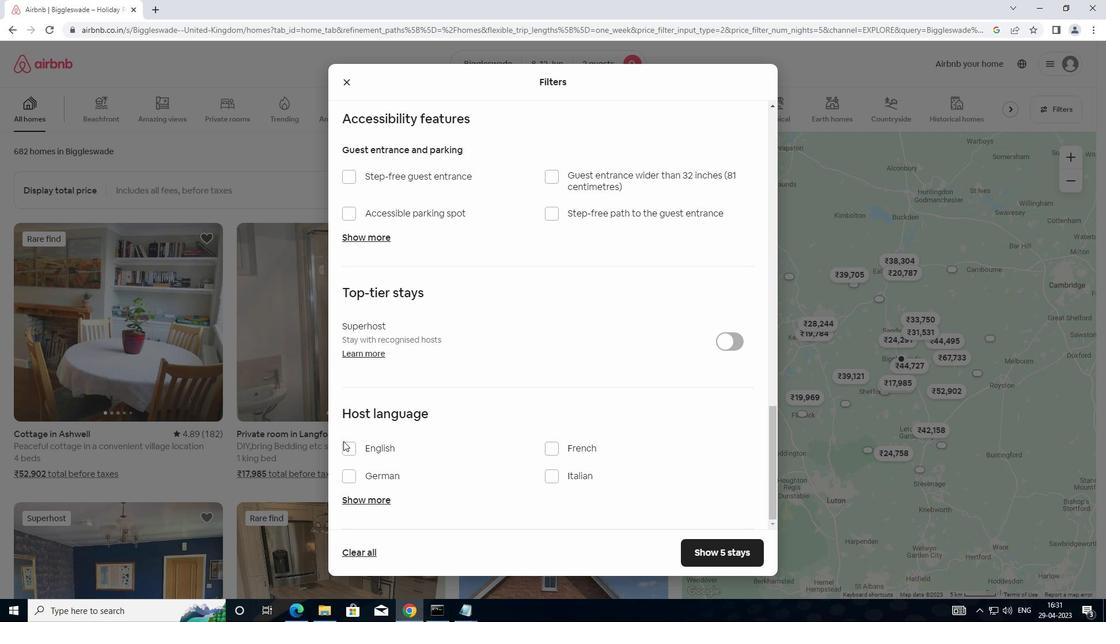 
Action: Mouse moved to (711, 571)
Screenshot: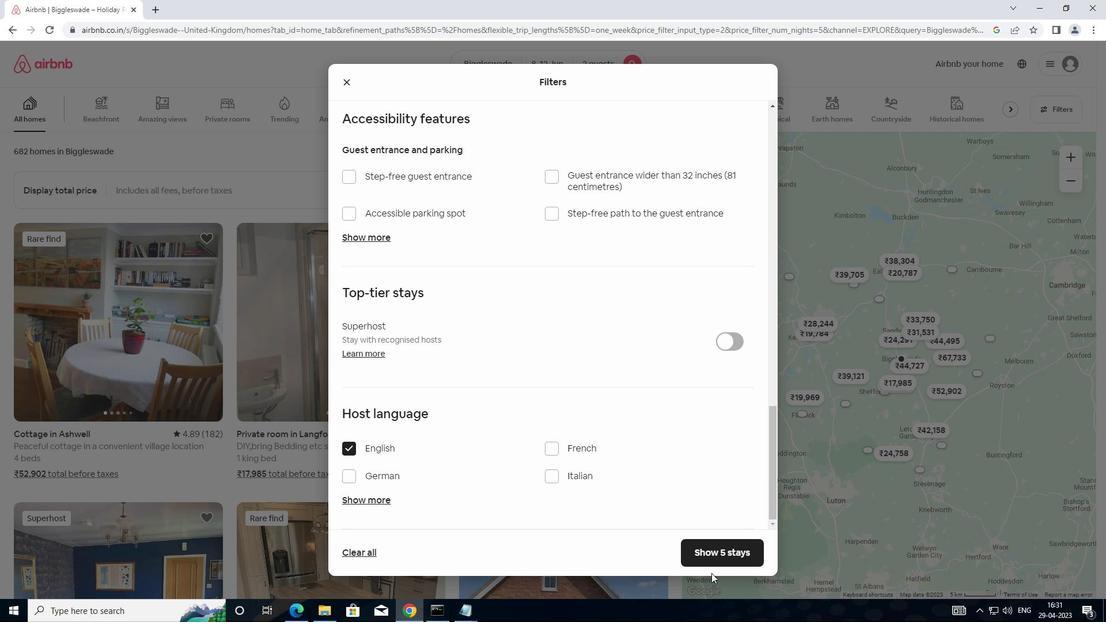 
Action: Mouse pressed left at (711, 571)
Screenshot: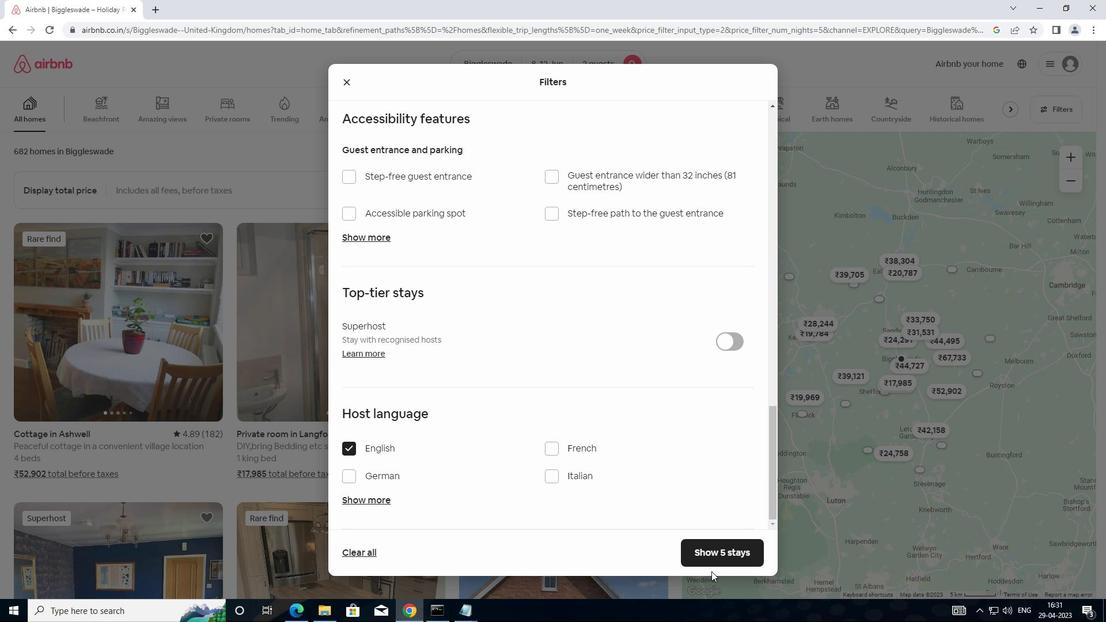 
Action: Mouse moved to (711, 563)
Screenshot: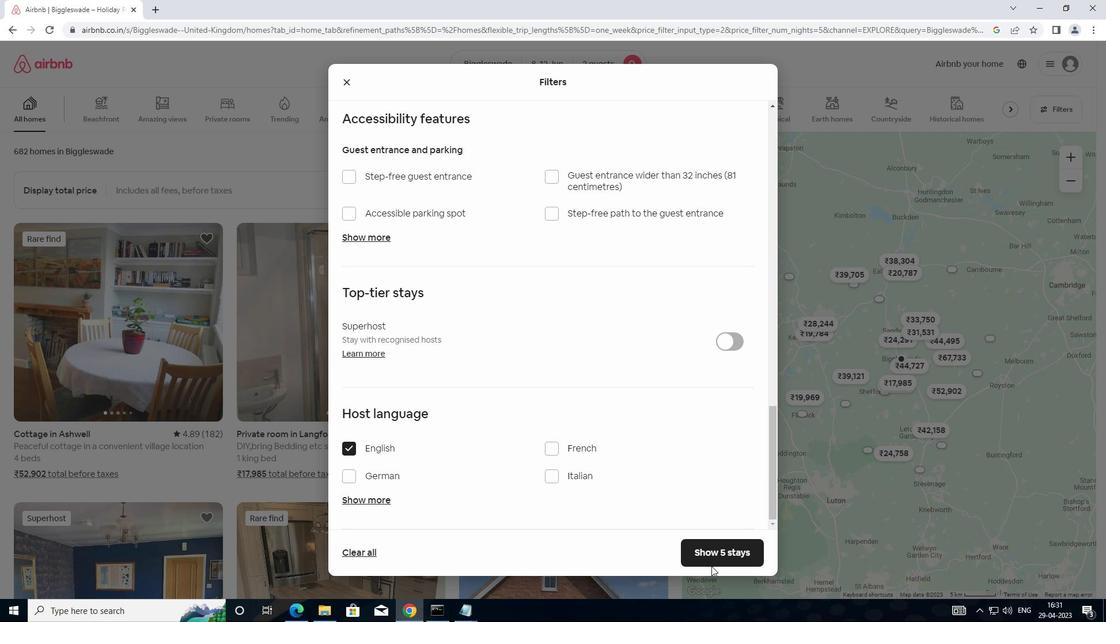 
Action: Mouse pressed left at (711, 563)
Screenshot: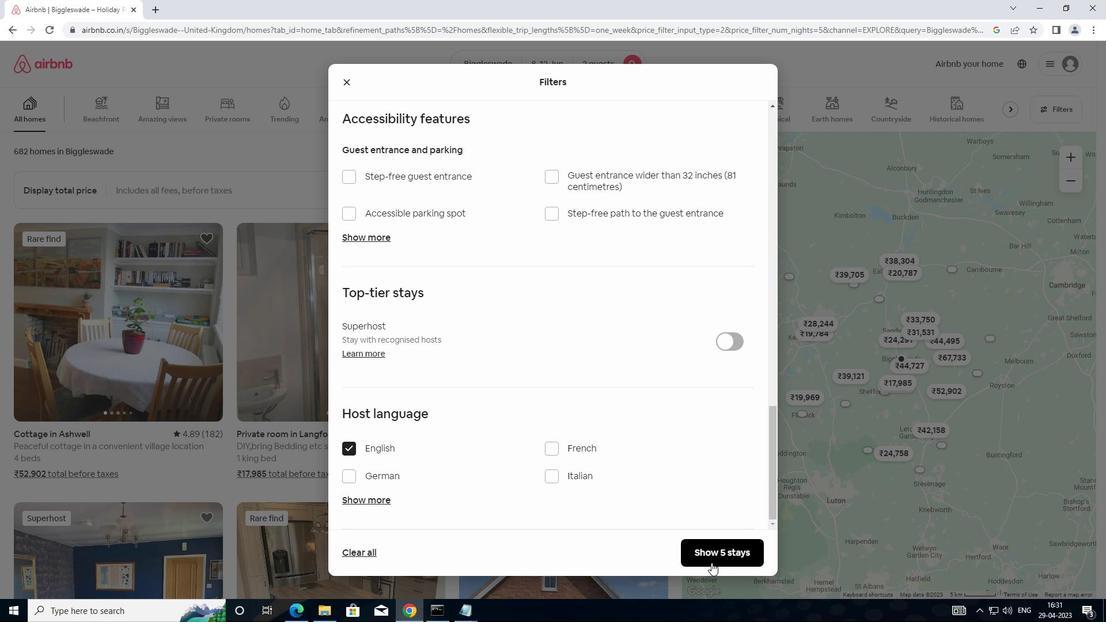 
Action: Mouse moved to (711, 561)
Screenshot: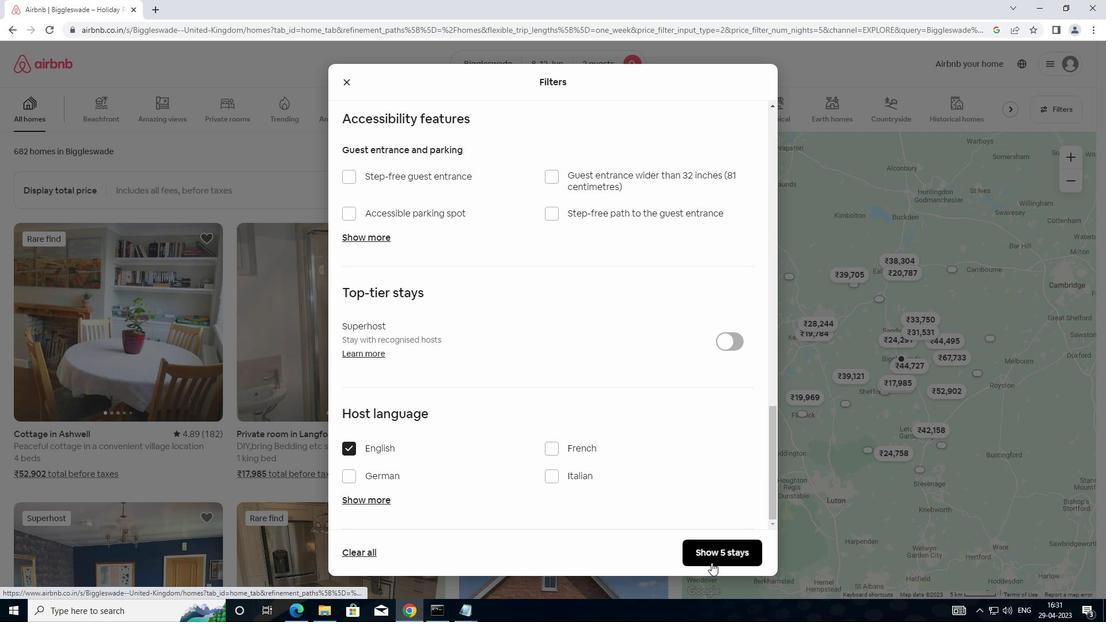 
